 Task: Find connections with filter location Yaguajay with filter topic #socialentrepreneurshipwith filter profile language German with filter current company BYJU'S with filter school Pillai College of Engineering with filter industry Architectural and Structural Metal Manufacturing with filter service category Market Research with filter keywords title Marketing Communications Manager
Action: Mouse moved to (626, 100)
Screenshot: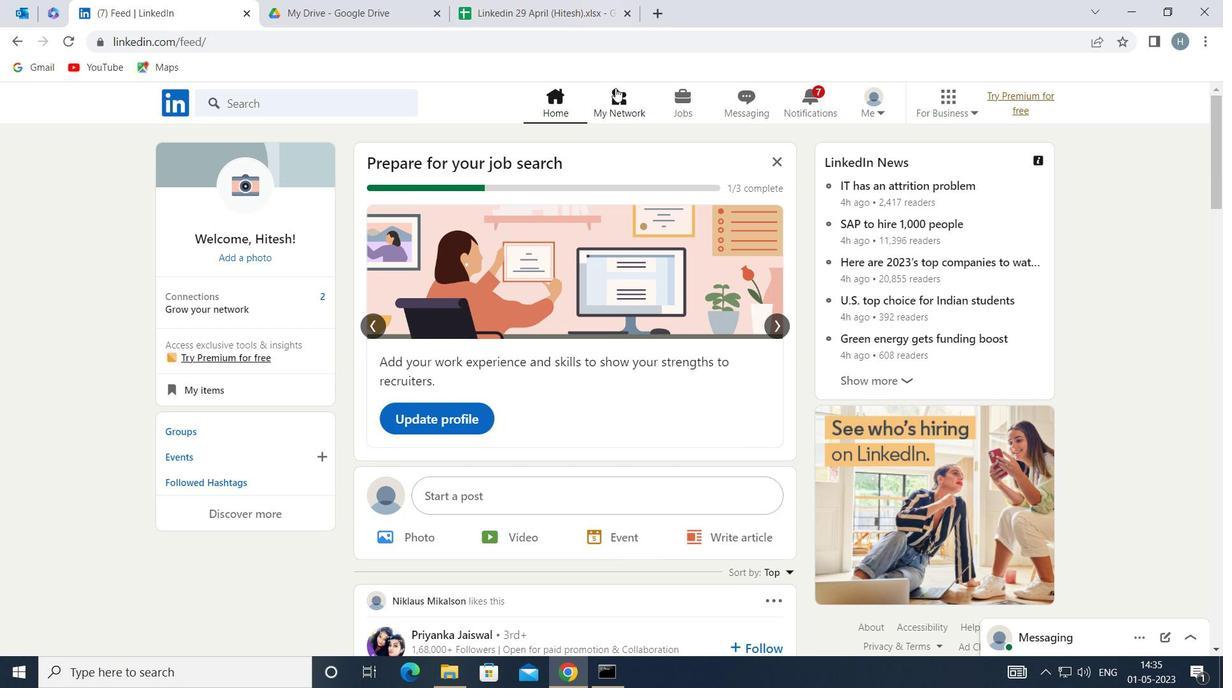 
Action: Mouse pressed left at (626, 100)
Screenshot: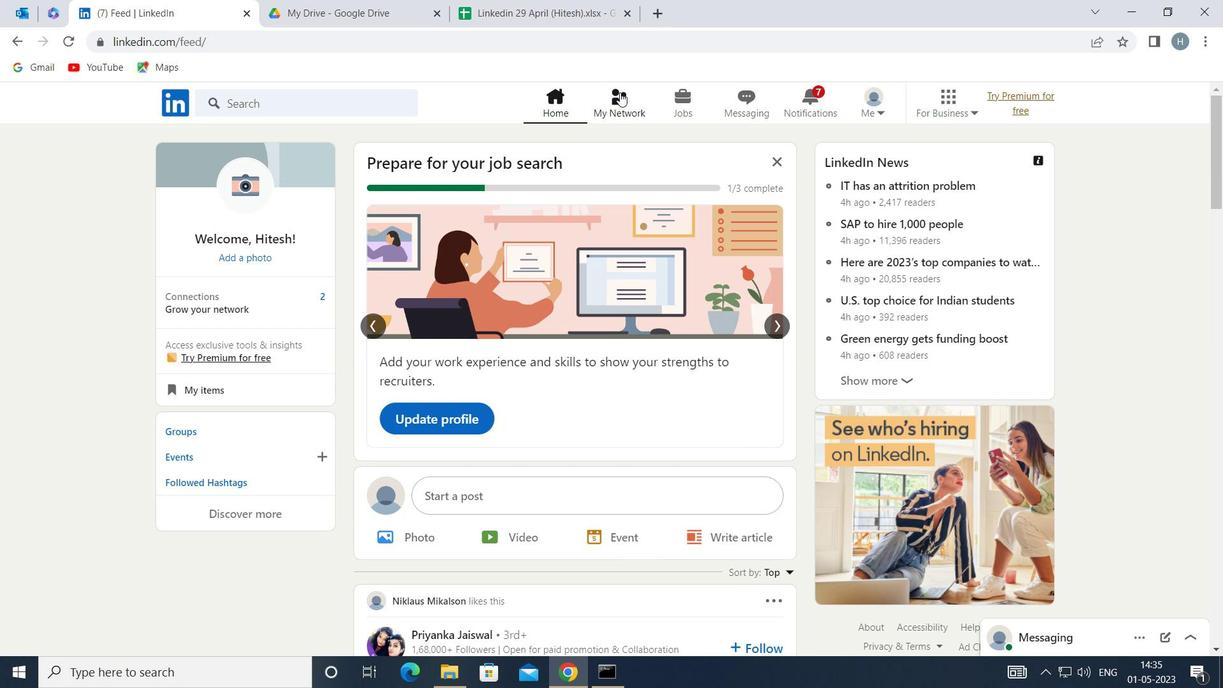 
Action: Mouse moved to (345, 187)
Screenshot: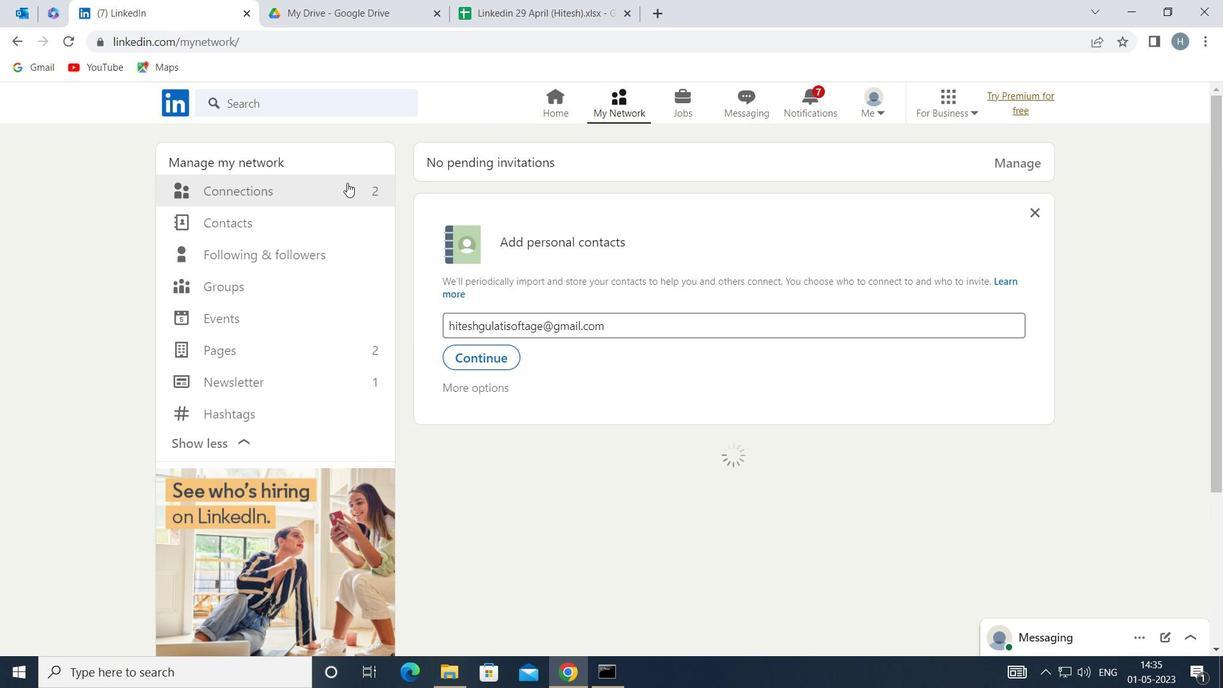 
Action: Mouse pressed left at (345, 187)
Screenshot: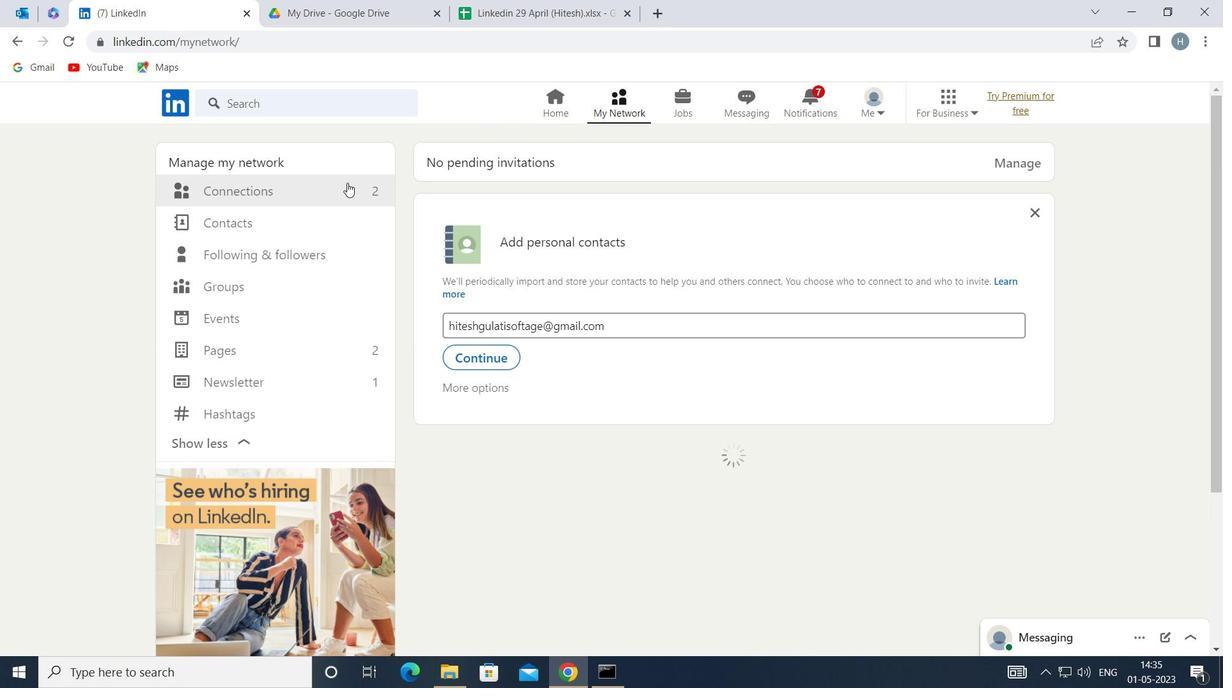 
Action: Mouse moved to (718, 191)
Screenshot: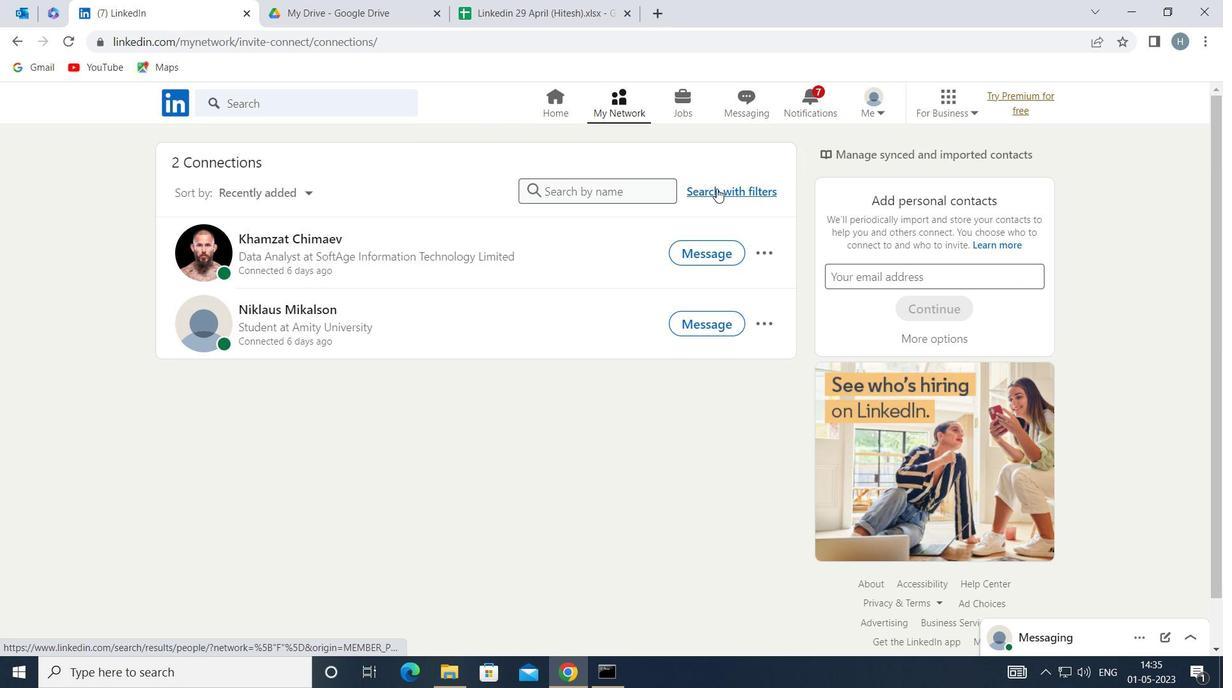 
Action: Mouse pressed left at (718, 191)
Screenshot: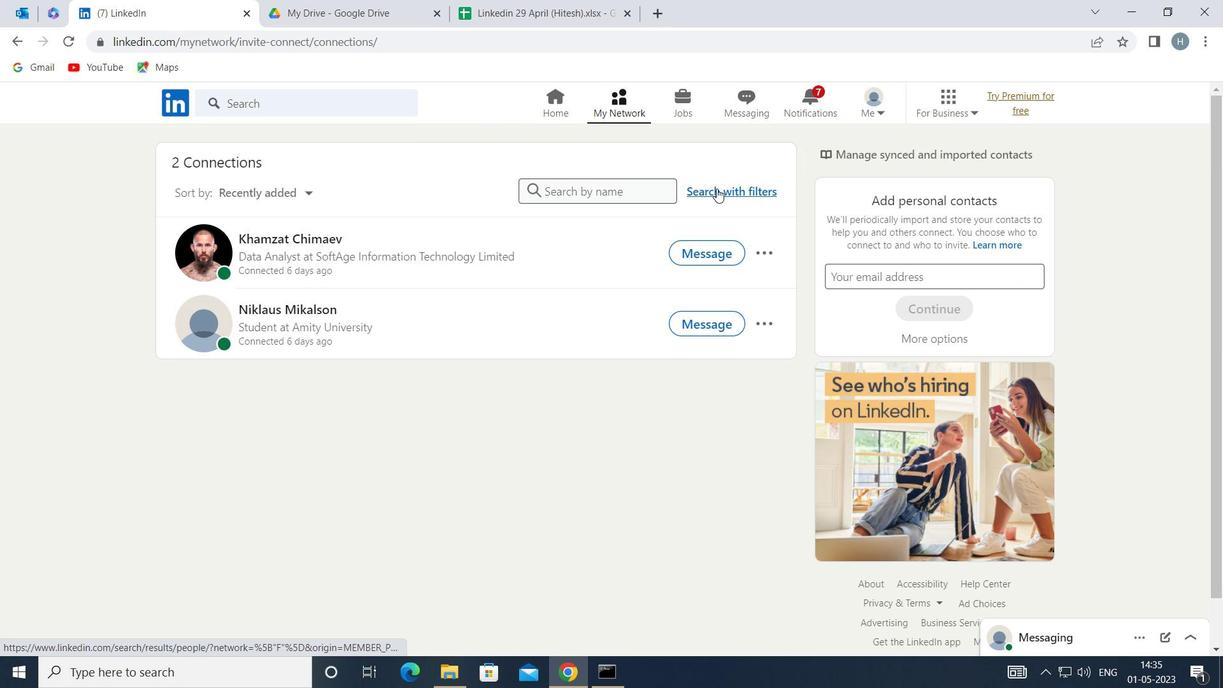 
Action: Mouse moved to (668, 143)
Screenshot: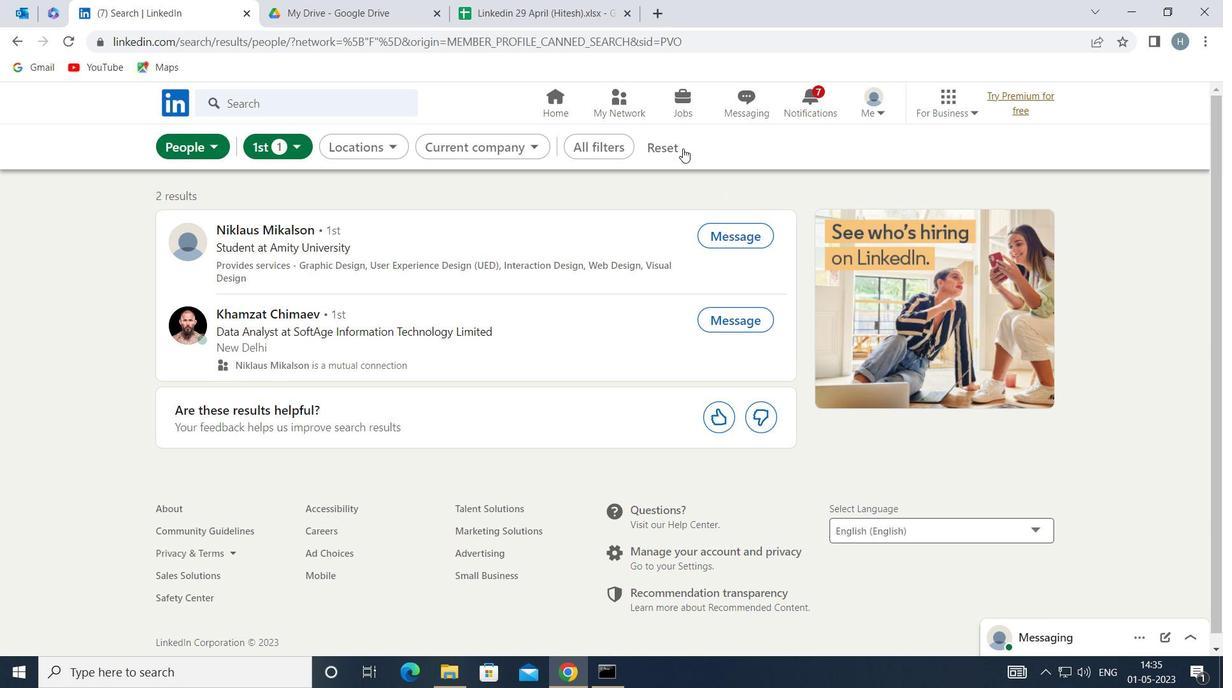 
Action: Mouse pressed left at (668, 143)
Screenshot: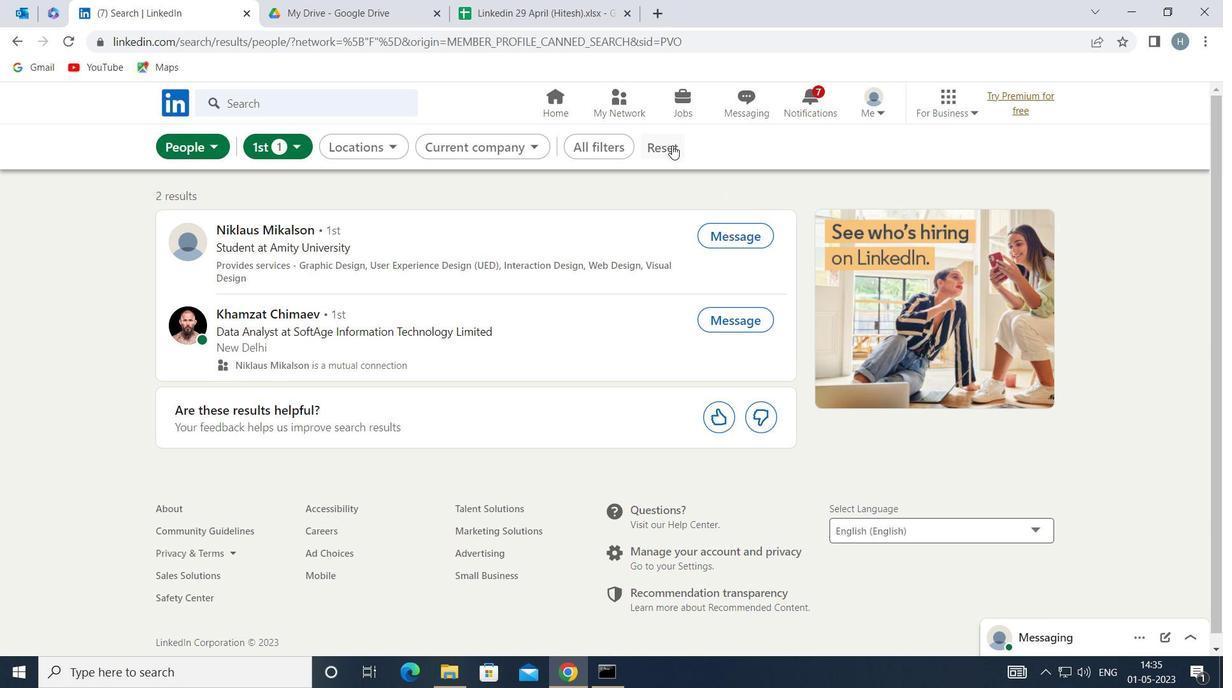 
Action: Mouse moved to (654, 143)
Screenshot: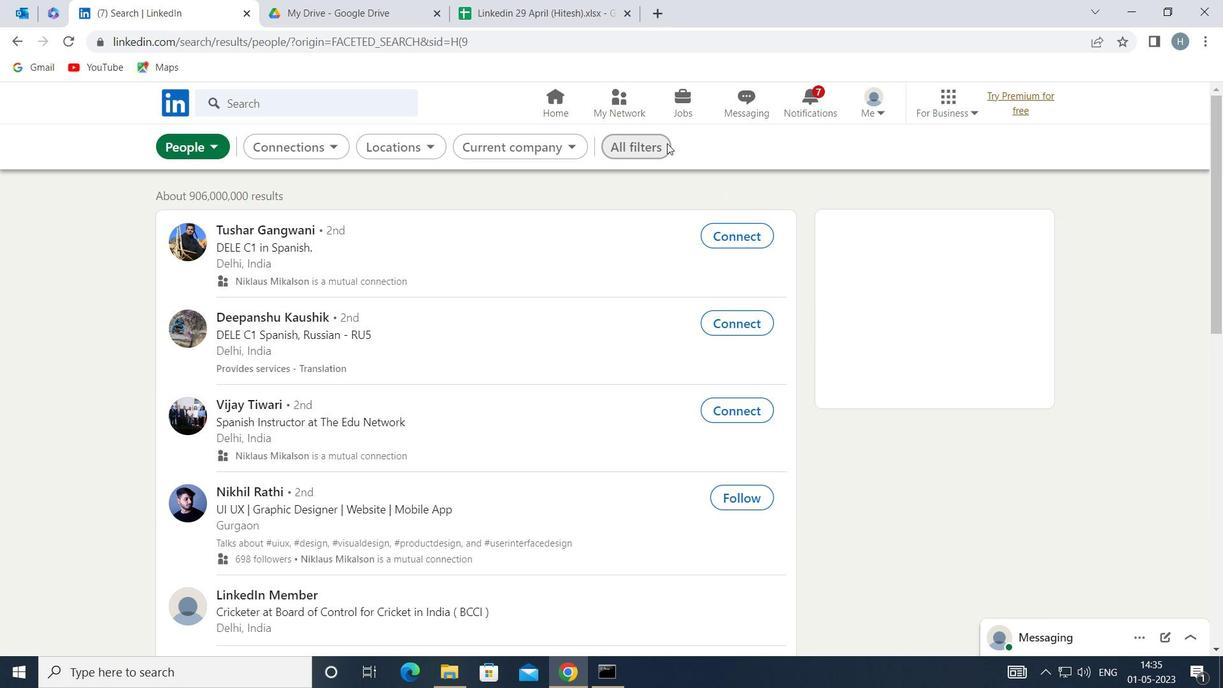 
Action: Mouse pressed left at (654, 143)
Screenshot: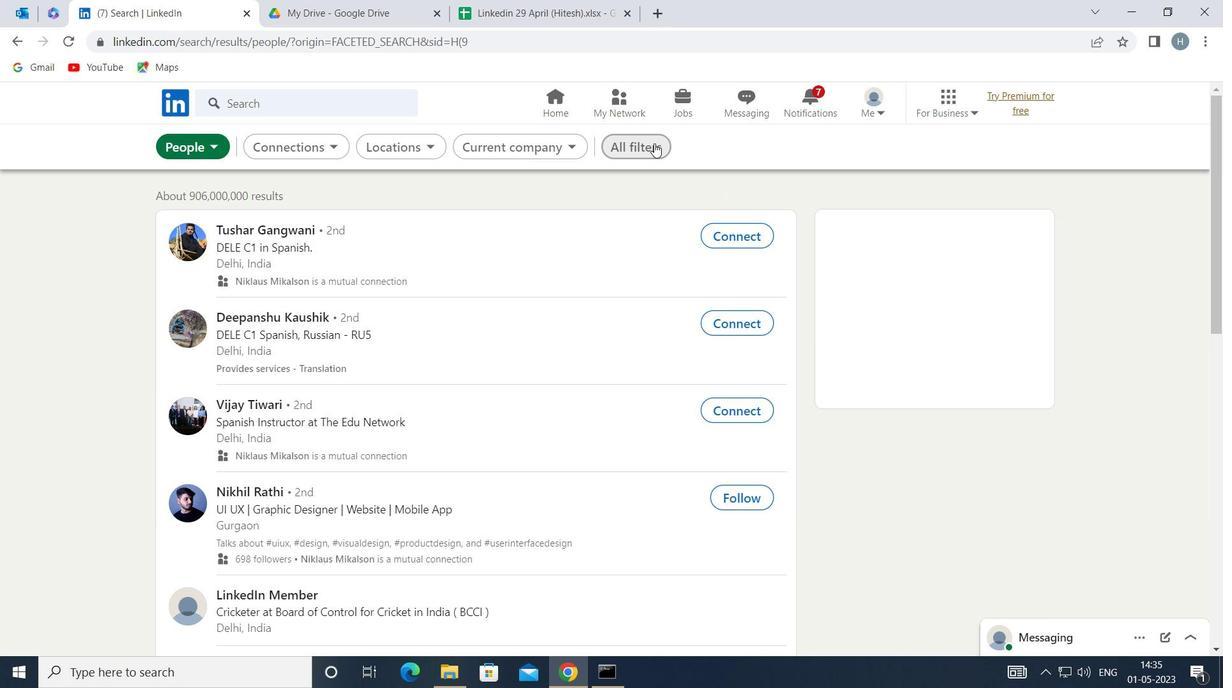 
Action: Mouse moved to (884, 326)
Screenshot: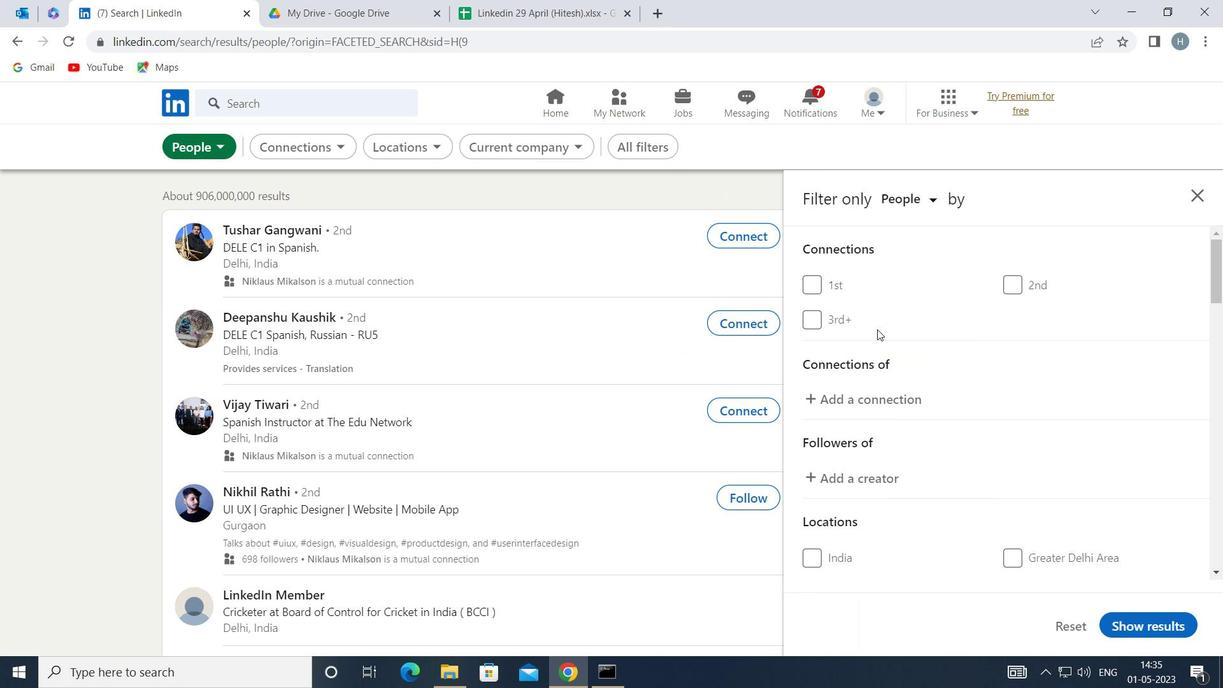
Action: Mouse scrolled (884, 325) with delta (0, 0)
Screenshot: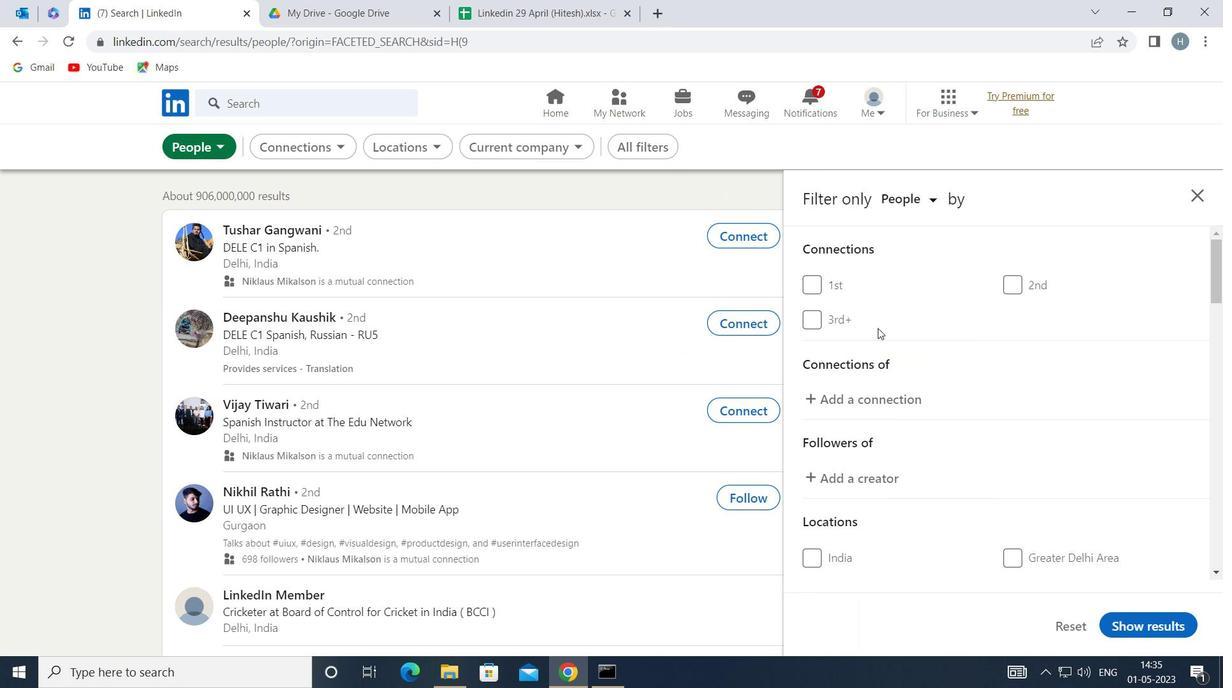 
Action: Mouse moved to (886, 324)
Screenshot: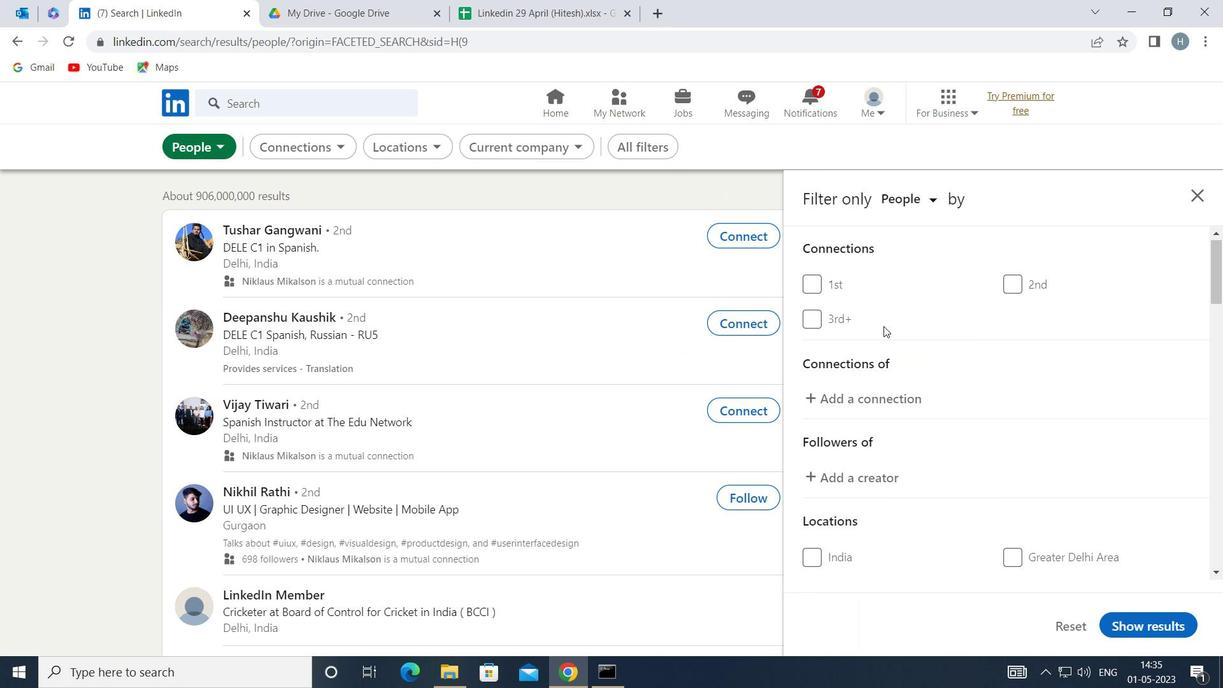 
Action: Mouse scrolled (886, 323) with delta (0, 0)
Screenshot: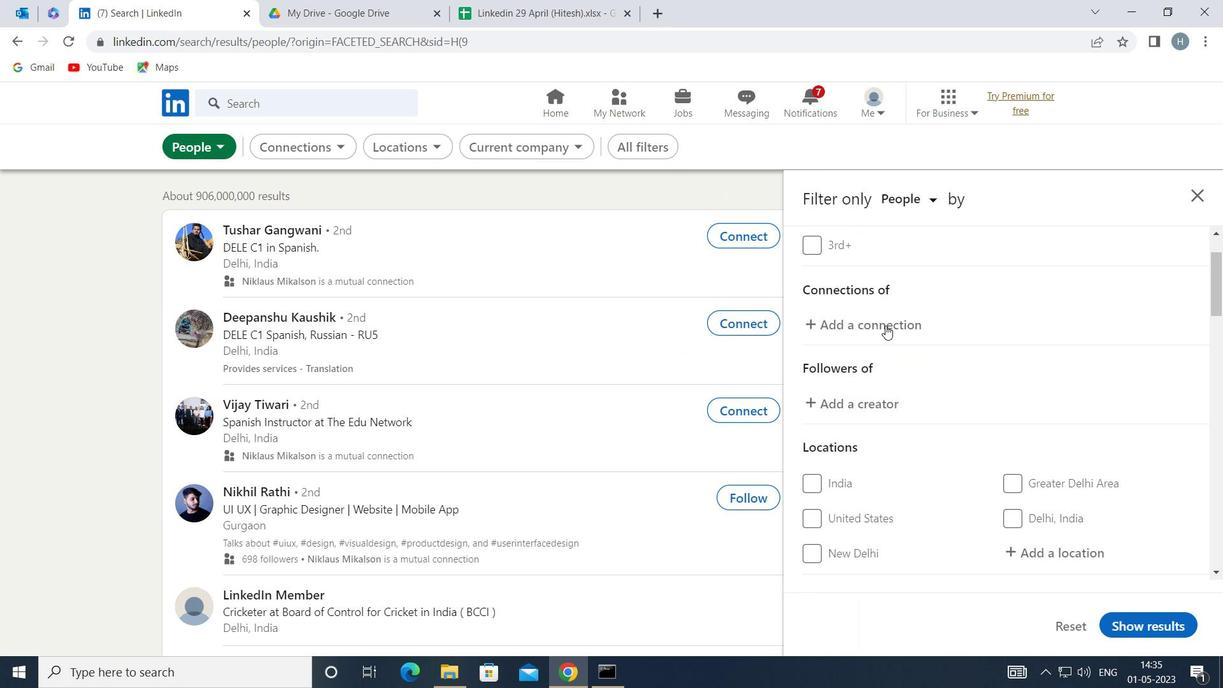 
Action: Mouse moved to (1039, 466)
Screenshot: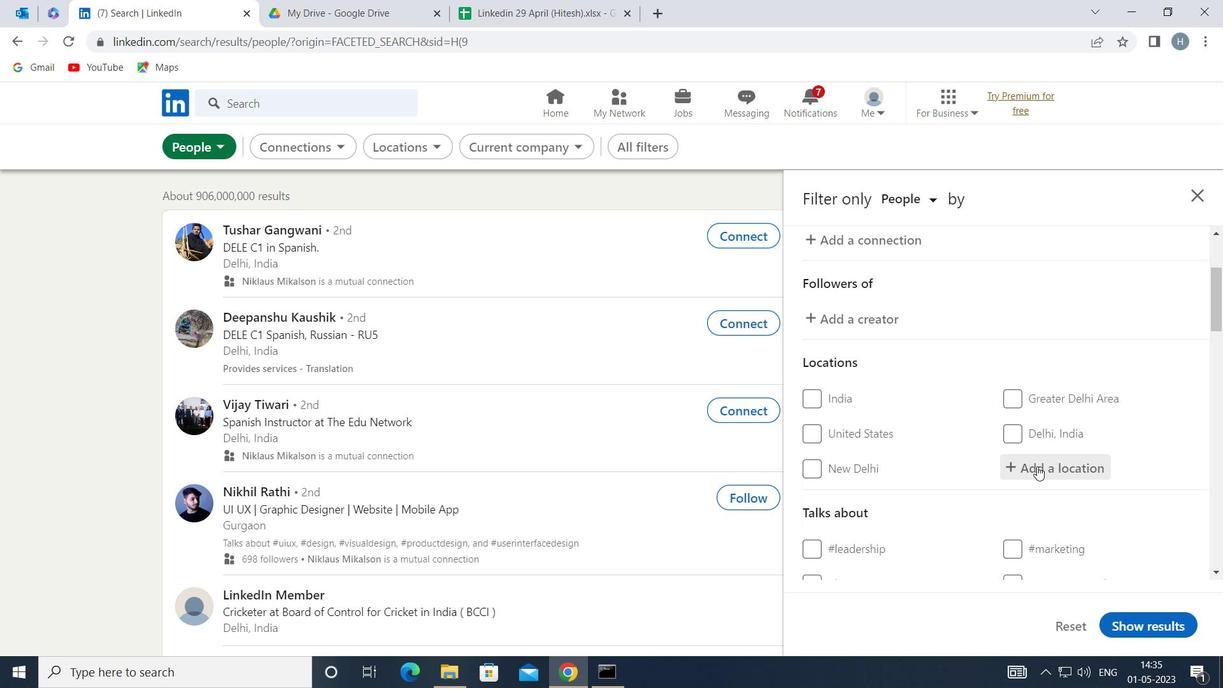 
Action: Mouse pressed left at (1039, 466)
Screenshot: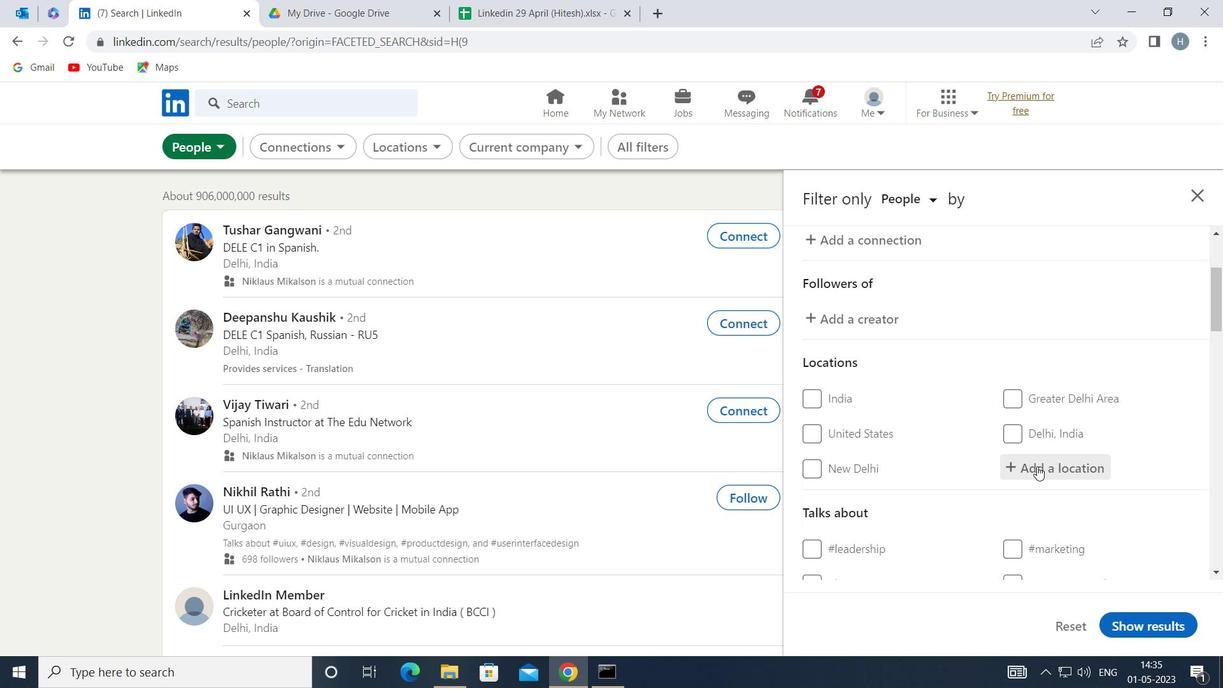 
Action: Mouse moved to (1039, 464)
Screenshot: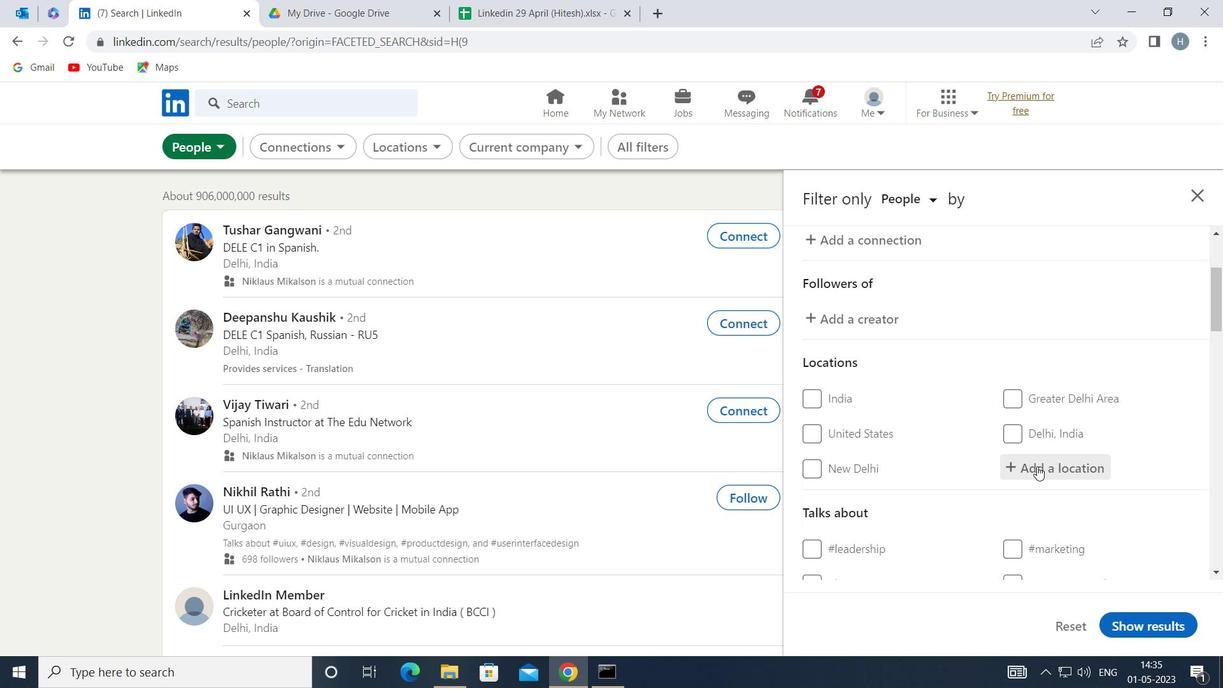 
Action: Key pressed <Key.shift><Key.shift><Key.shift><Key.shift><Key.shift>YAGUAJAY<Key.enter>
Screenshot: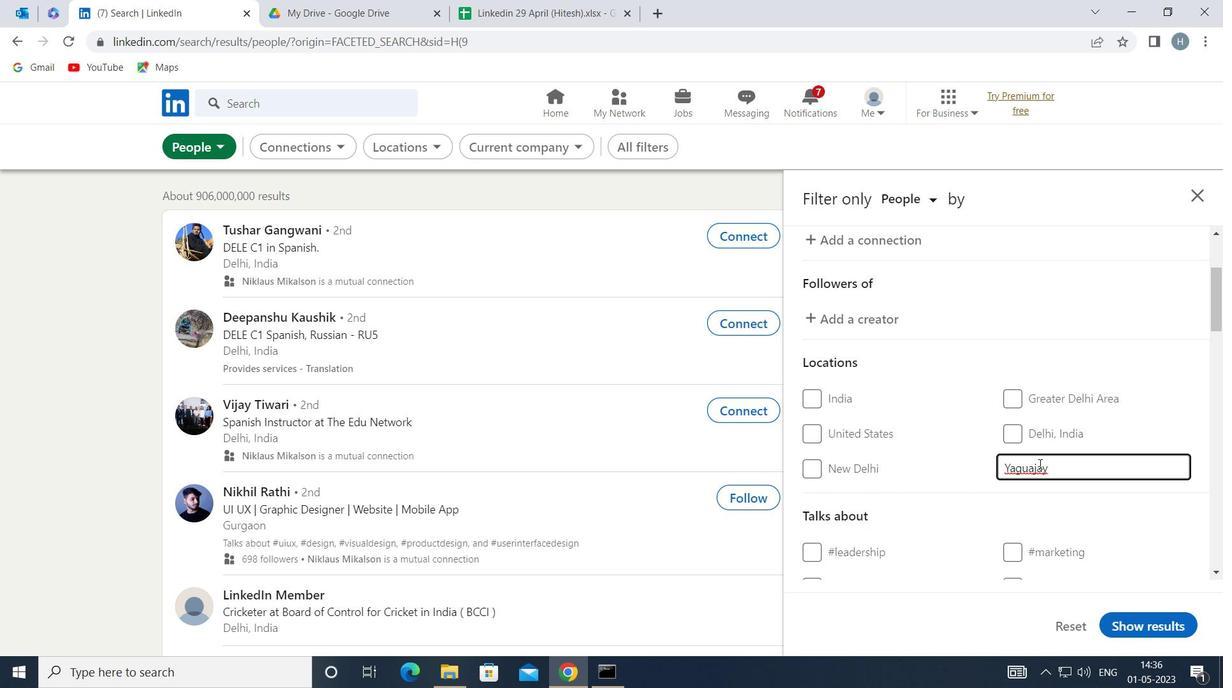 
Action: Mouse moved to (1051, 486)
Screenshot: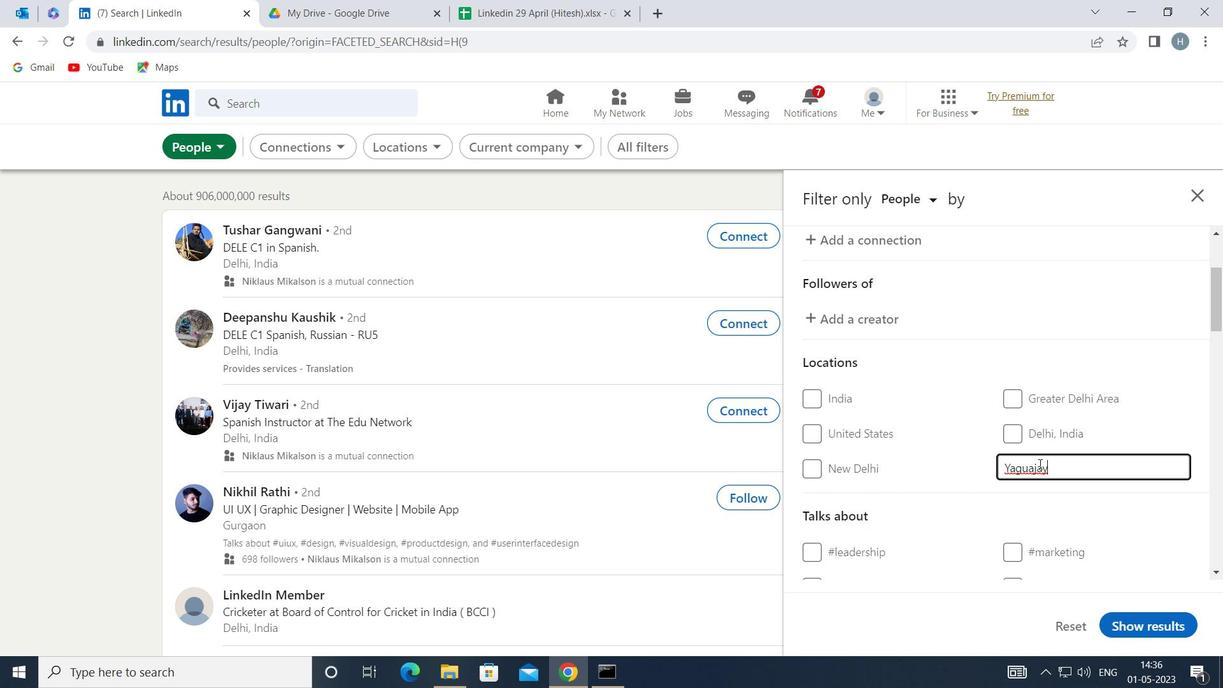 
Action: Mouse scrolled (1051, 486) with delta (0, 0)
Screenshot: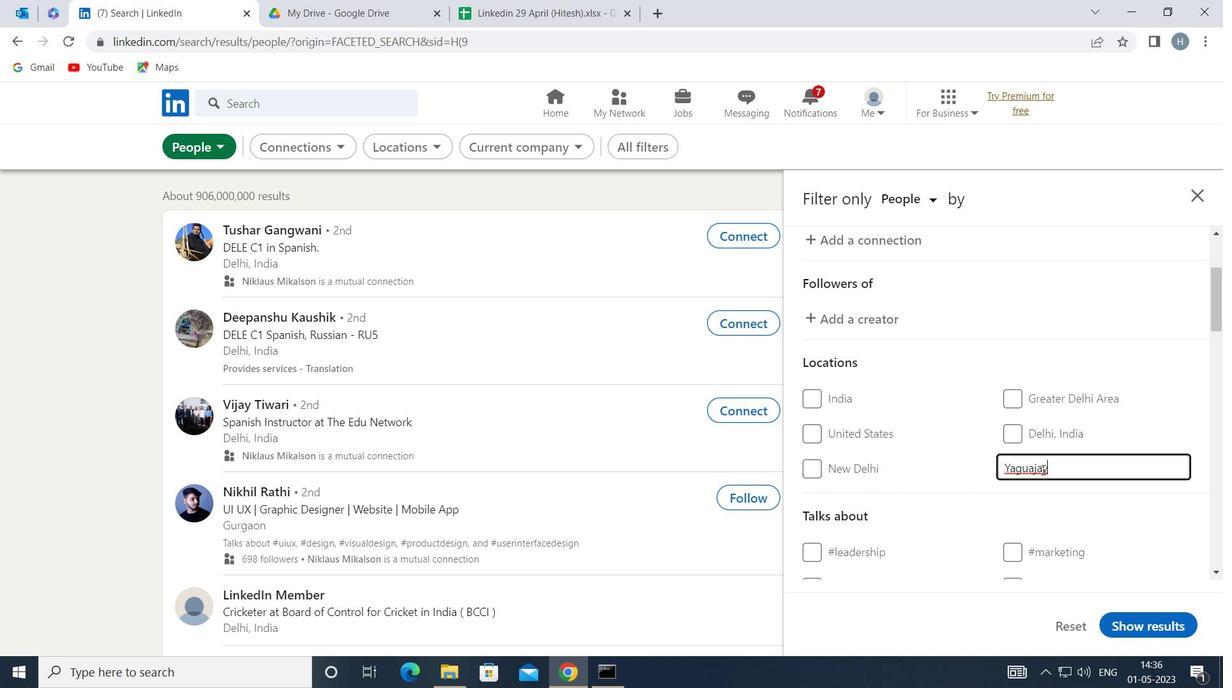 
Action: Mouse moved to (1051, 488)
Screenshot: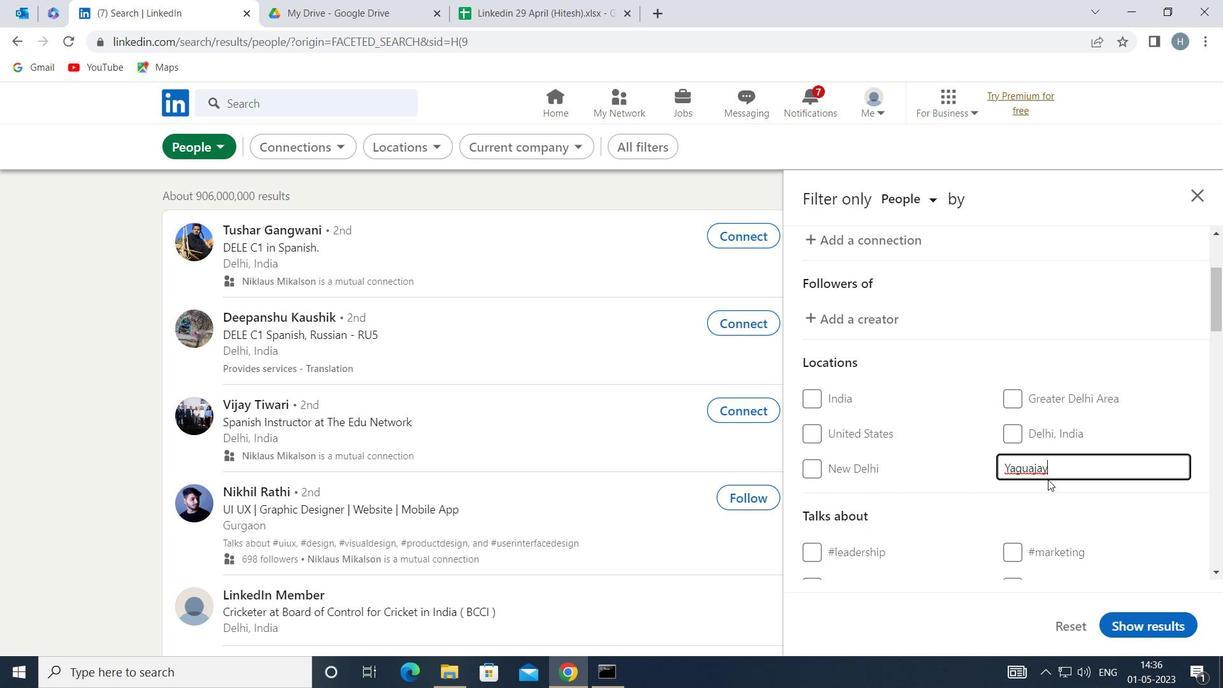 
Action: Mouse scrolled (1051, 487) with delta (0, 0)
Screenshot: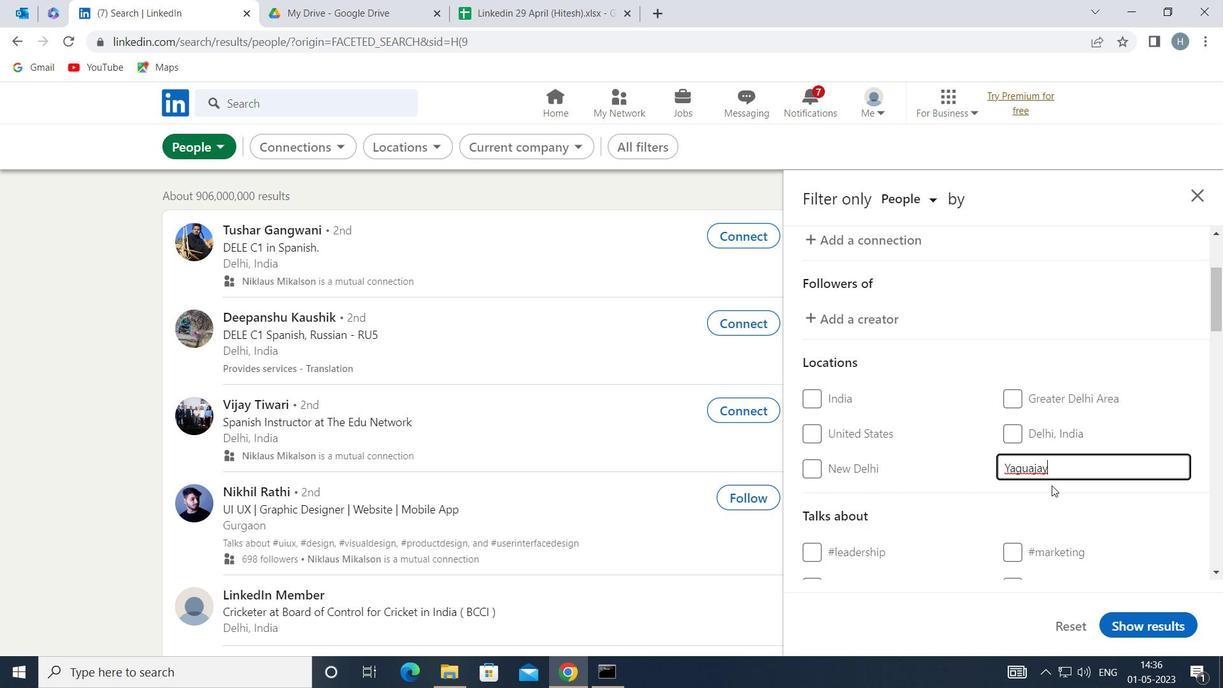 
Action: Mouse moved to (1049, 459)
Screenshot: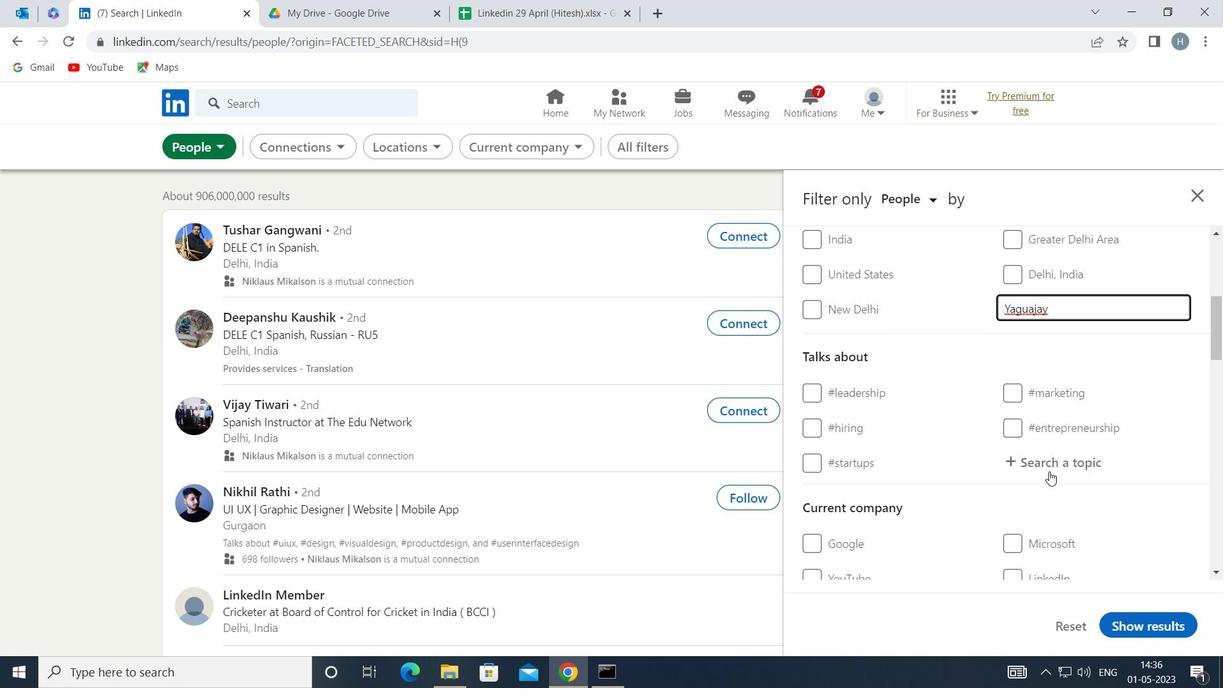 
Action: Mouse pressed left at (1049, 459)
Screenshot: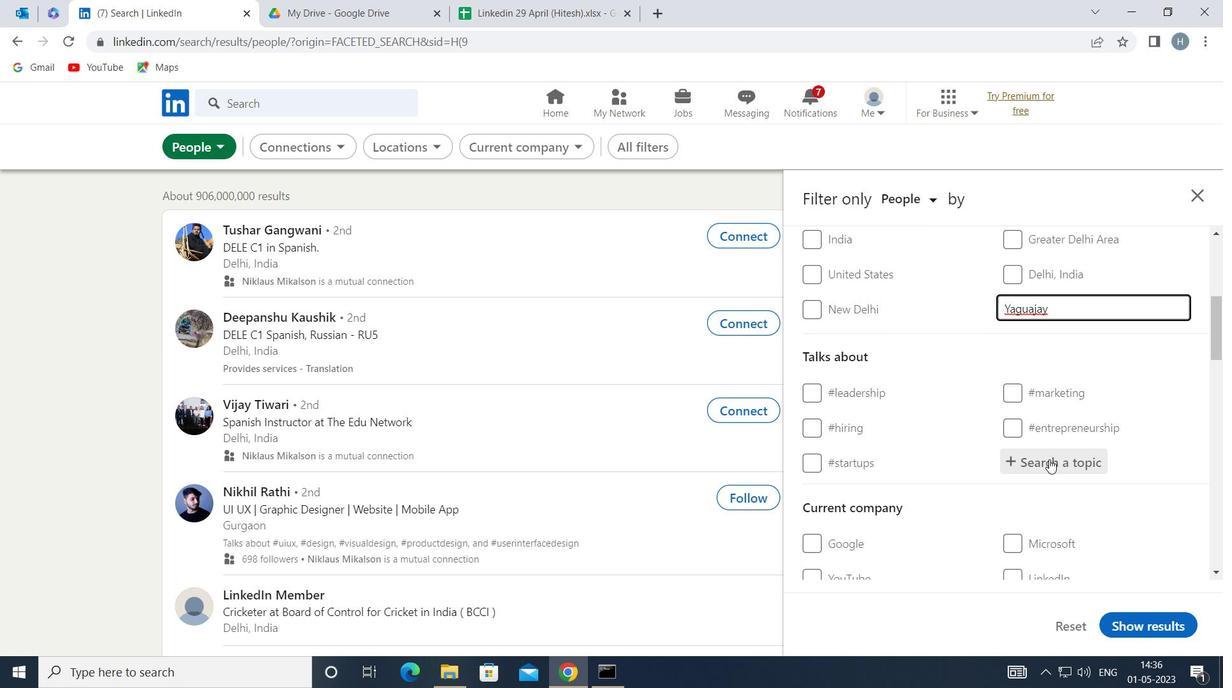 
Action: Mouse moved to (1044, 459)
Screenshot: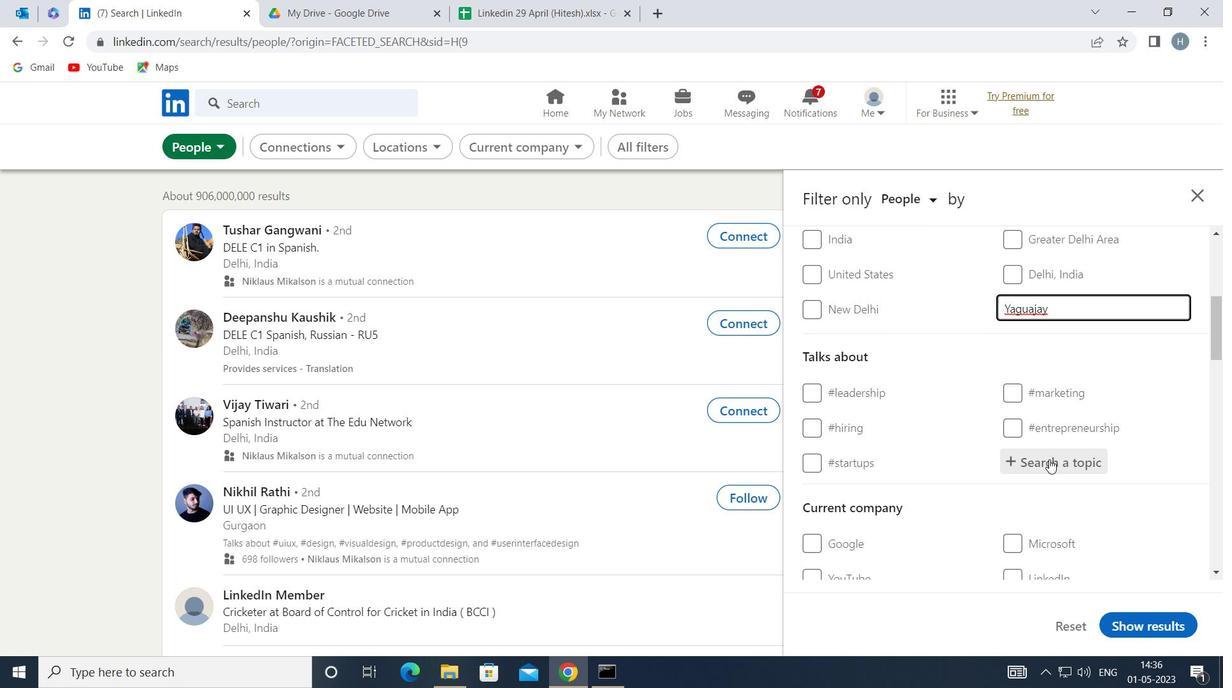 
Action: Key pressed <Key.shift>SOCIALENTREP
Screenshot: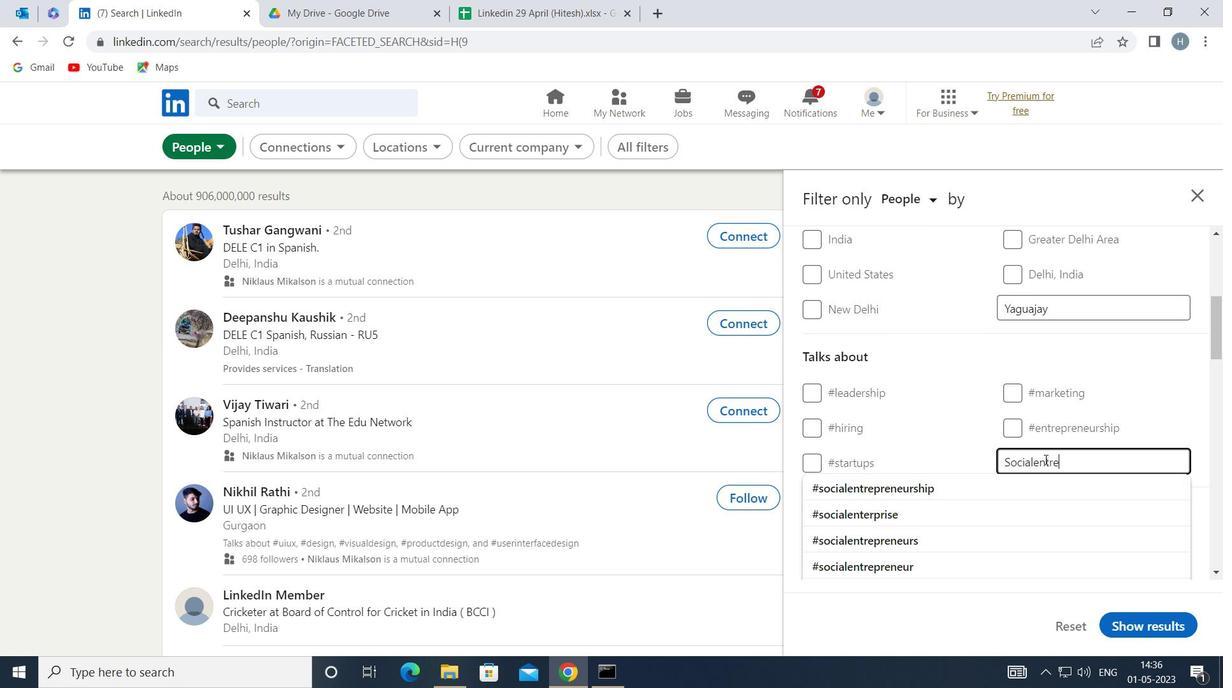 
Action: Mouse moved to (984, 486)
Screenshot: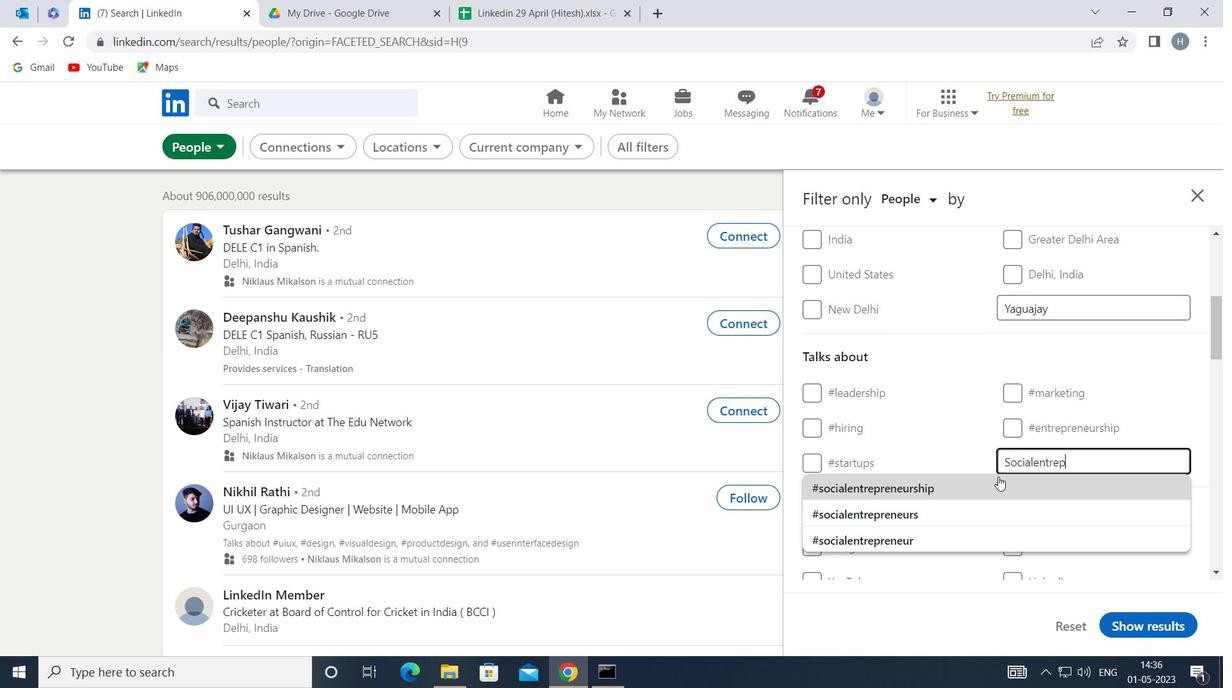 
Action: Mouse pressed left at (984, 486)
Screenshot: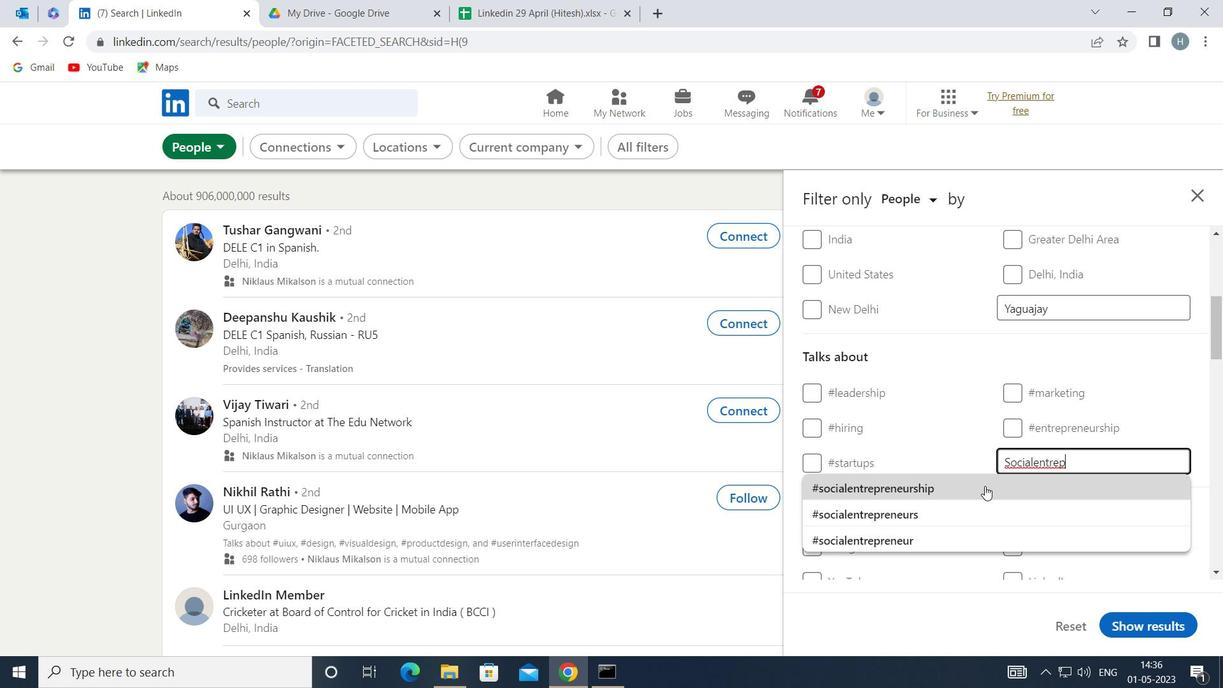 
Action: Mouse moved to (978, 486)
Screenshot: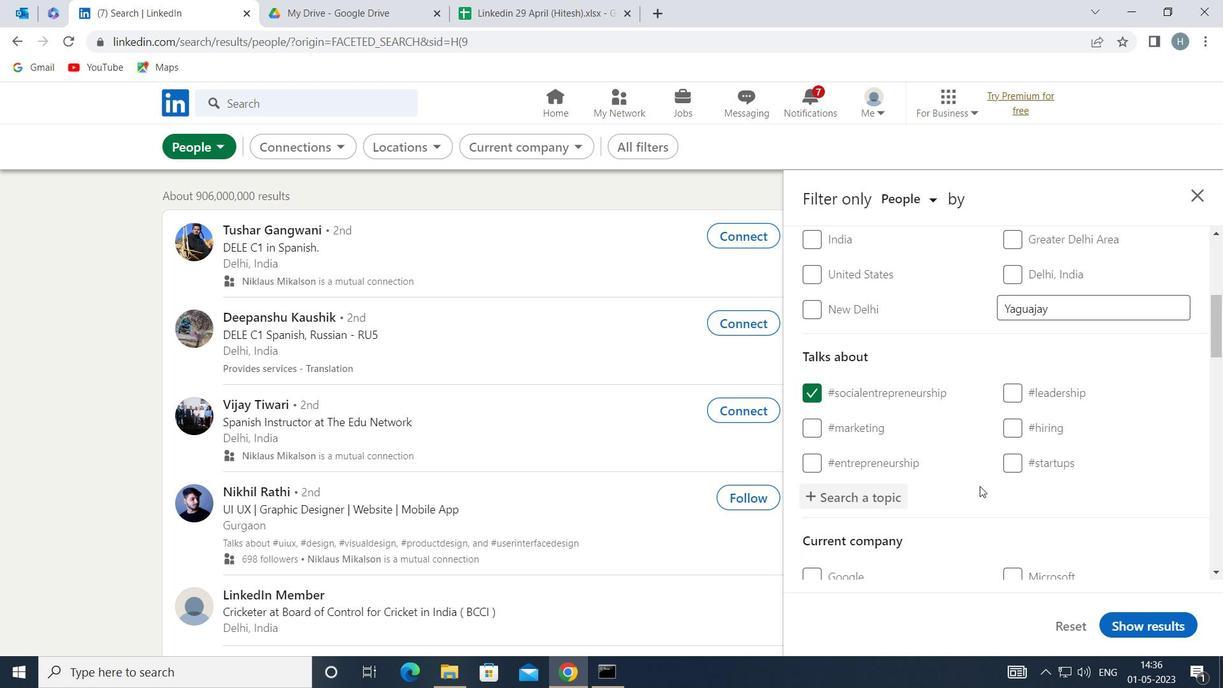 
Action: Mouse scrolled (978, 486) with delta (0, 0)
Screenshot: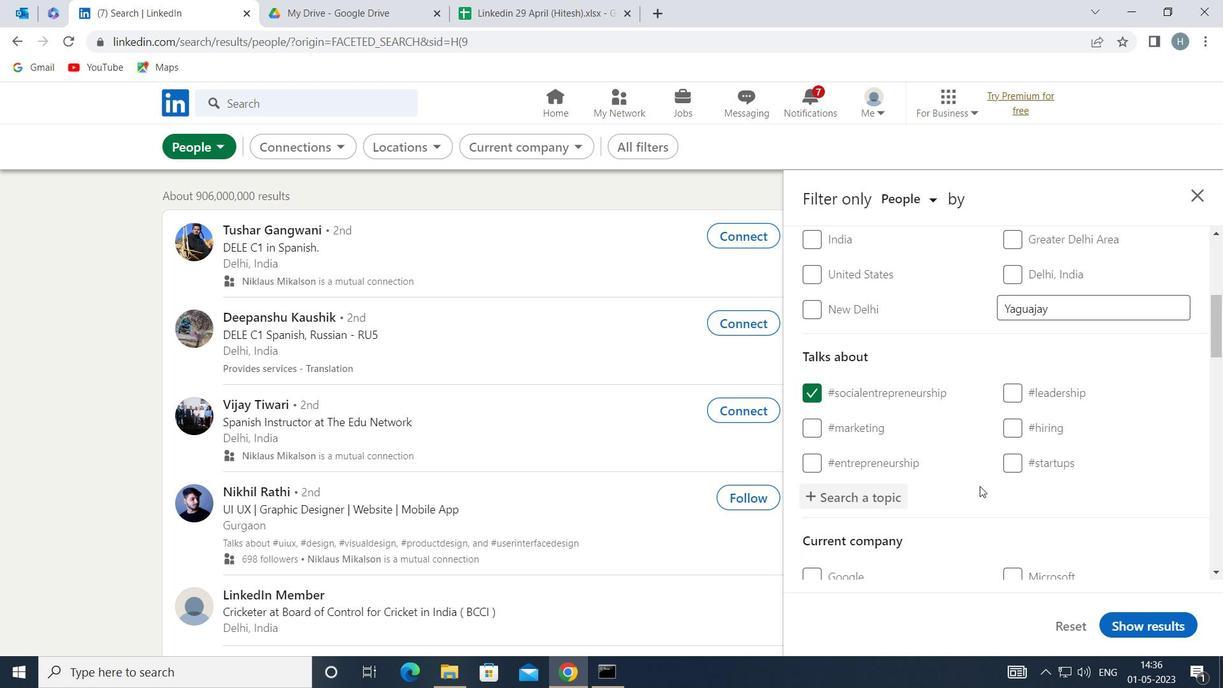 
Action: Mouse moved to (976, 486)
Screenshot: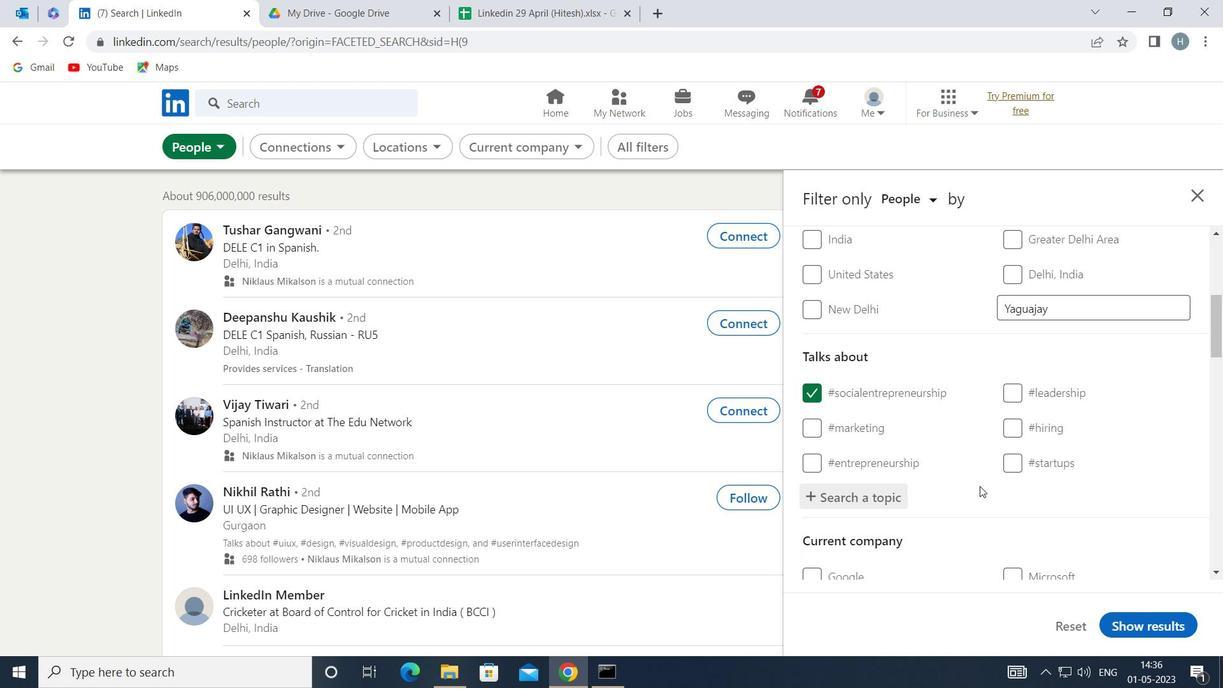 
Action: Mouse scrolled (976, 486) with delta (0, 0)
Screenshot: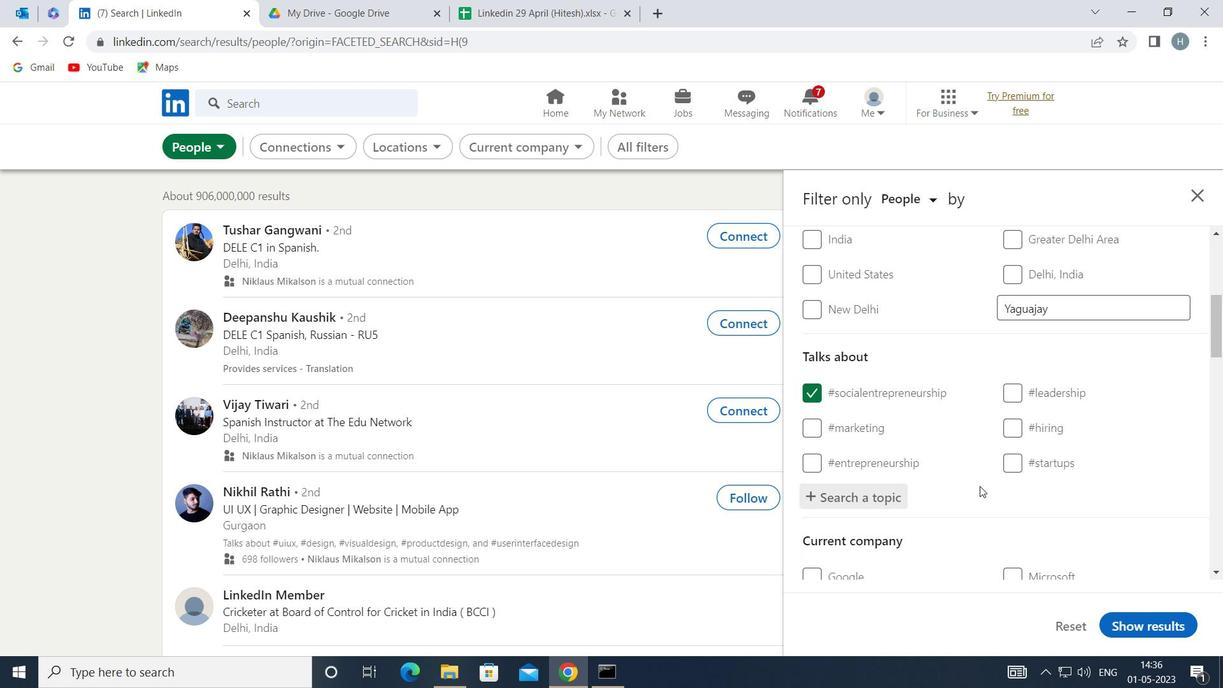 
Action: Mouse moved to (967, 481)
Screenshot: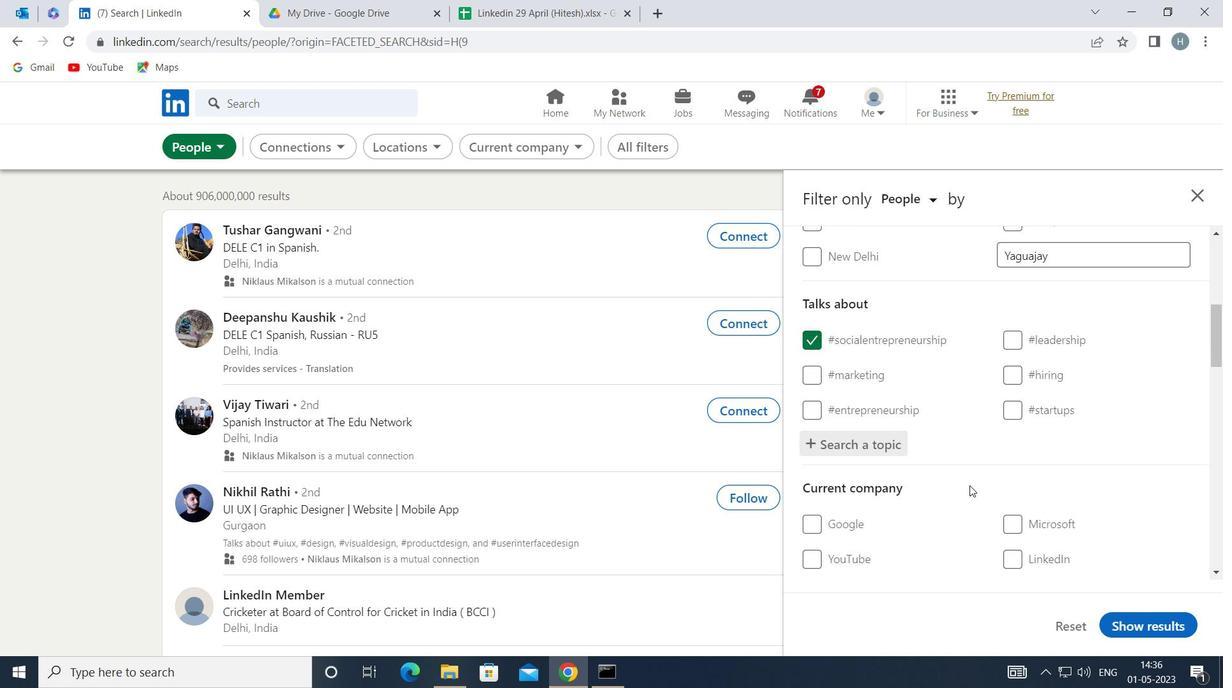 
Action: Mouse scrolled (967, 481) with delta (0, 0)
Screenshot: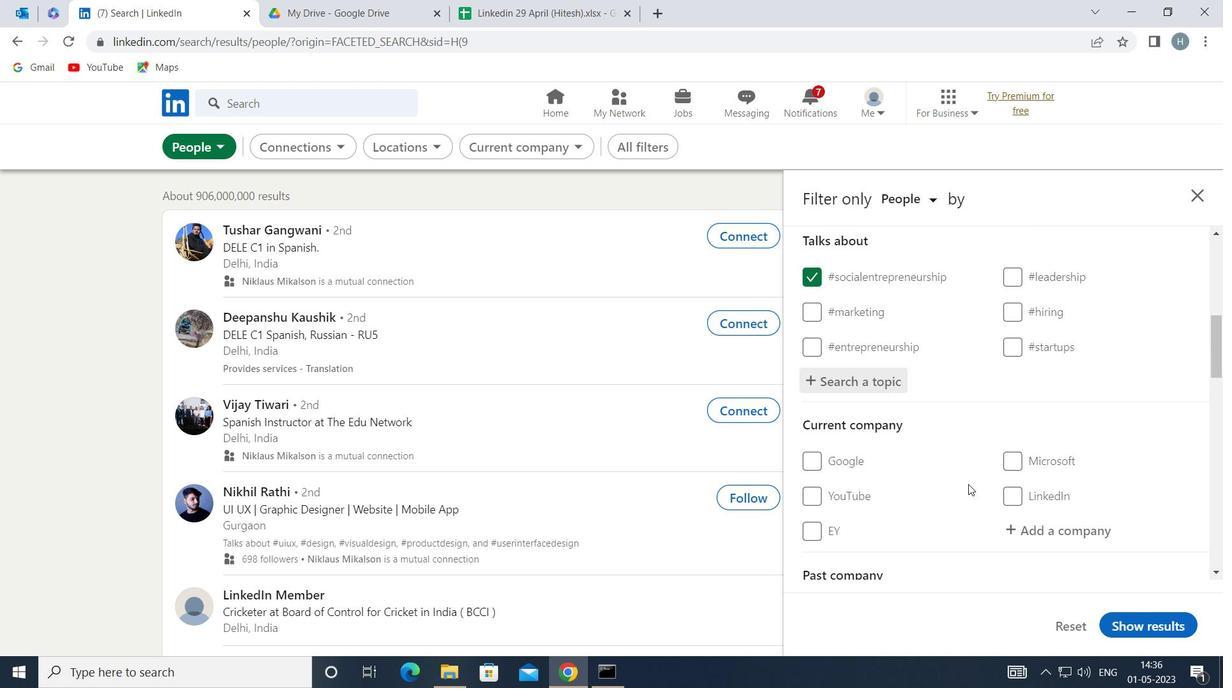 
Action: Mouse moved to (928, 461)
Screenshot: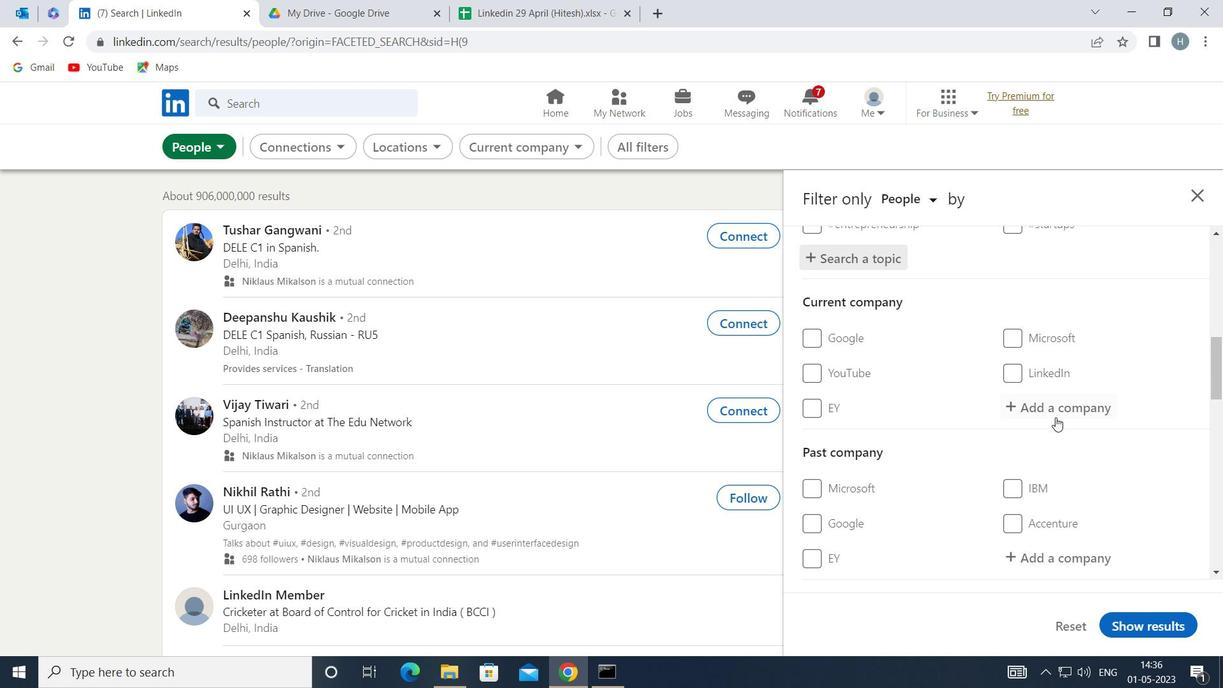 
Action: Mouse scrolled (928, 461) with delta (0, 0)
Screenshot: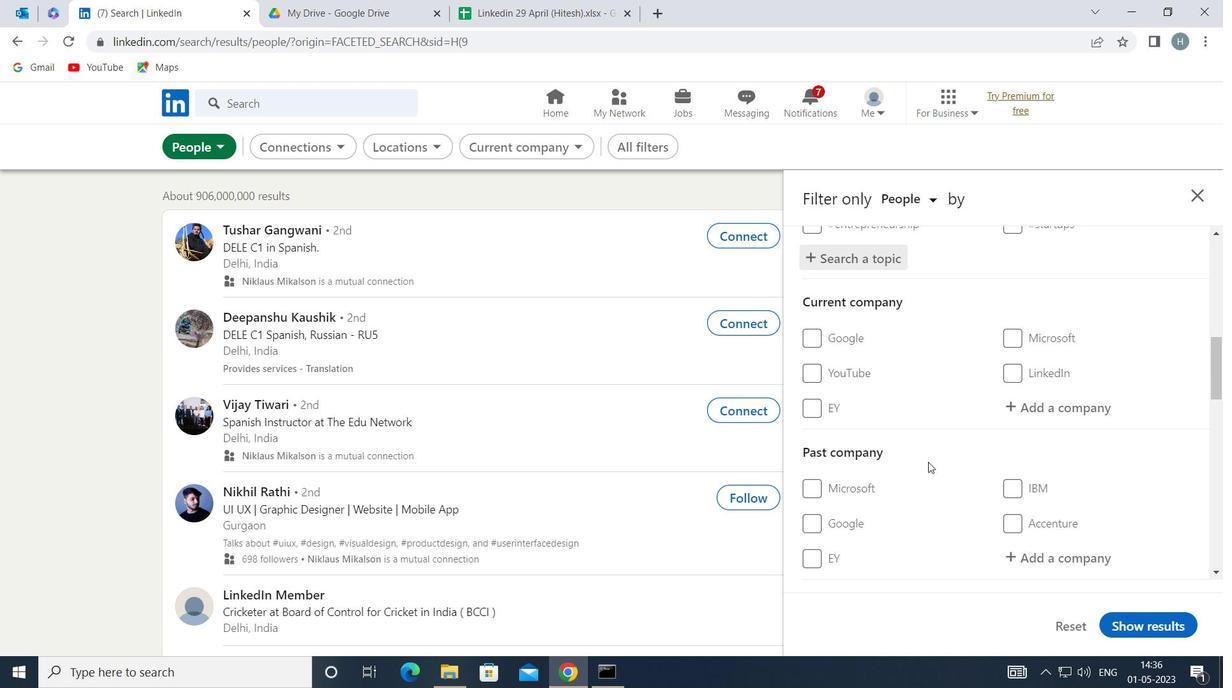 
Action: Mouse scrolled (928, 461) with delta (0, 0)
Screenshot: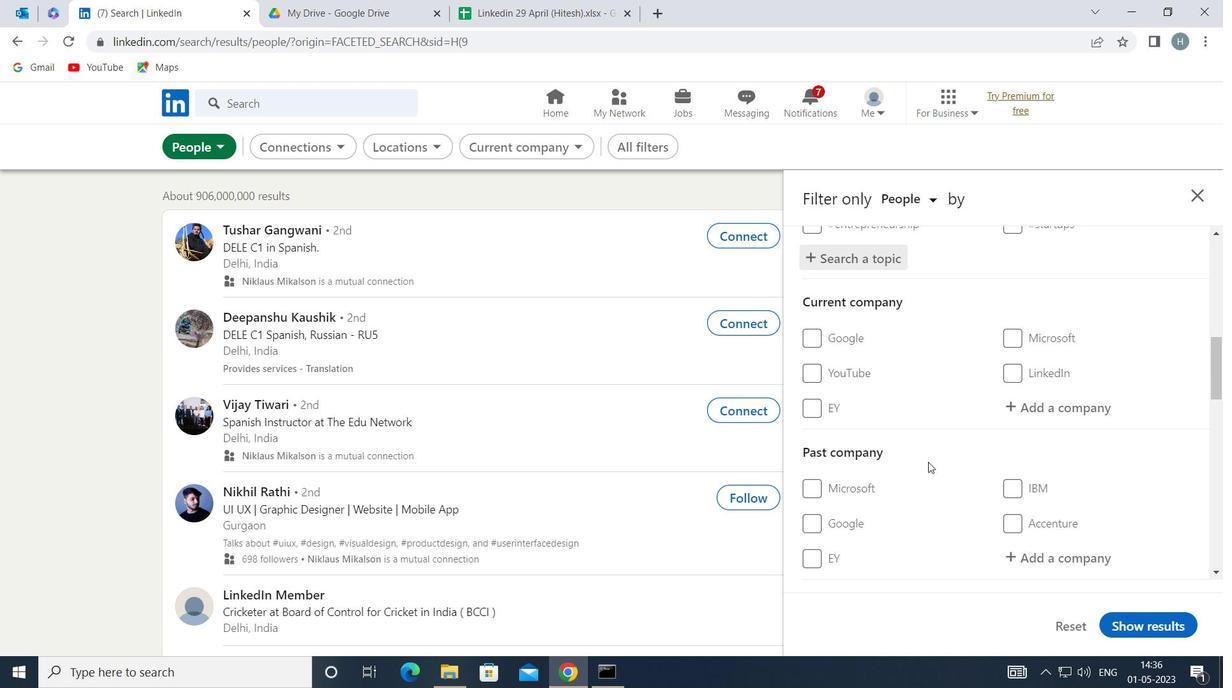
Action: Mouse scrolled (928, 461) with delta (0, 0)
Screenshot: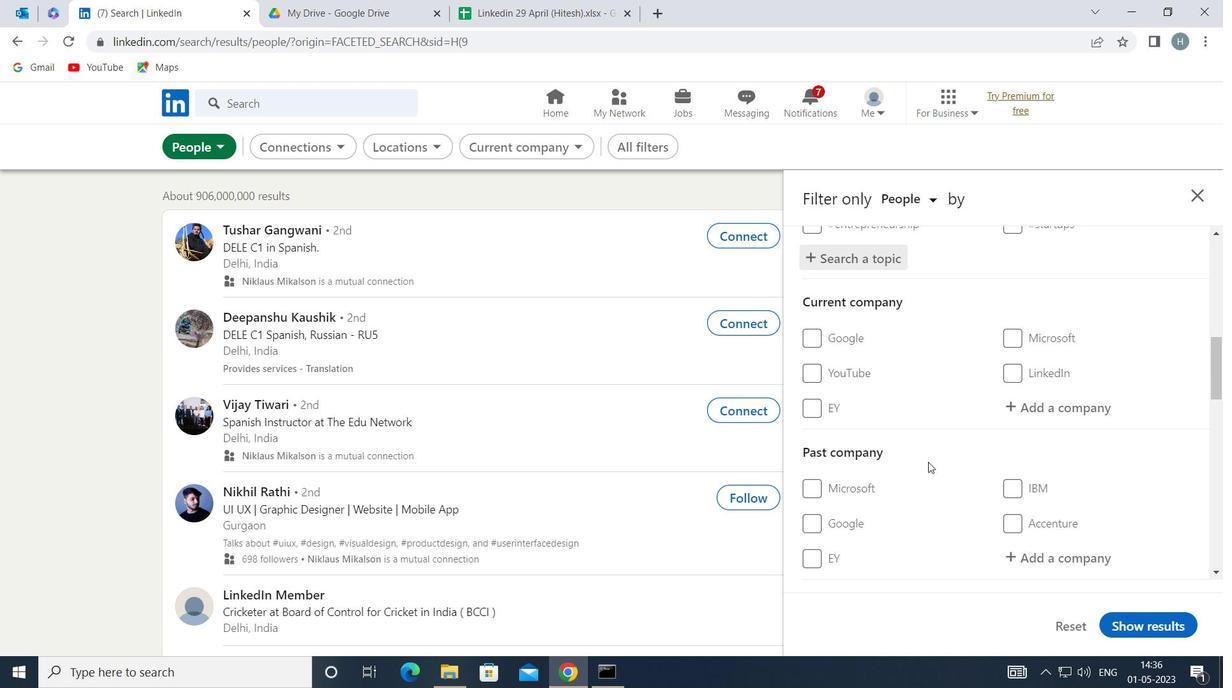 
Action: Mouse scrolled (928, 461) with delta (0, 0)
Screenshot: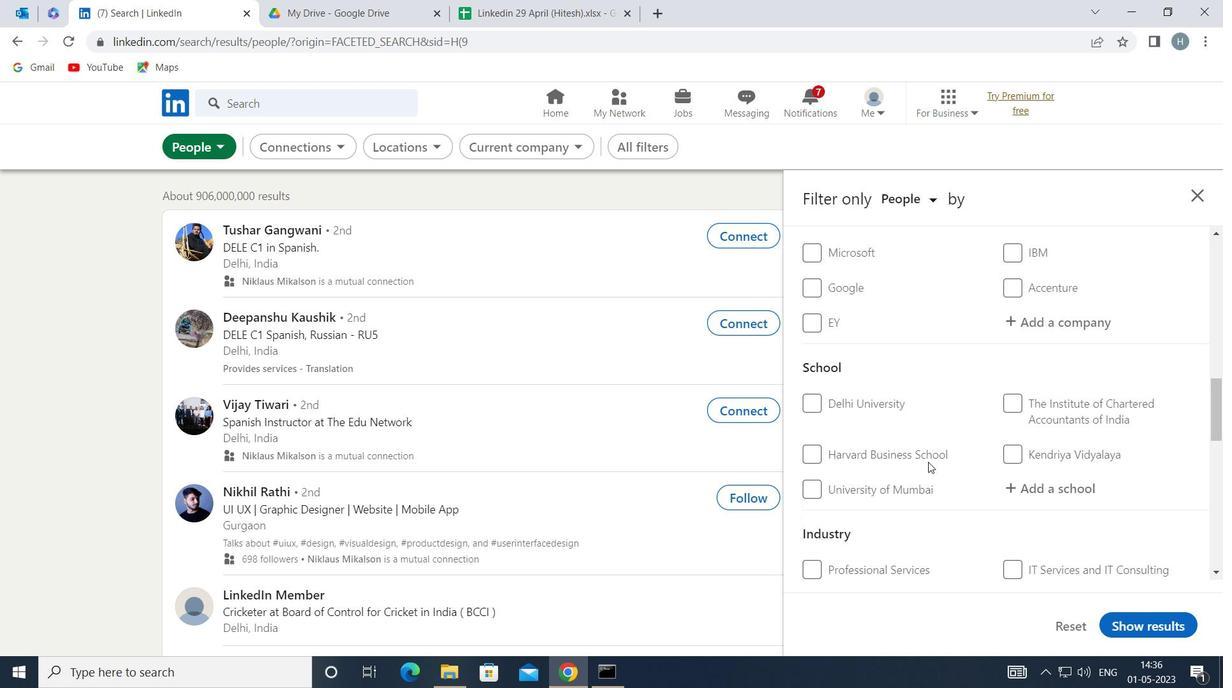 
Action: Mouse moved to (944, 461)
Screenshot: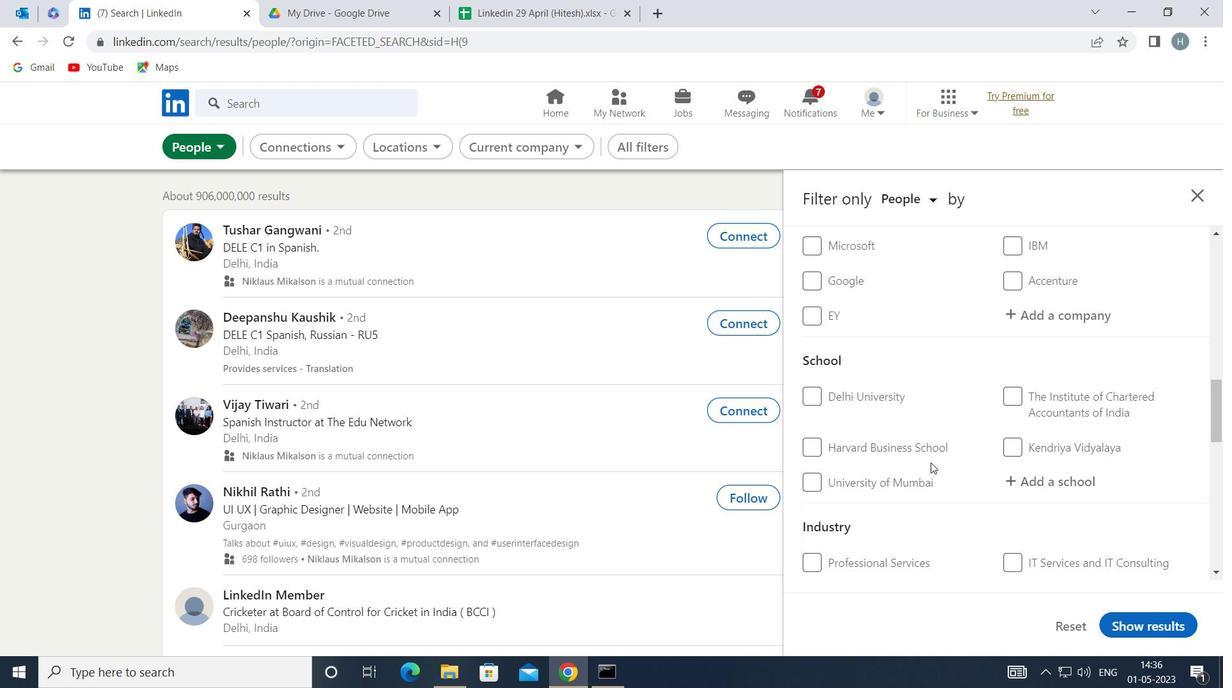 
Action: Mouse scrolled (944, 460) with delta (0, 0)
Screenshot: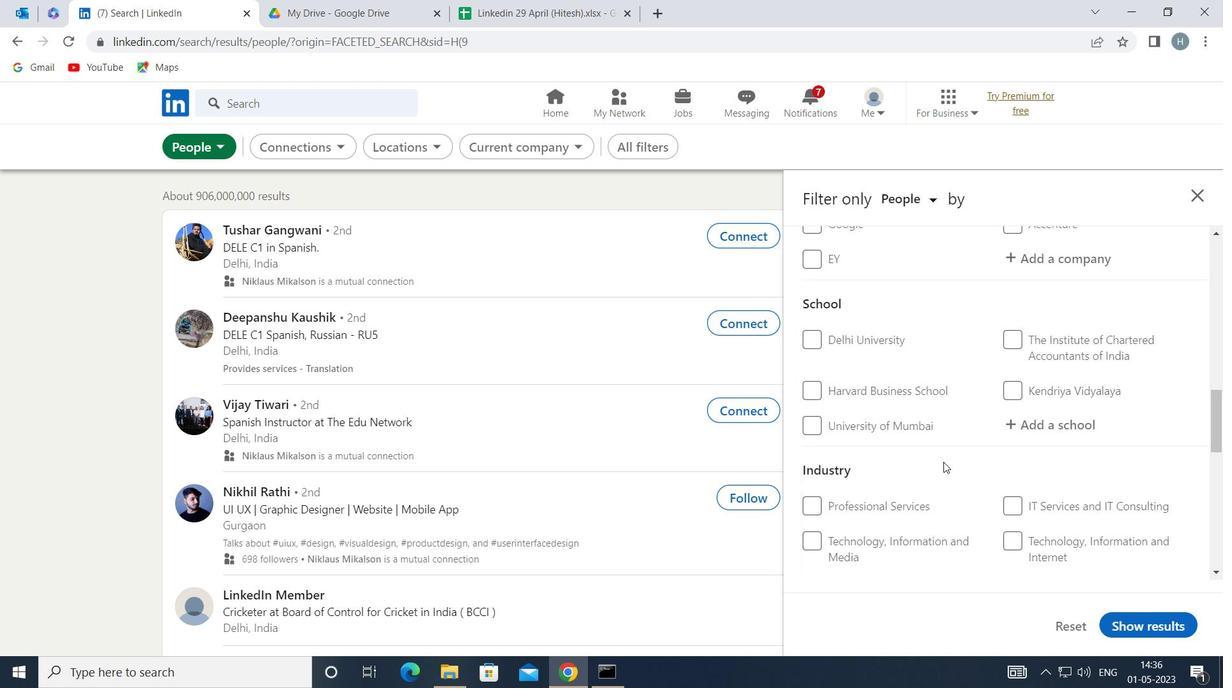 
Action: Mouse scrolled (944, 460) with delta (0, 0)
Screenshot: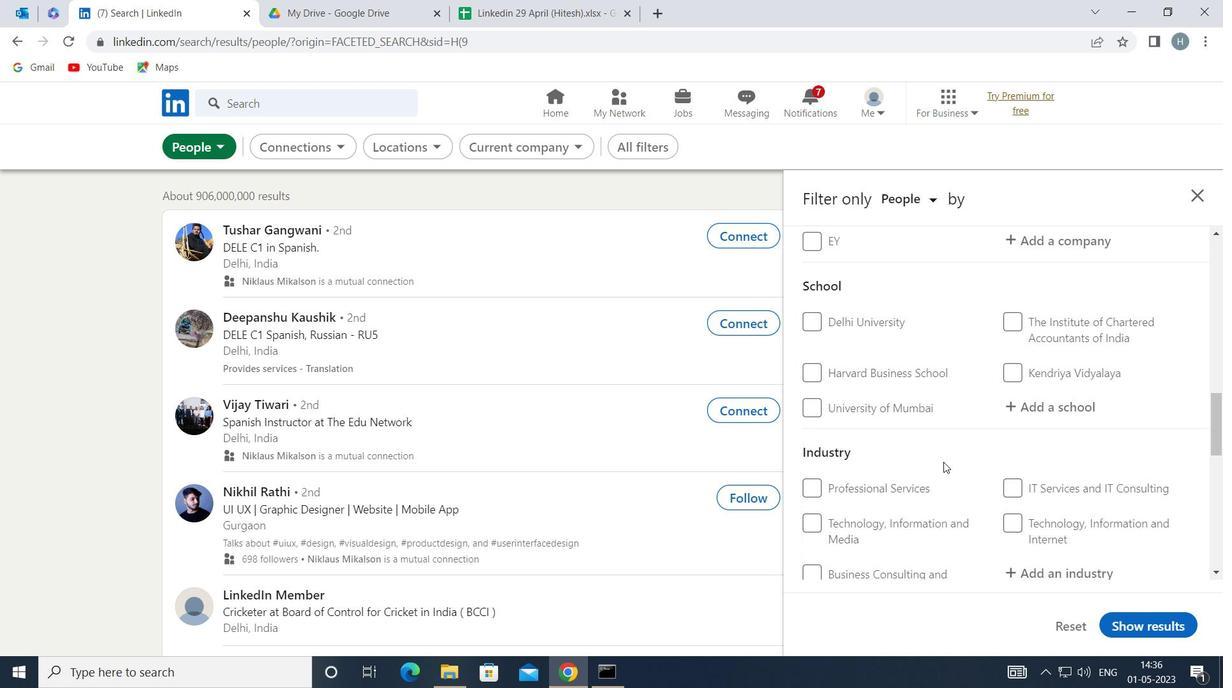 
Action: Mouse moved to (944, 462)
Screenshot: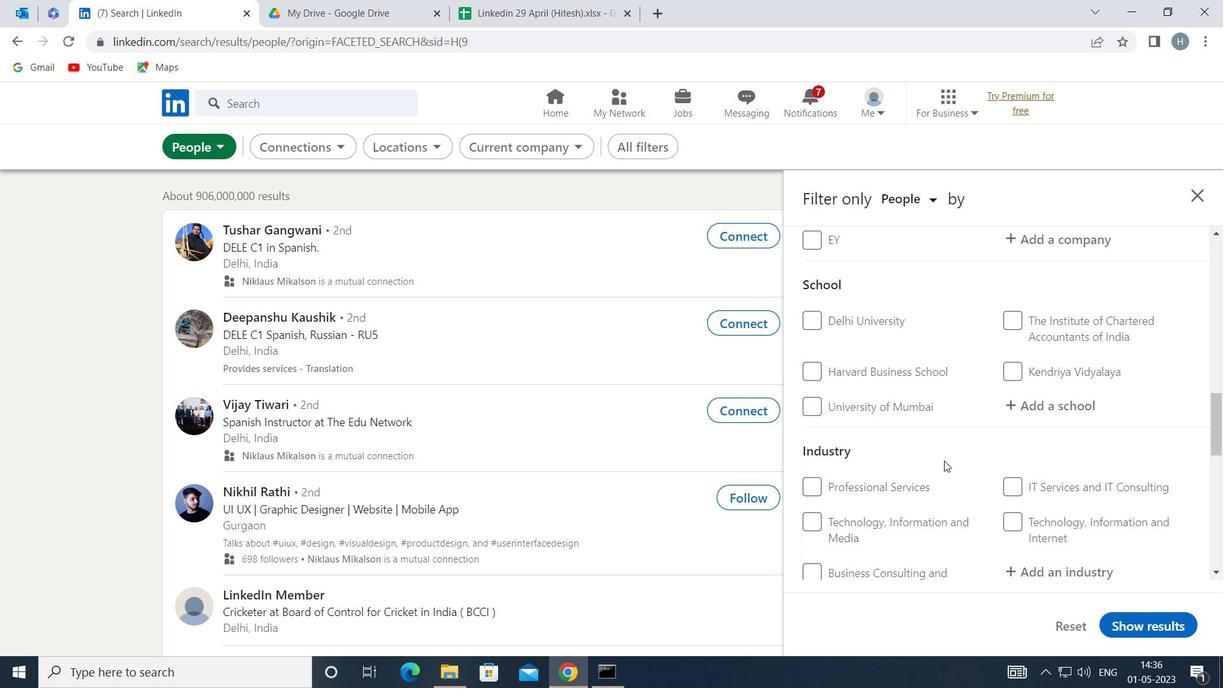 
Action: Mouse scrolled (944, 461) with delta (0, 0)
Screenshot: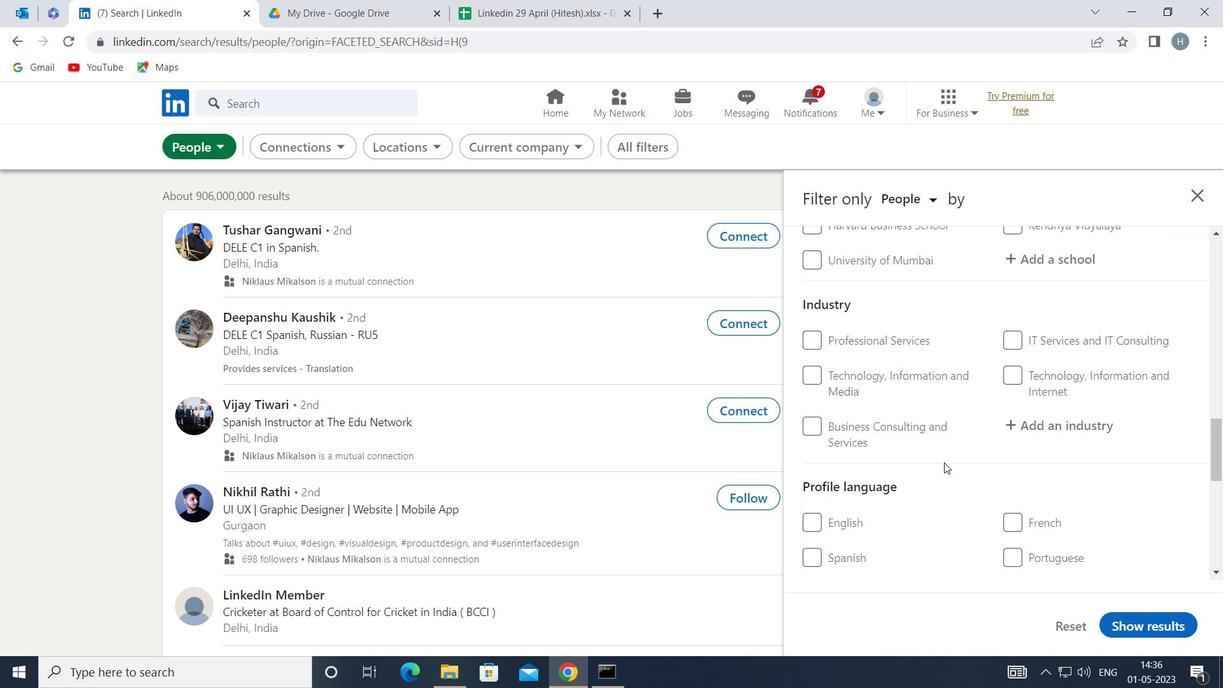 
Action: Mouse moved to (837, 501)
Screenshot: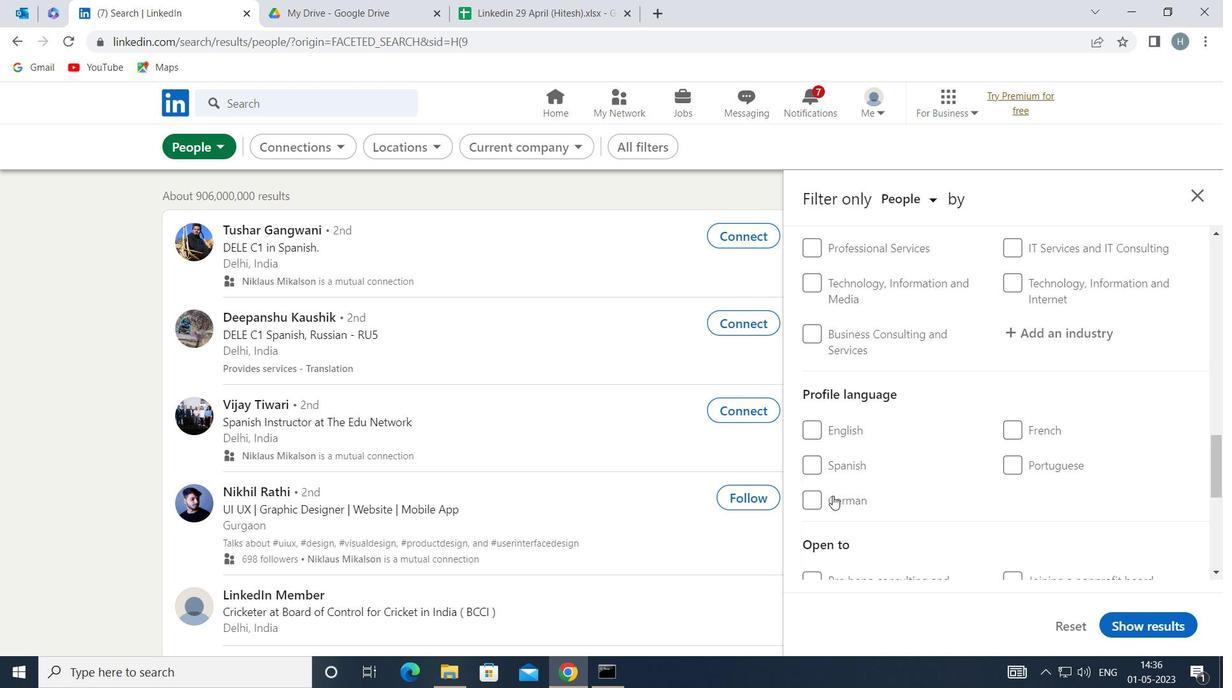 
Action: Mouse pressed left at (837, 501)
Screenshot: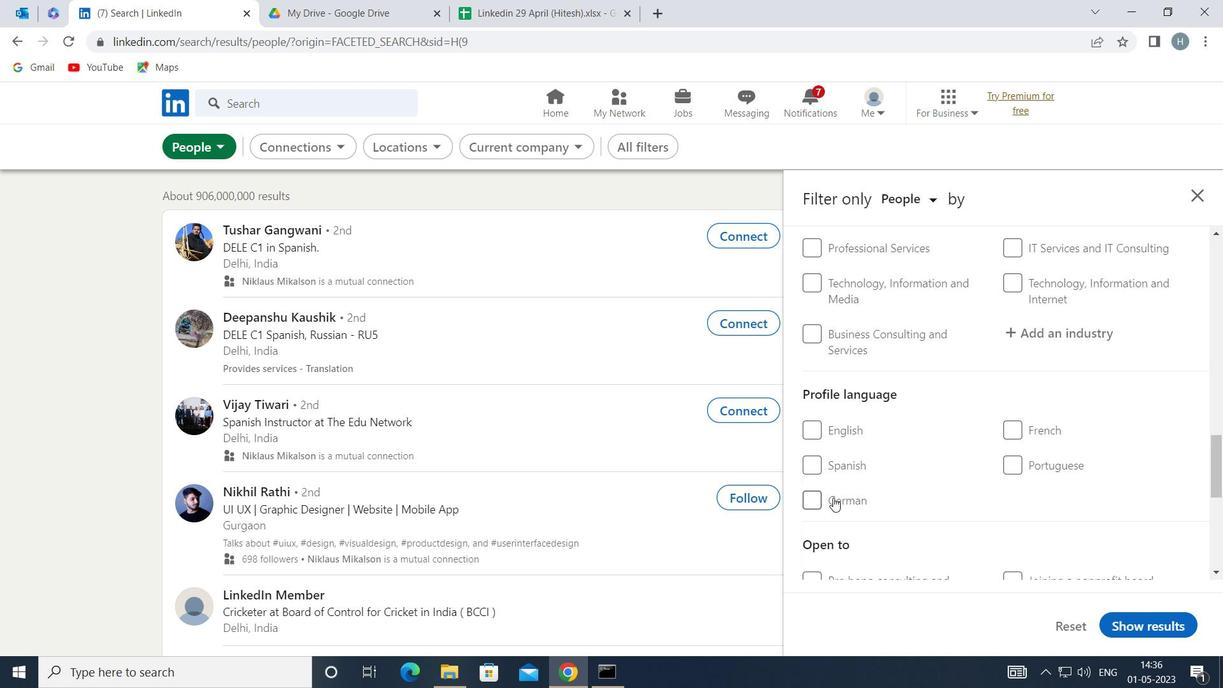 
Action: Mouse moved to (921, 481)
Screenshot: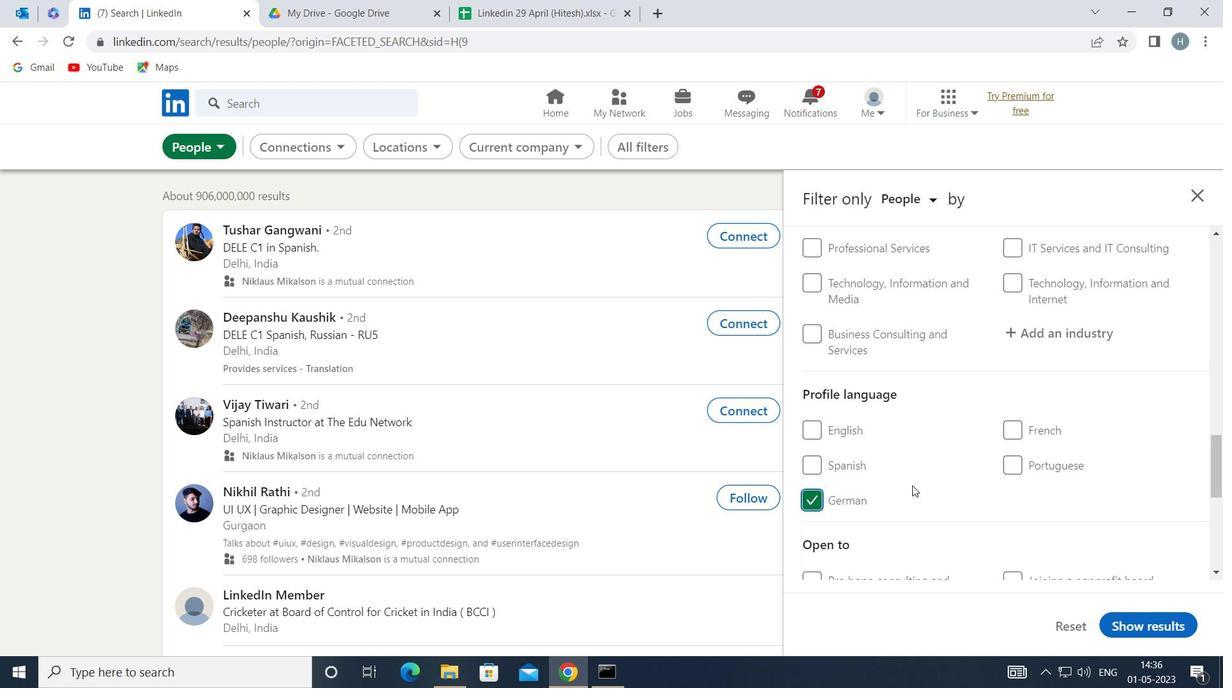 
Action: Mouse scrolled (921, 481) with delta (0, 0)
Screenshot: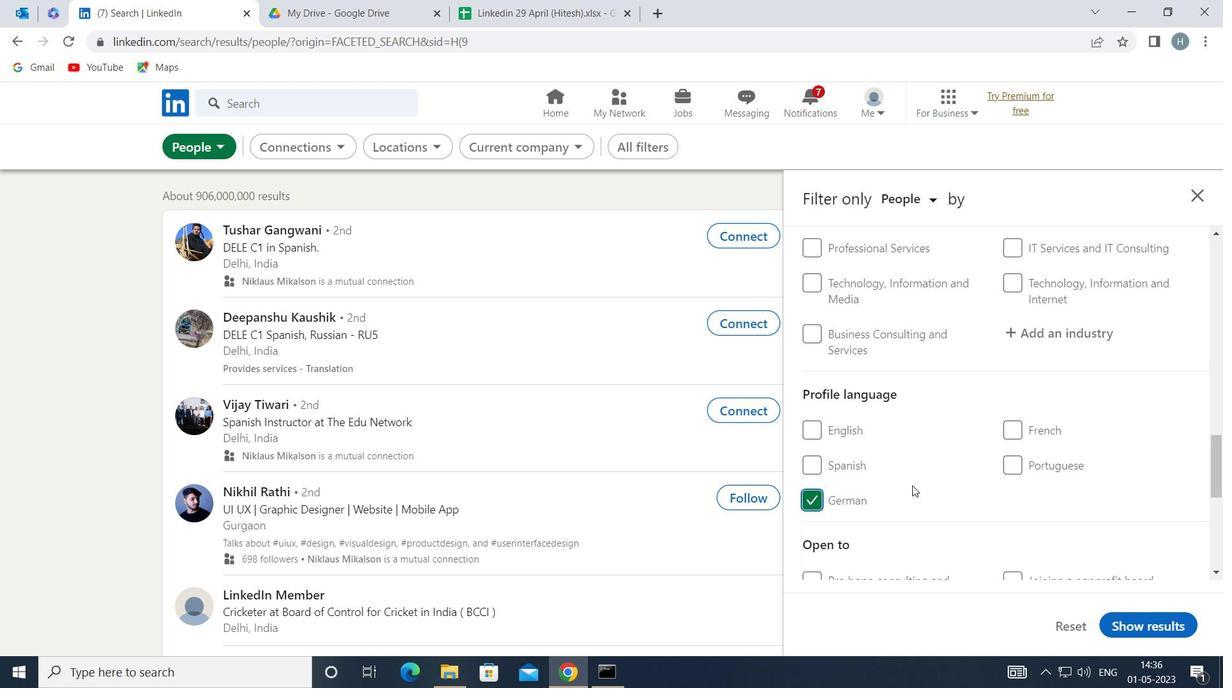 
Action: Mouse moved to (923, 476)
Screenshot: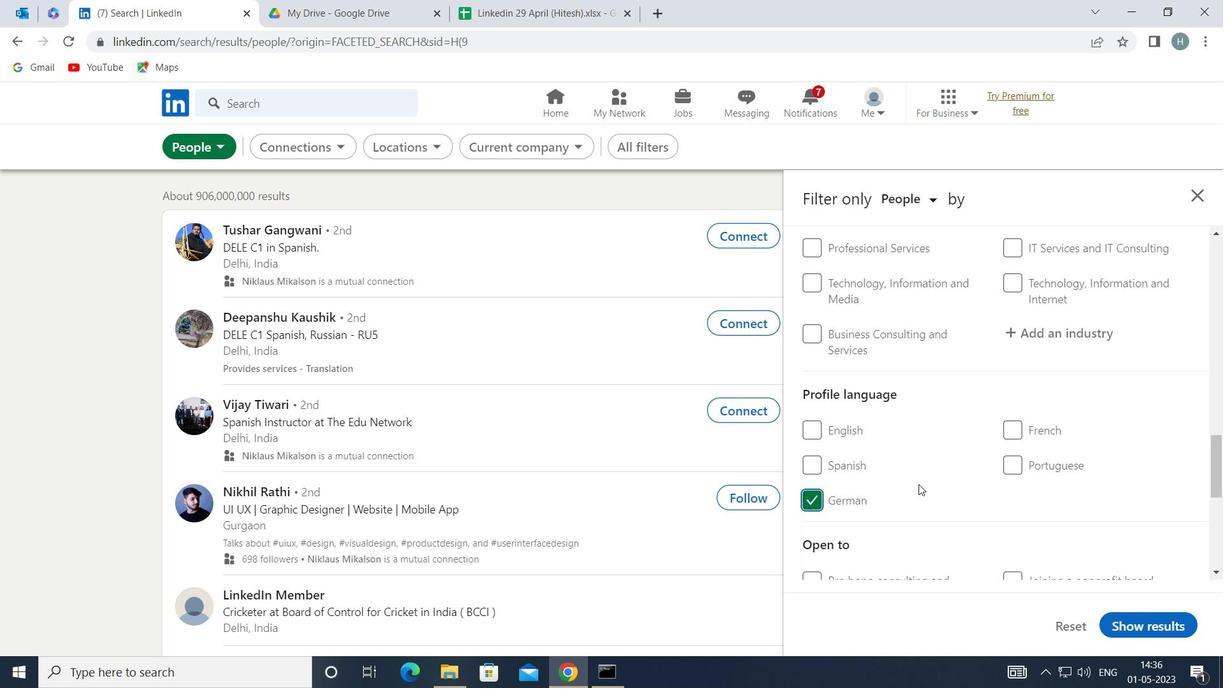 
Action: Mouse scrolled (923, 477) with delta (0, 0)
Screenshot: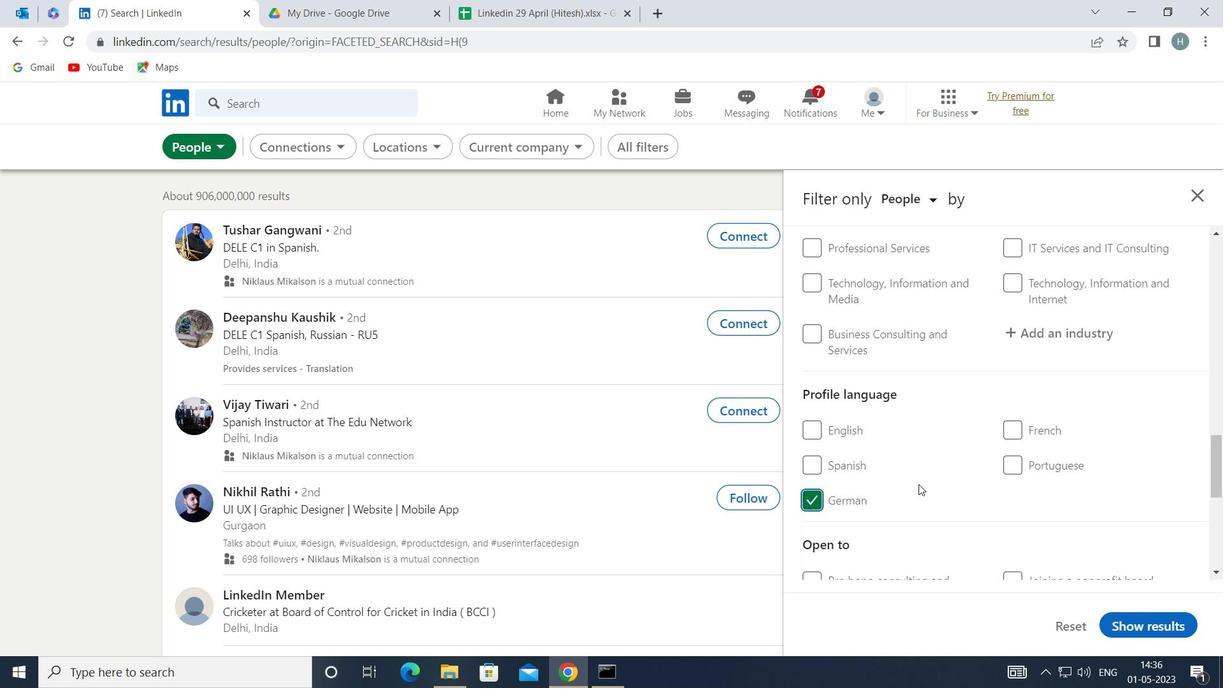 
Action: Mouse moved to (924, 475)
Screenshot: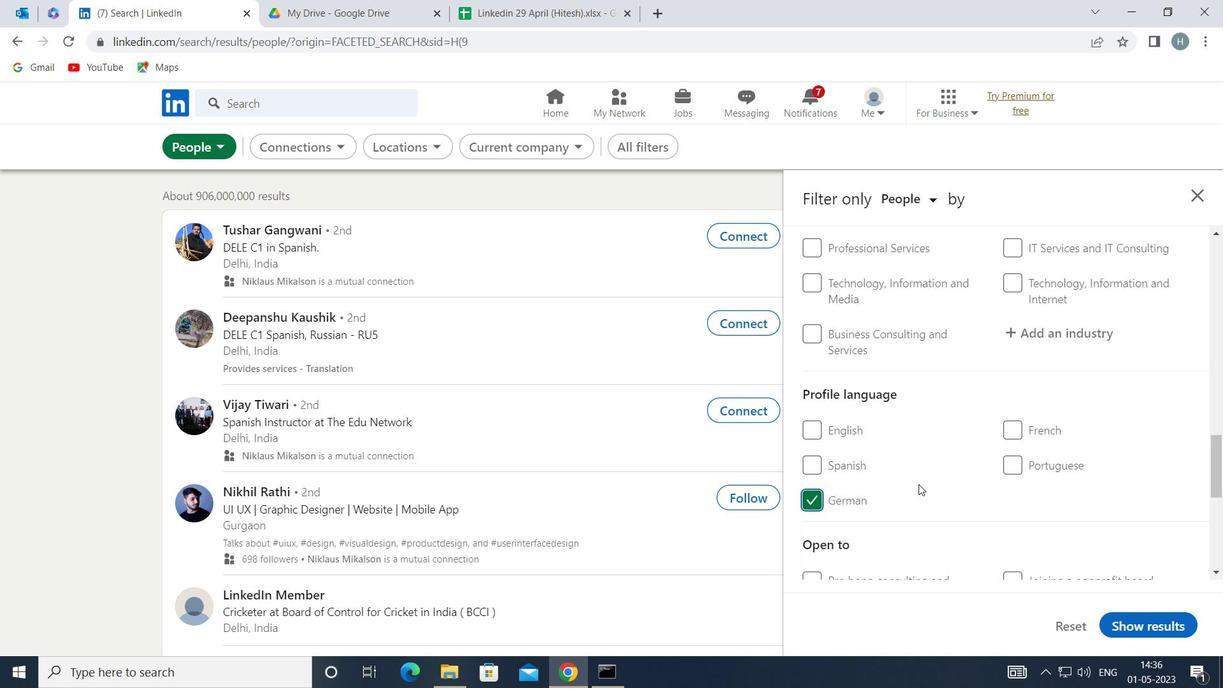 
Action: Mouse scrolled (924, 475) with delta (0, 0)
Screenshot: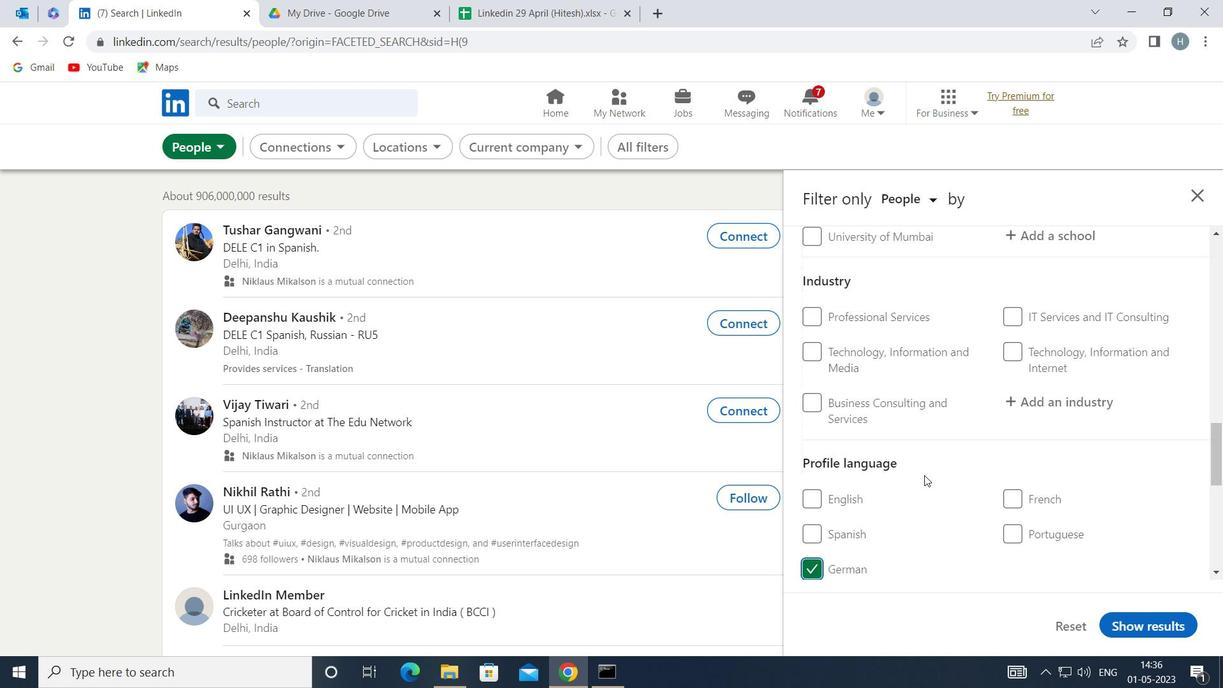 
Action: Mouse scrolled (924, 475) with delta (0, 0)
Screenshot: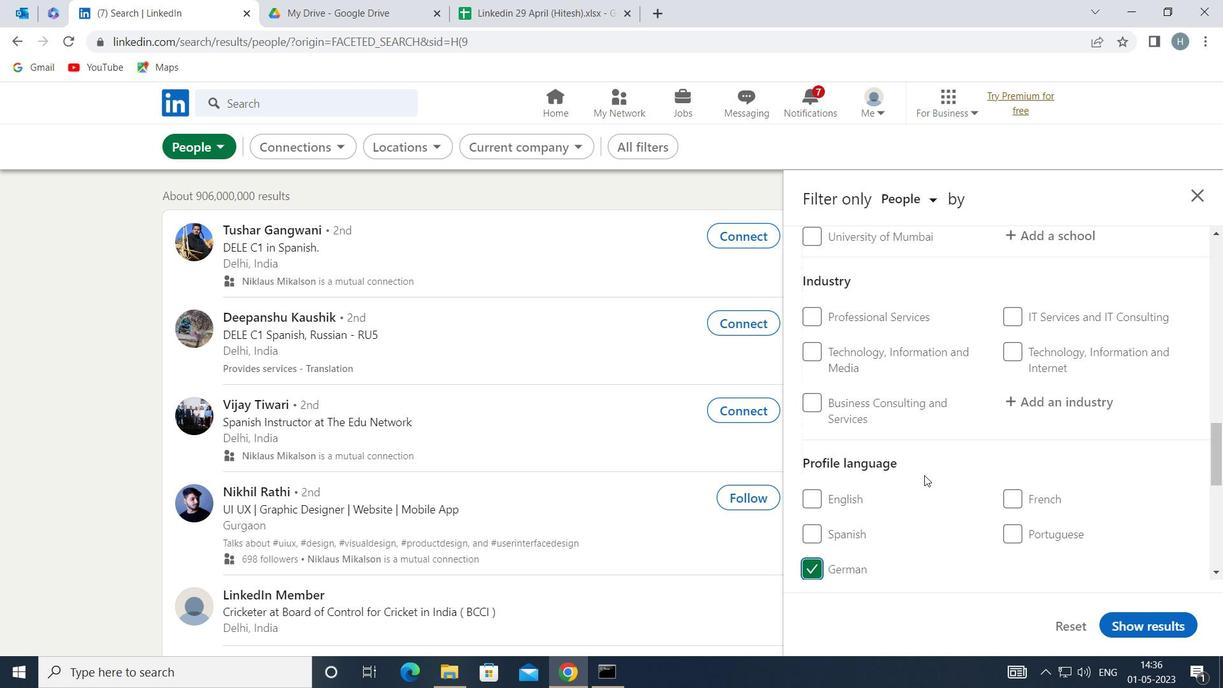 
Action: Mouse scrolled (924, 475) with delta (0, 0)
Screenshot: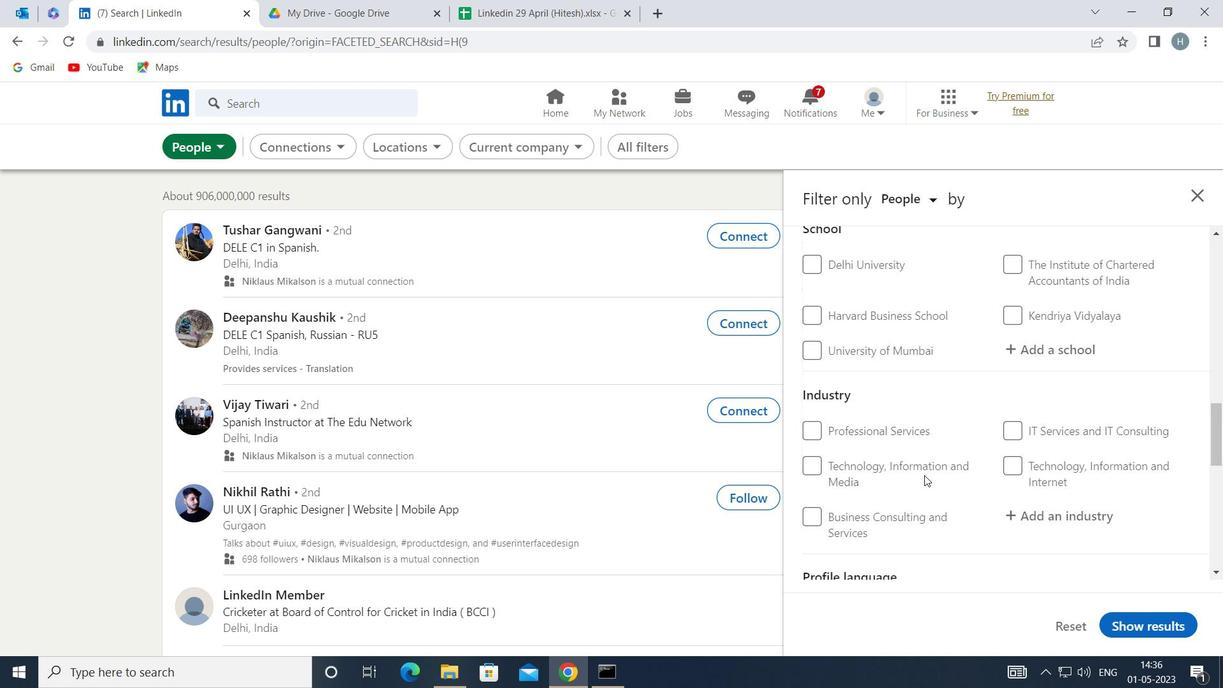 
Action: Mouse scrolled (924, 475) with delta (0, 0)
Screenshot: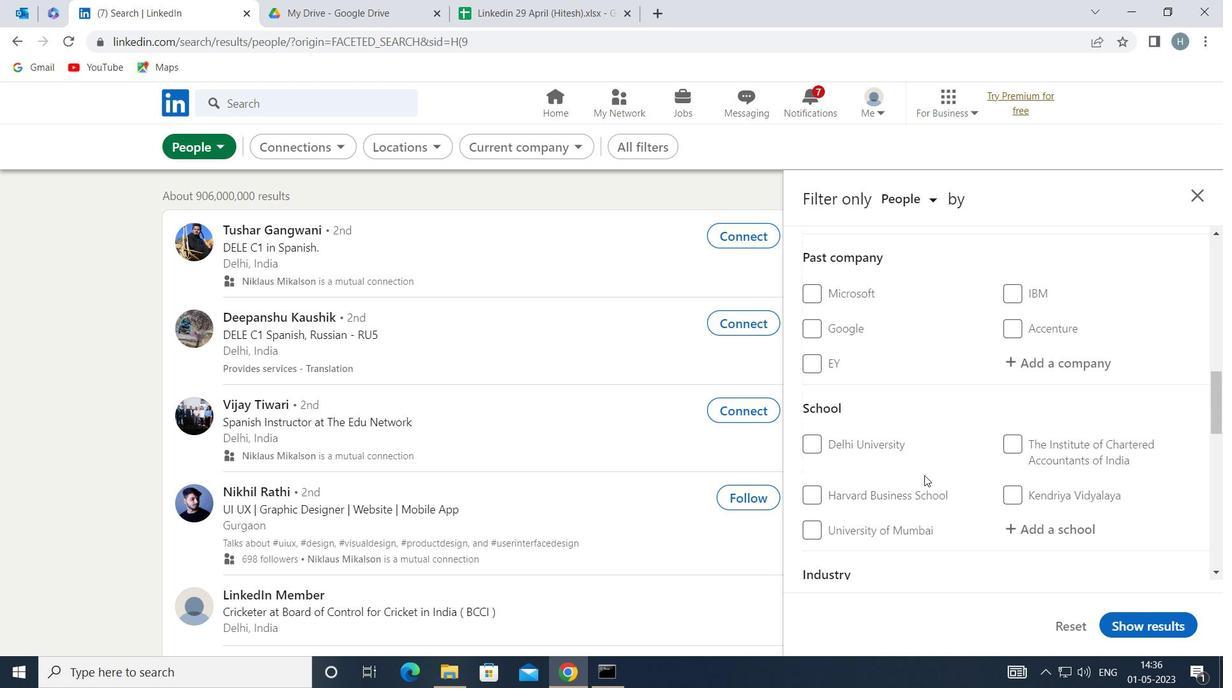 
Action: Mouse scrolled (924, 475) with delta (0, 0)
Screenshot: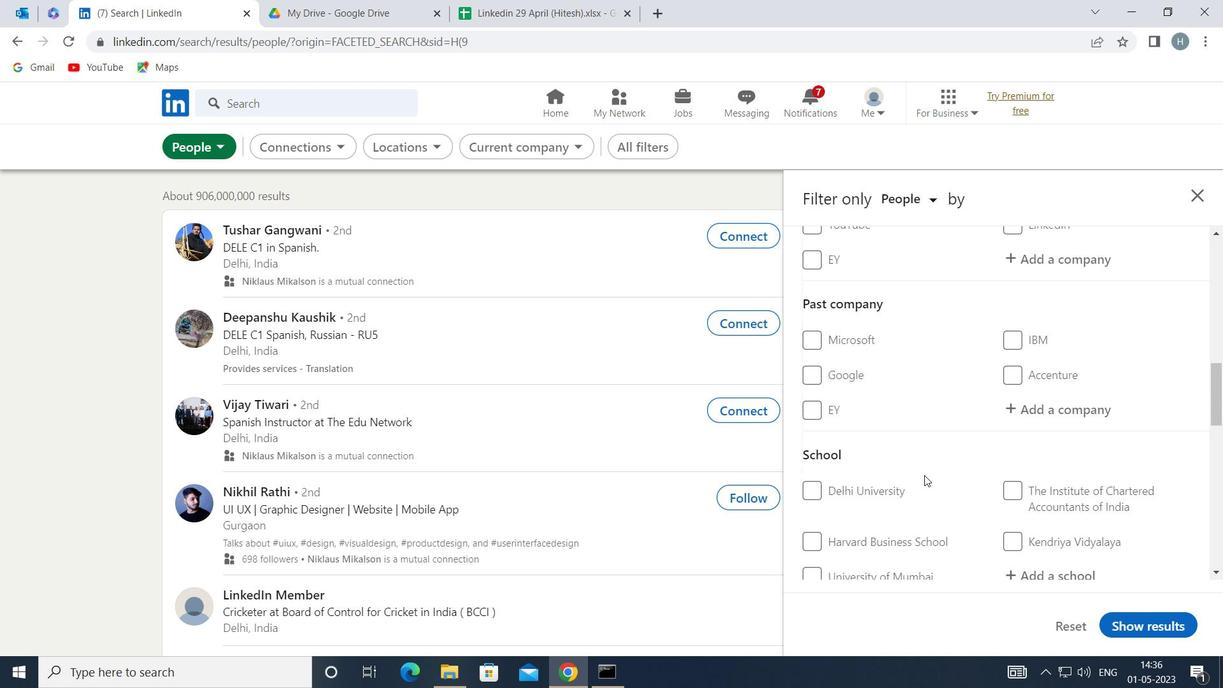 
Action: Mouse moved to (1066, 402)
Screenshot: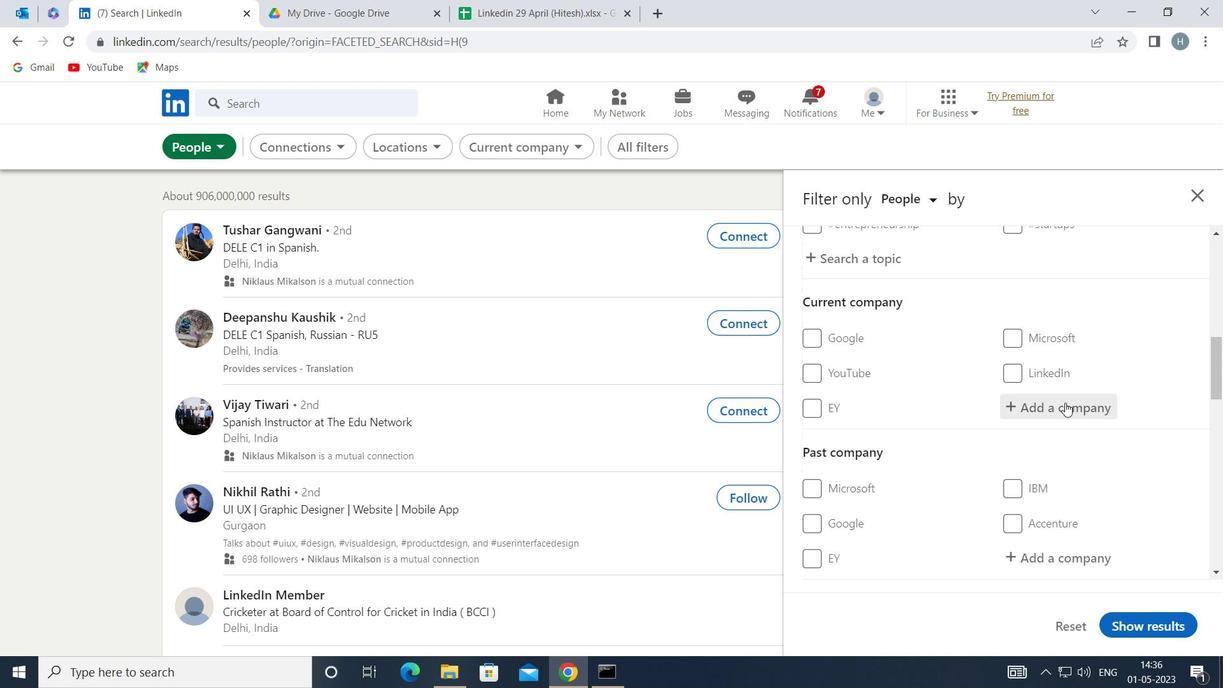 
Action: Mouse pressed left at (1066, 402)
Screenshot: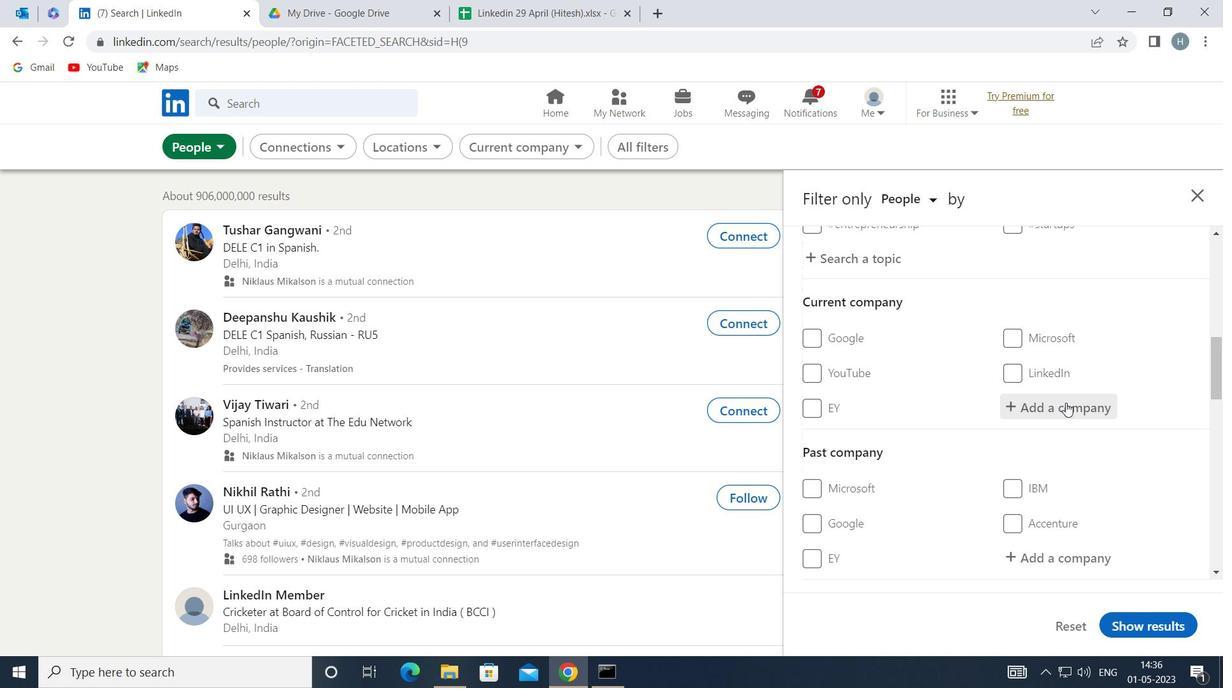 
Action: Key pressed <Key.shift>B<Key.shift><Key.shift><Key.shift><Key.shift><Key.shift><Key.shift><Key.shift><Key.shift><Key.shift><Key.shift>YJU
Screenshot: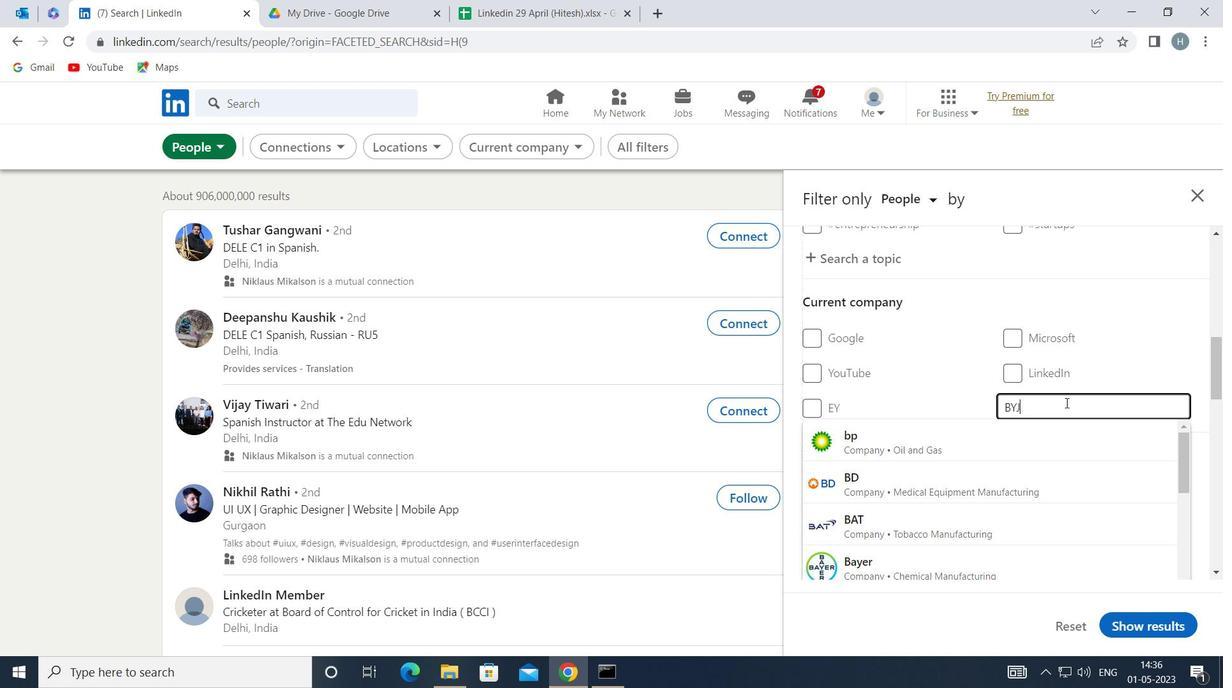 
Action: Mouse moved to (955, 445)
Screenshot: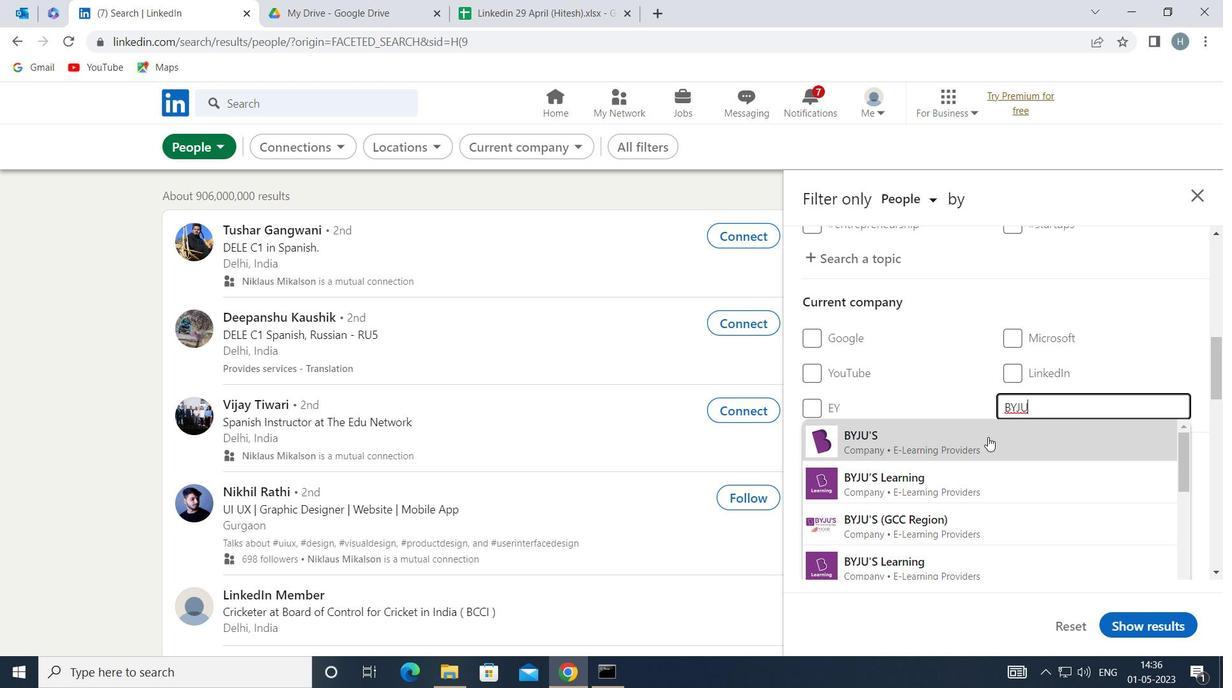
Action: Mouse pressed left at (955, 445)
Screenshot: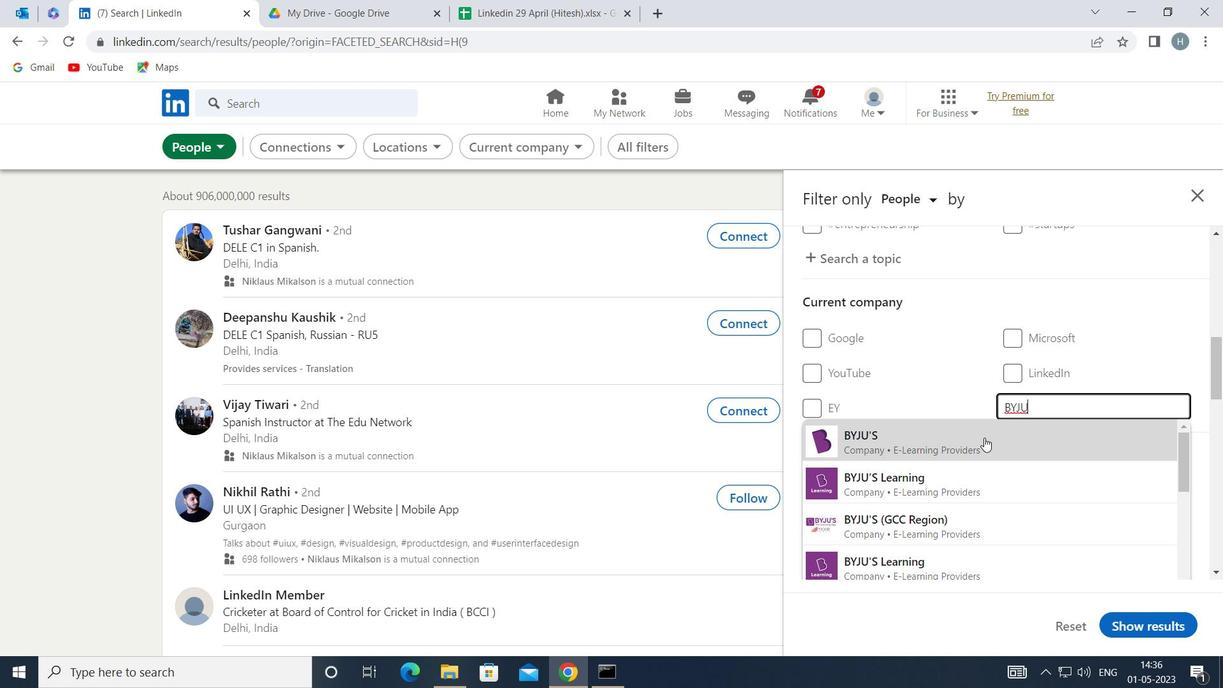 
Action: Mouse moved to (948, 437)
Screenshot: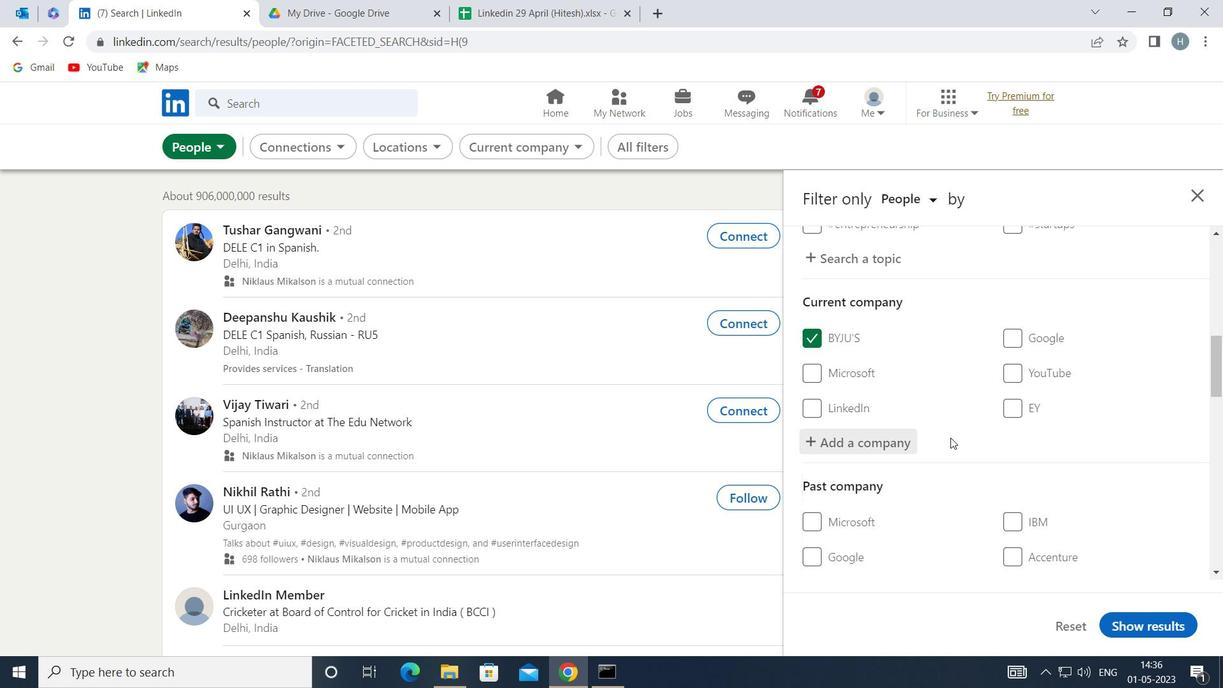 
Action: Mouse scrolled (948, 436) with delta (0, 0)
Screenshot: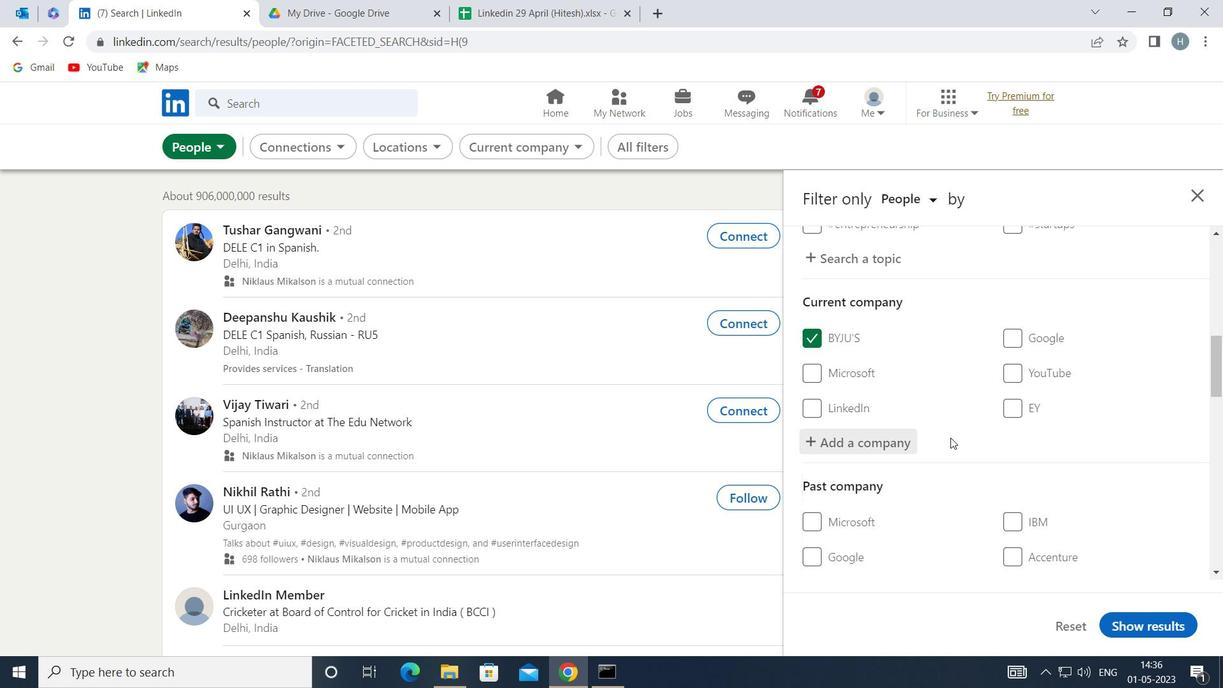 
Action: Mouse moved to (947, 437)
Screenshot: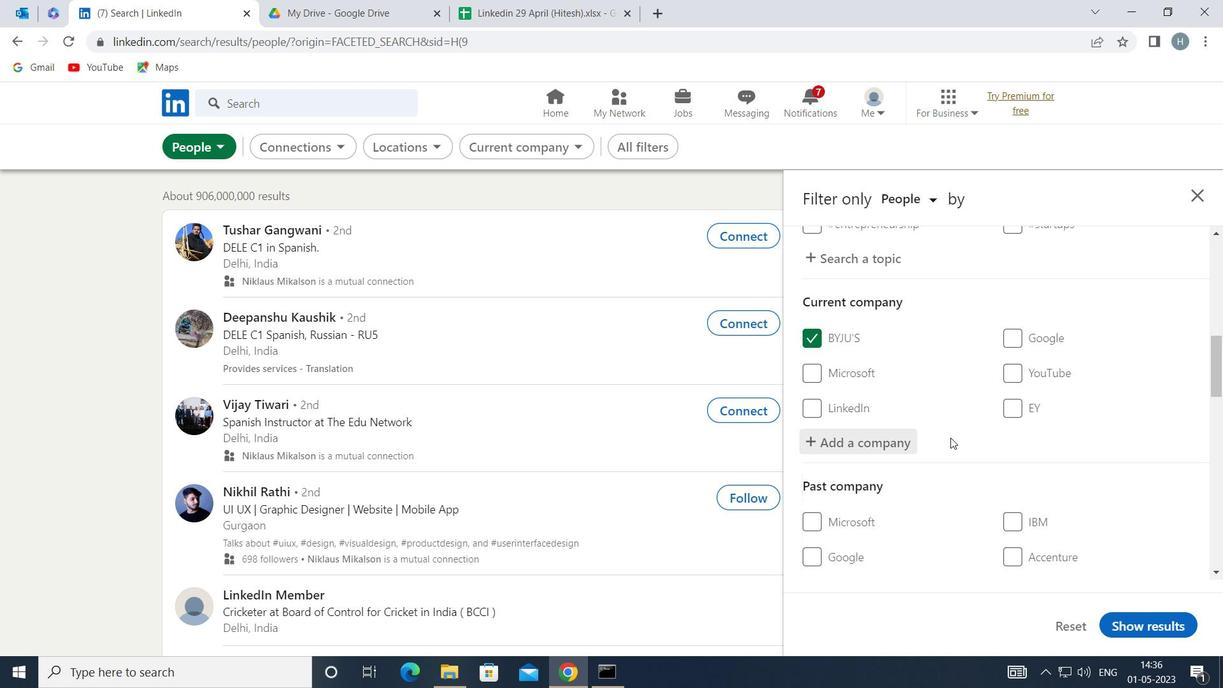 
Action: Mouse scrolled (947, 436) with delta (0, 0)
Screenshot: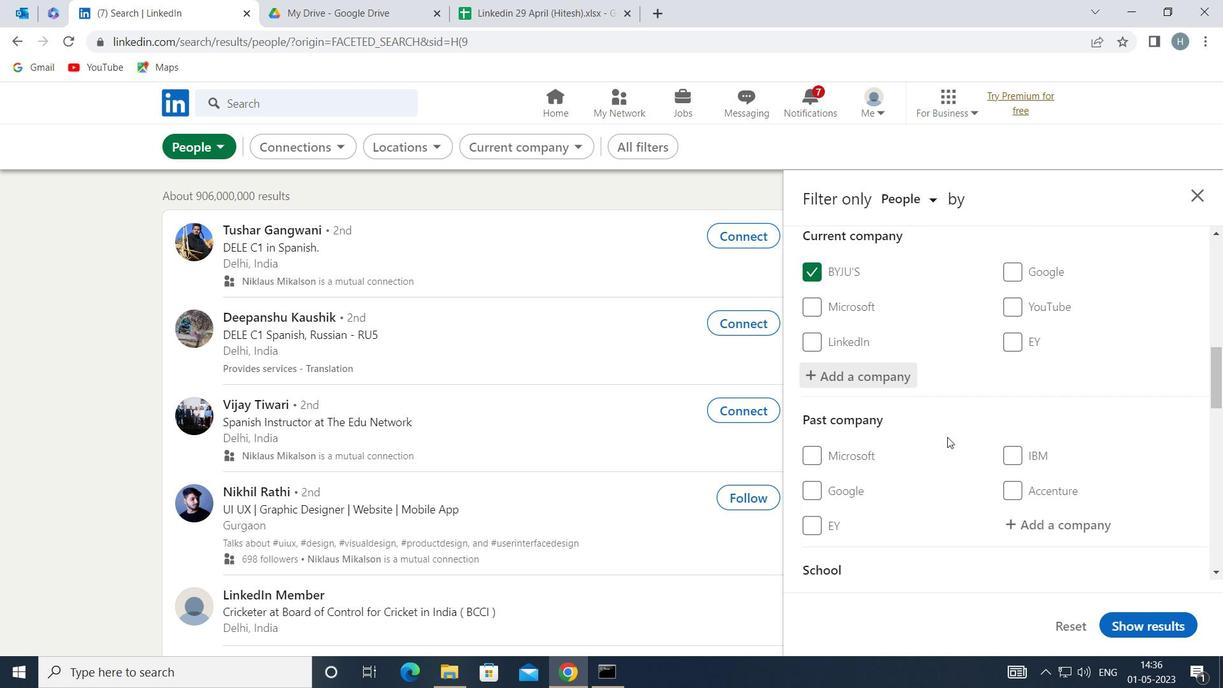 
Action: Mouse moved to (946, 437)
Screenshot: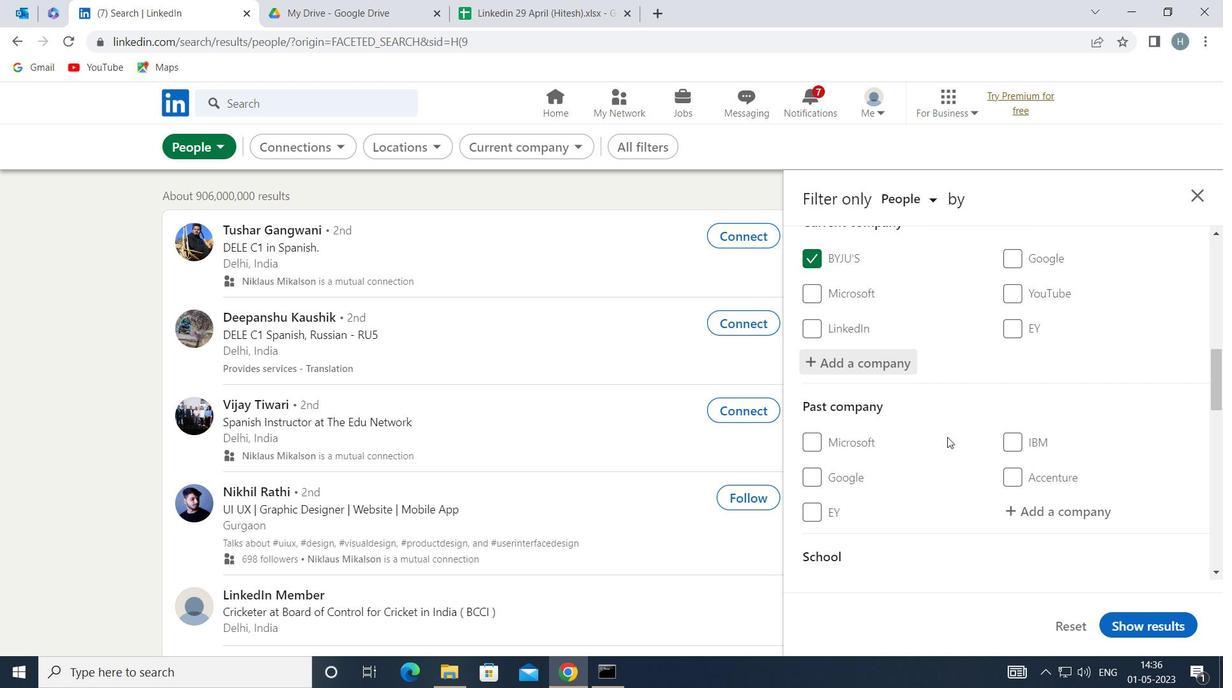 
Action: Mouse scrolled (946, 436) with delta (0, 0)
Screenshot: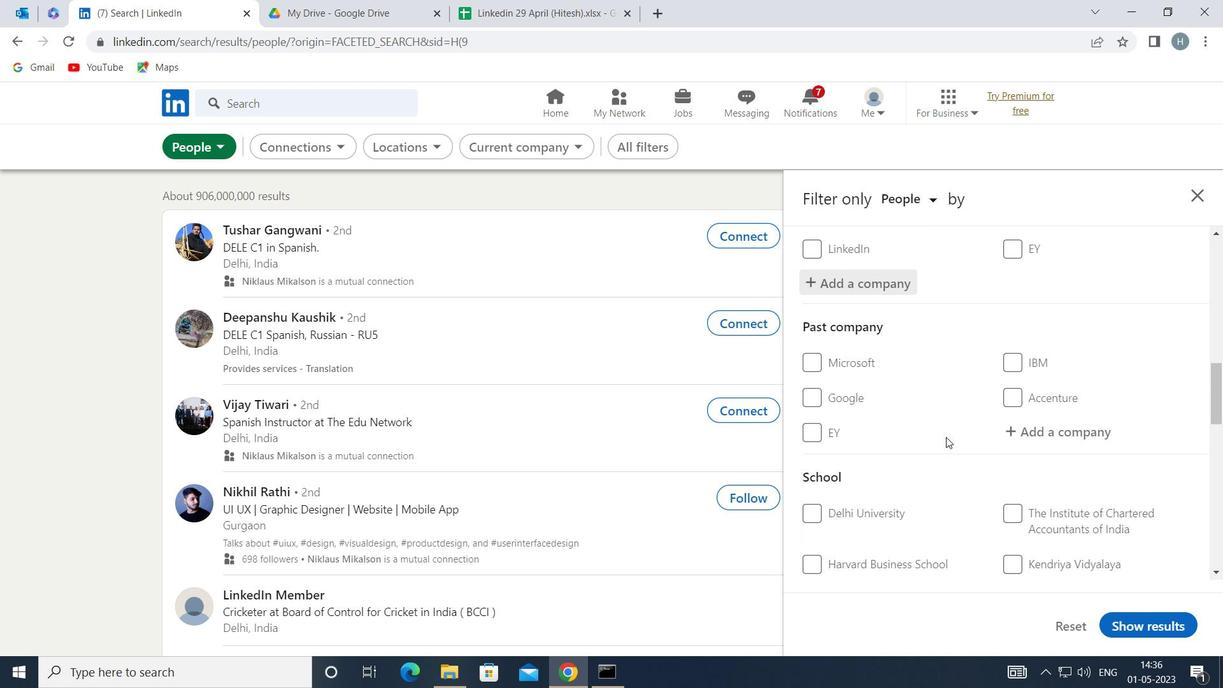 
Action: Mouse scrolled (946, 436) with delta (0, 0)
Screenshot: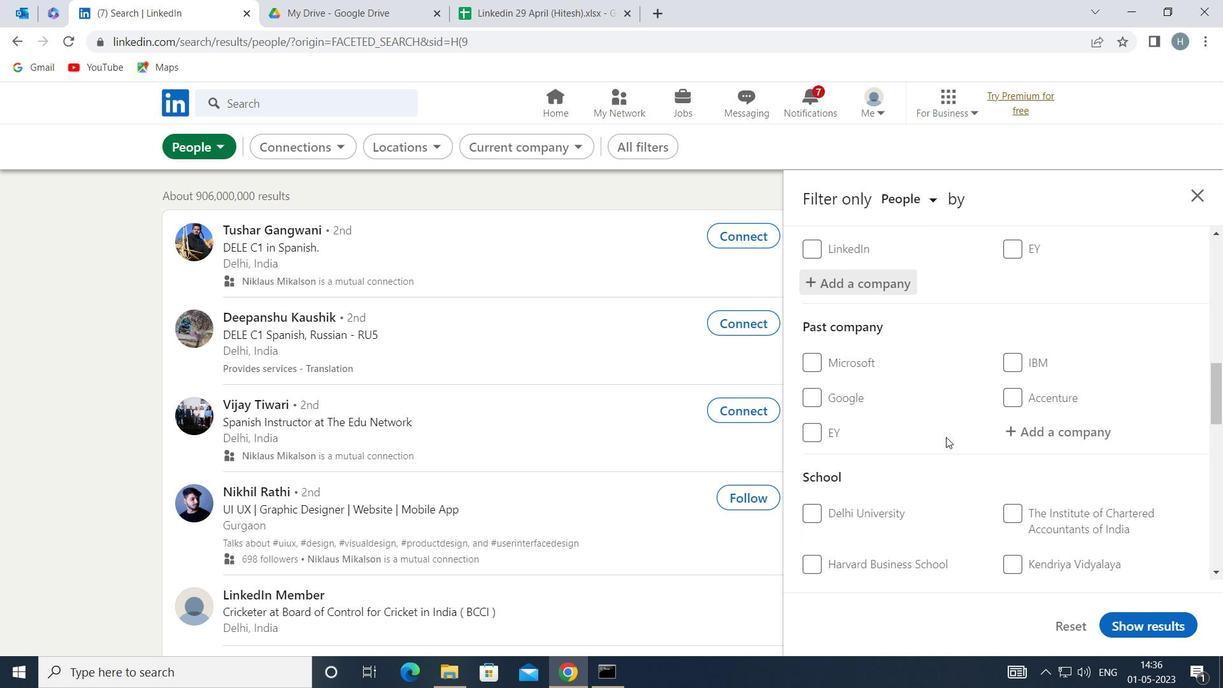 
Action: Mouse moved to (1041, 438)
Screenshot: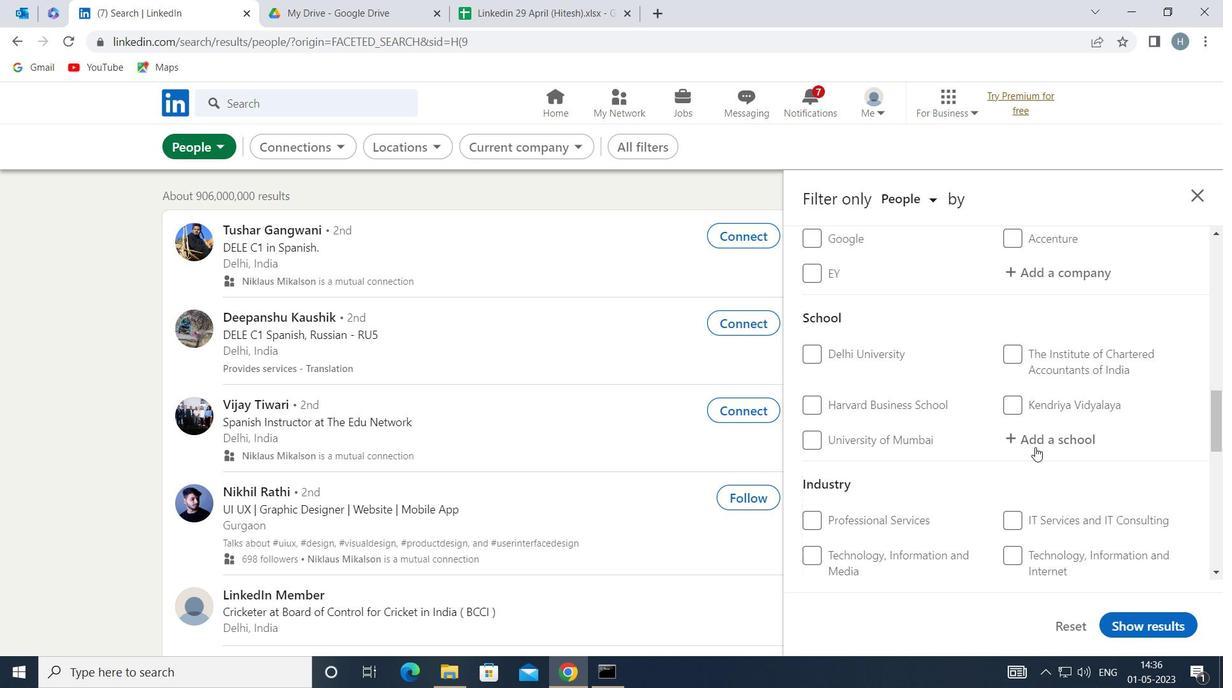 
Action: Mouse pressed left at (1041, 438)
Screenshot: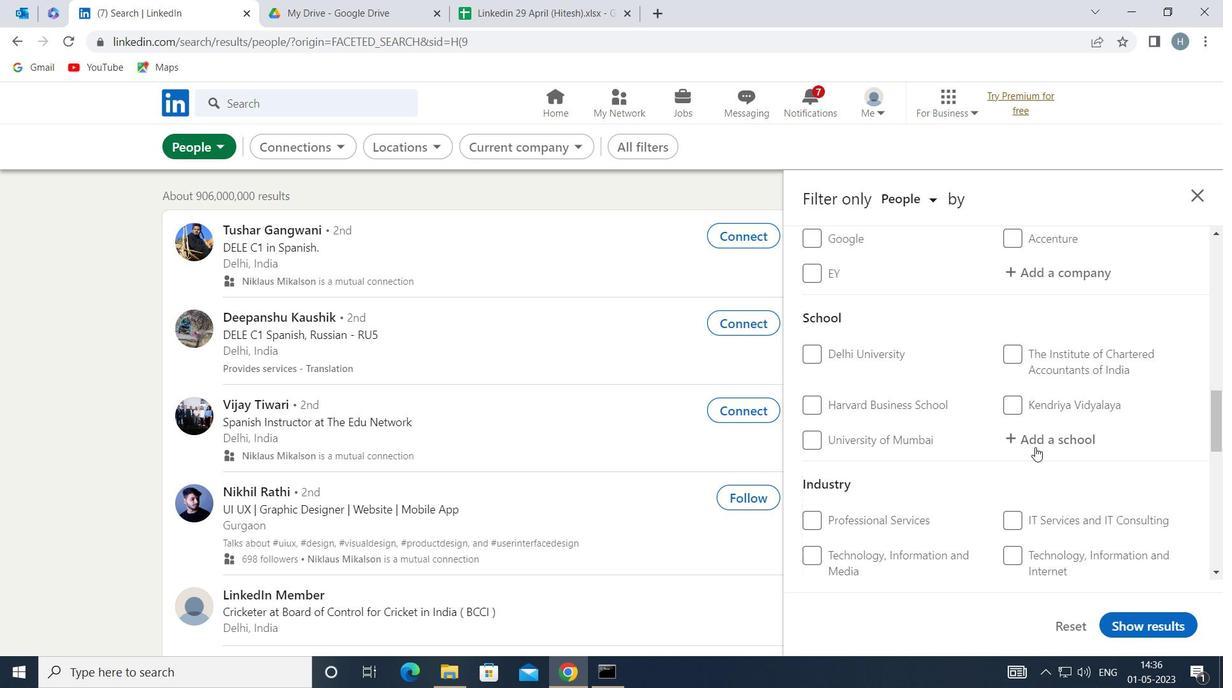 
Action: Mouse moved to (1041, 437)
Screenshot: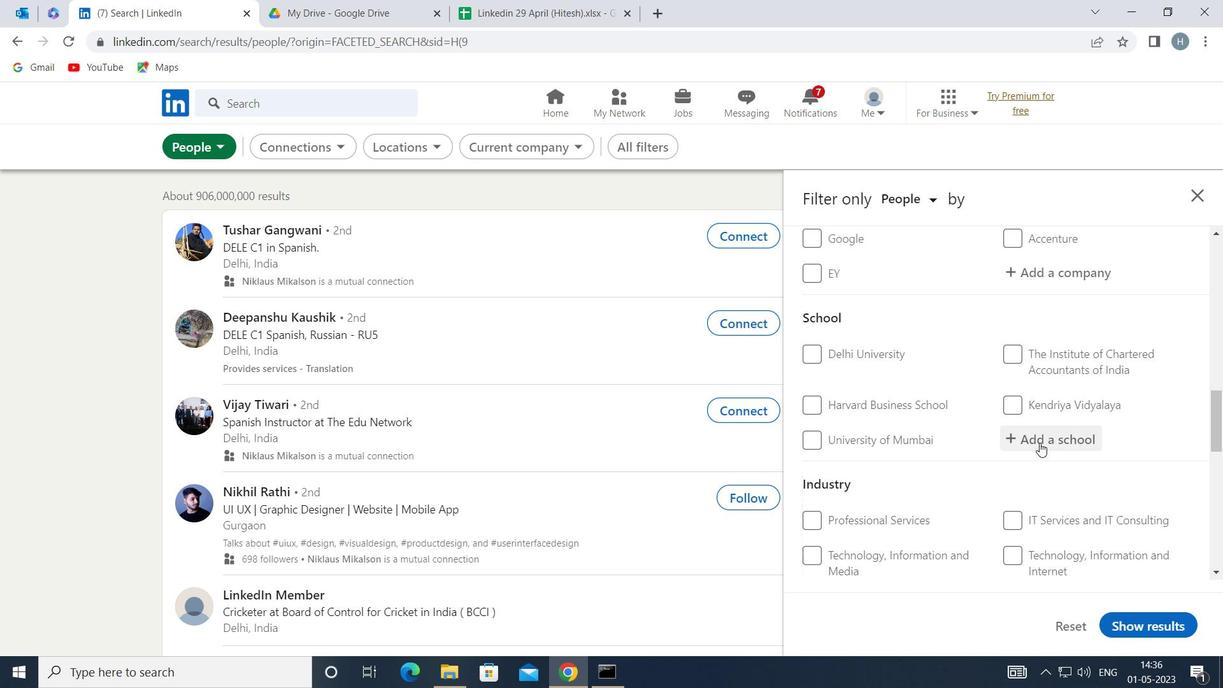 
Action: Key pressed <Key.shift><Key.shift><Key.shift><Key.shift><Key.shift><Key.shift><Key.shift><Key.shift><Key.shift><Key.shift><Key.shift><Key.shift><Key.shift><Key.shift>PILLAI<Key.space><Key.shift>COLL
Screenshot: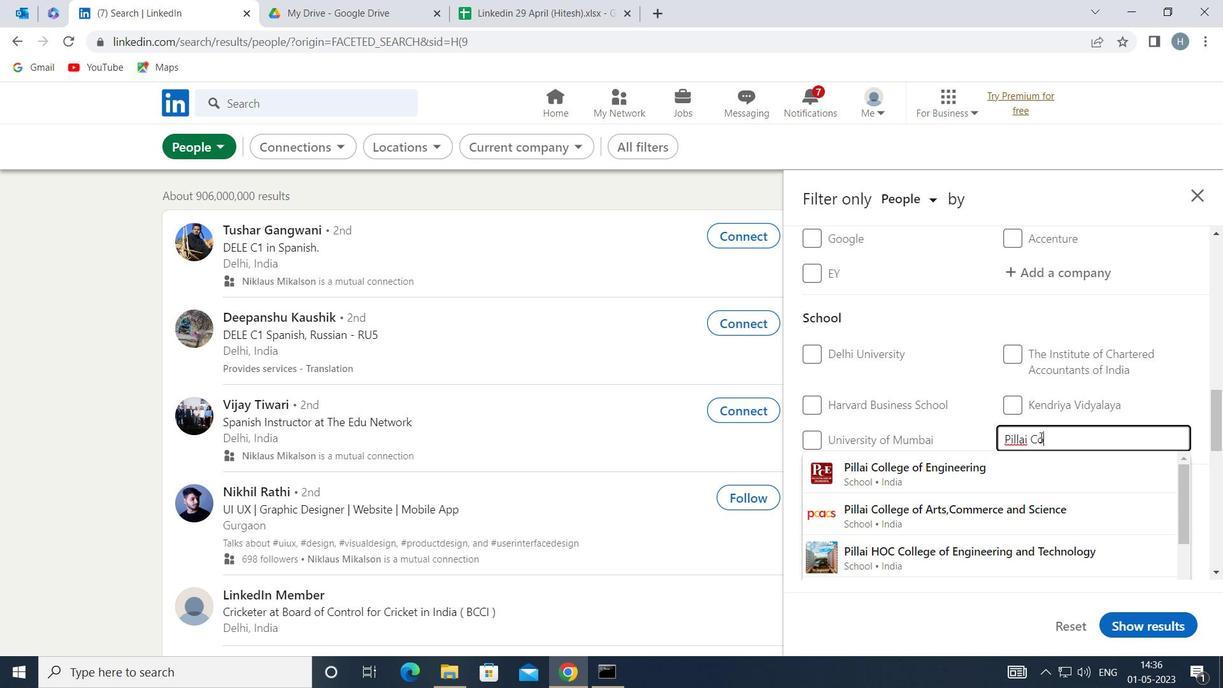 
Action: Mouse moved to (1007, 473)
Screenshot: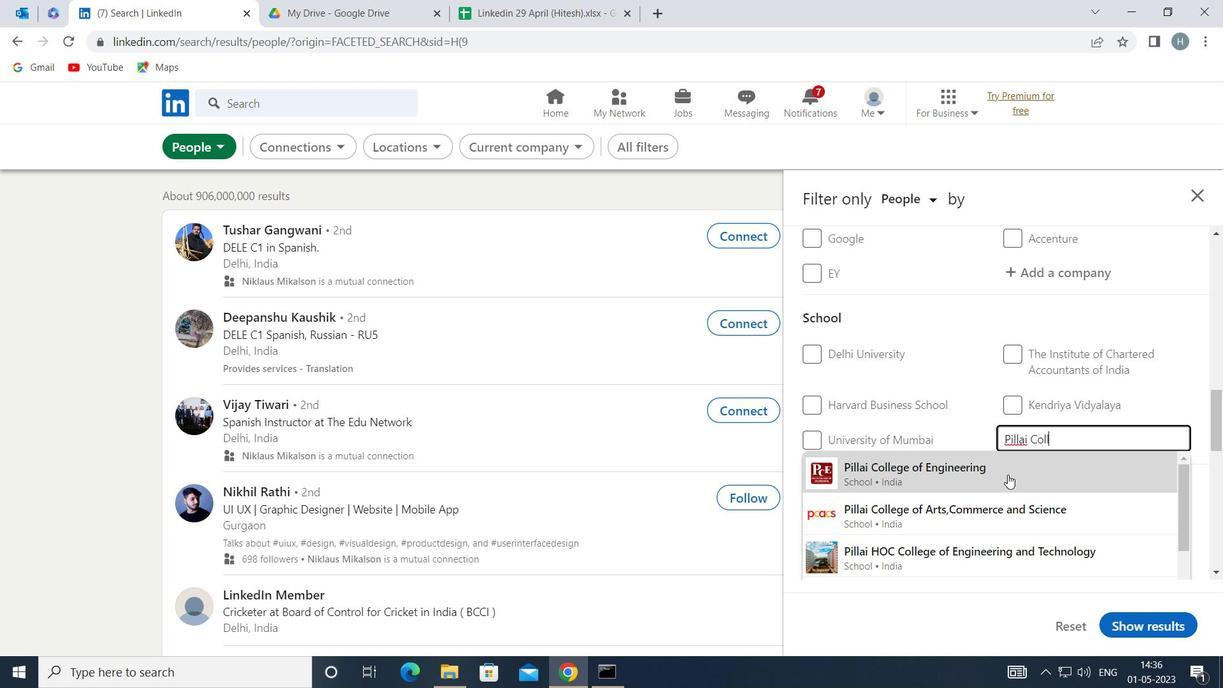 
Action: Mouse pressed left at (1007, 473)
Screenshot: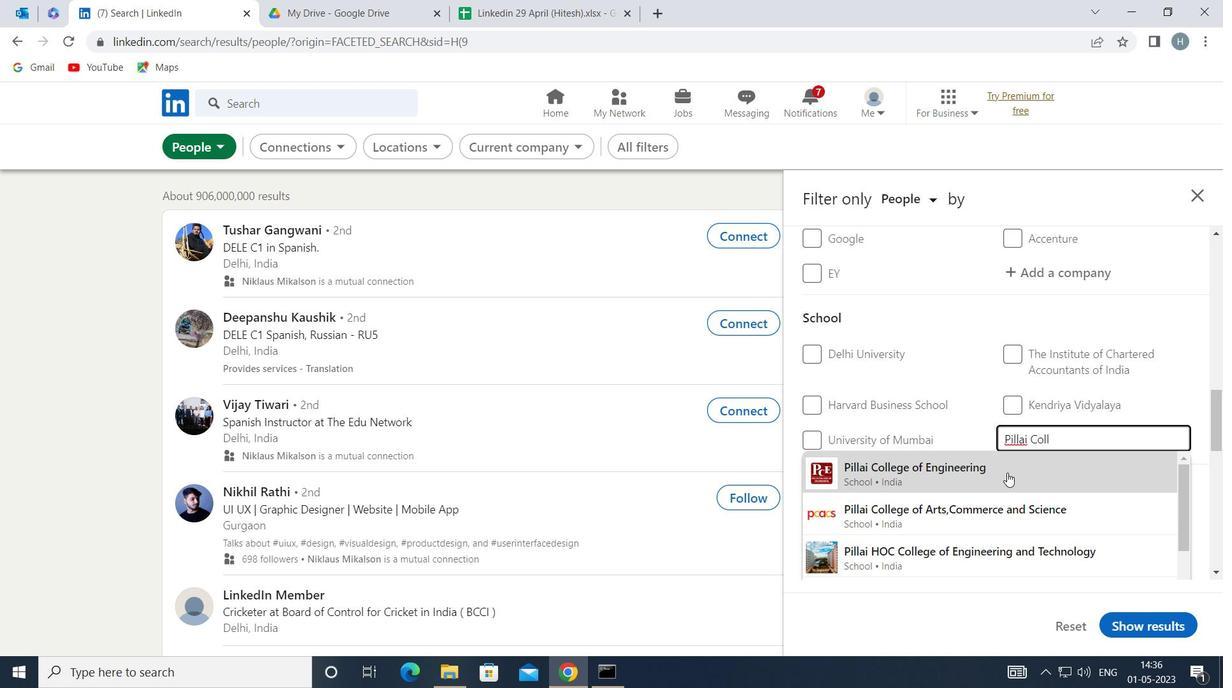
Action: Mouse moved to (953, 476)
Screenshot: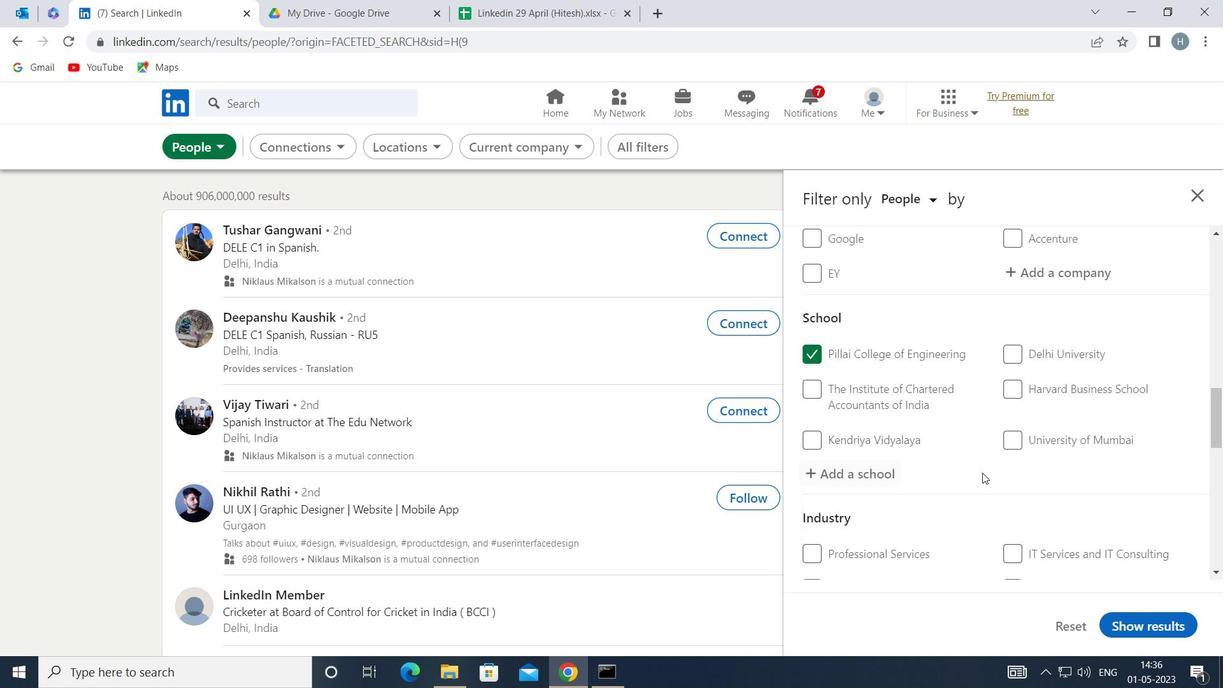 
Action: Mouse scrolled (953, 475) with delta (0, 0)
Screenshot: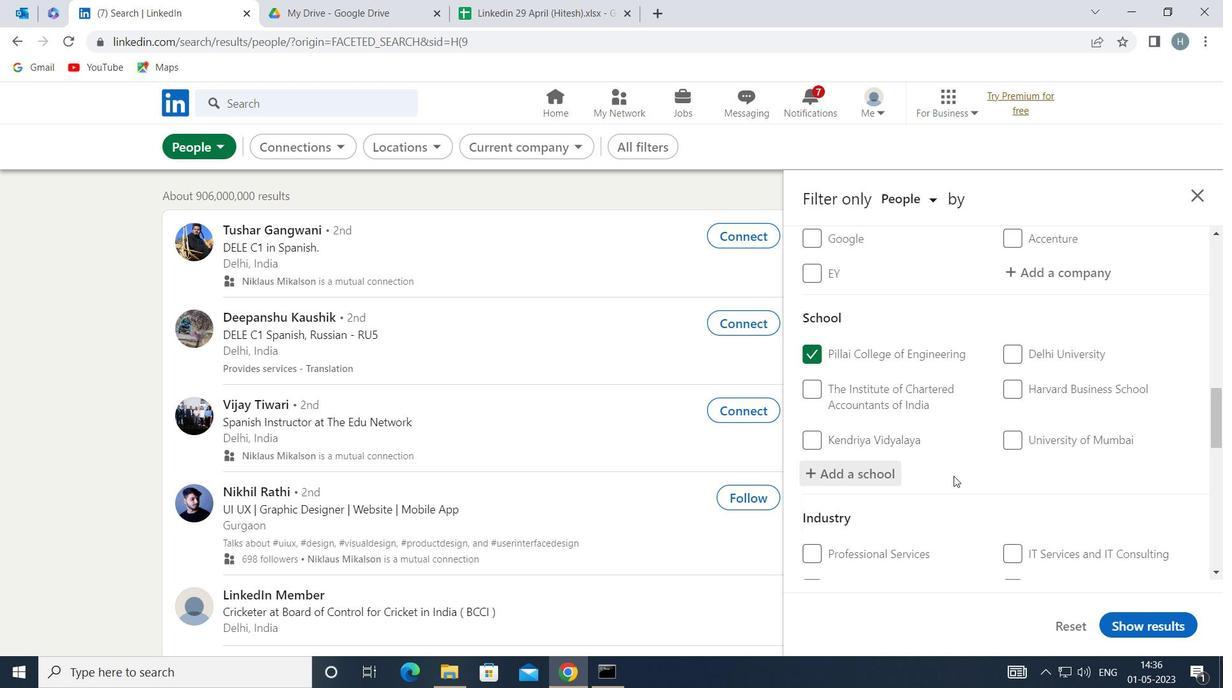 
Action: Mouse scrolled (953, 475) with delta (0, 0)
Screenshot: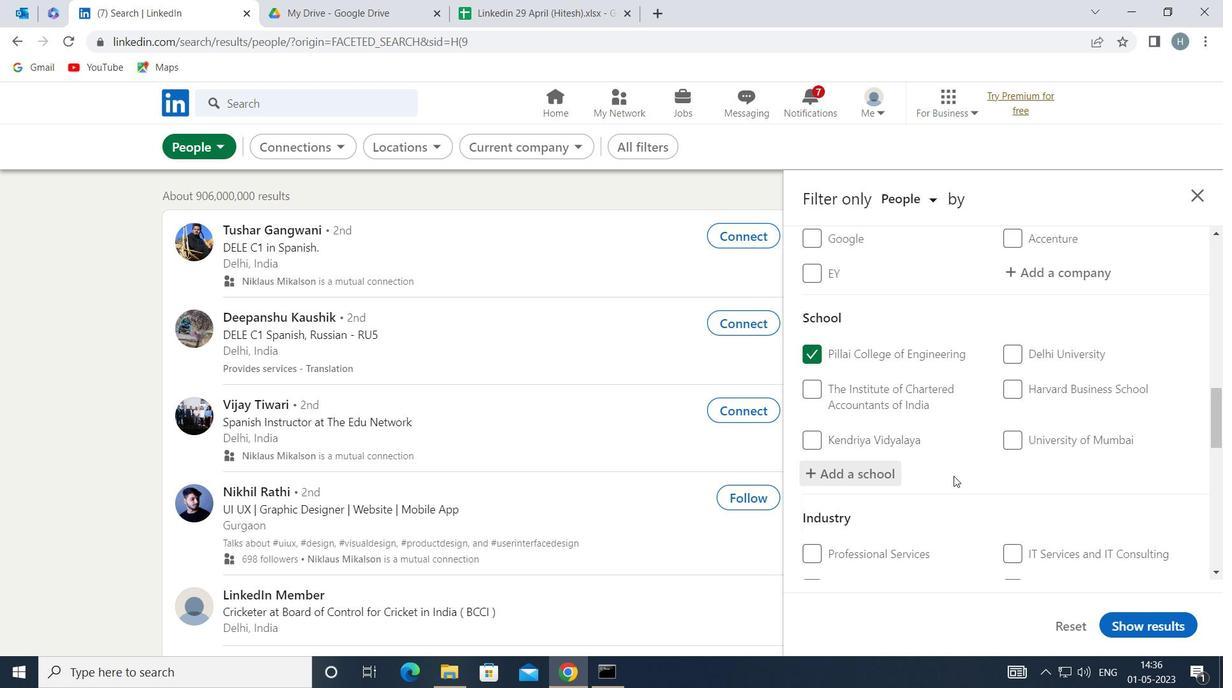 
Action: Mouse scrolled (953, 475) with delta (0, 0)
Screenshot: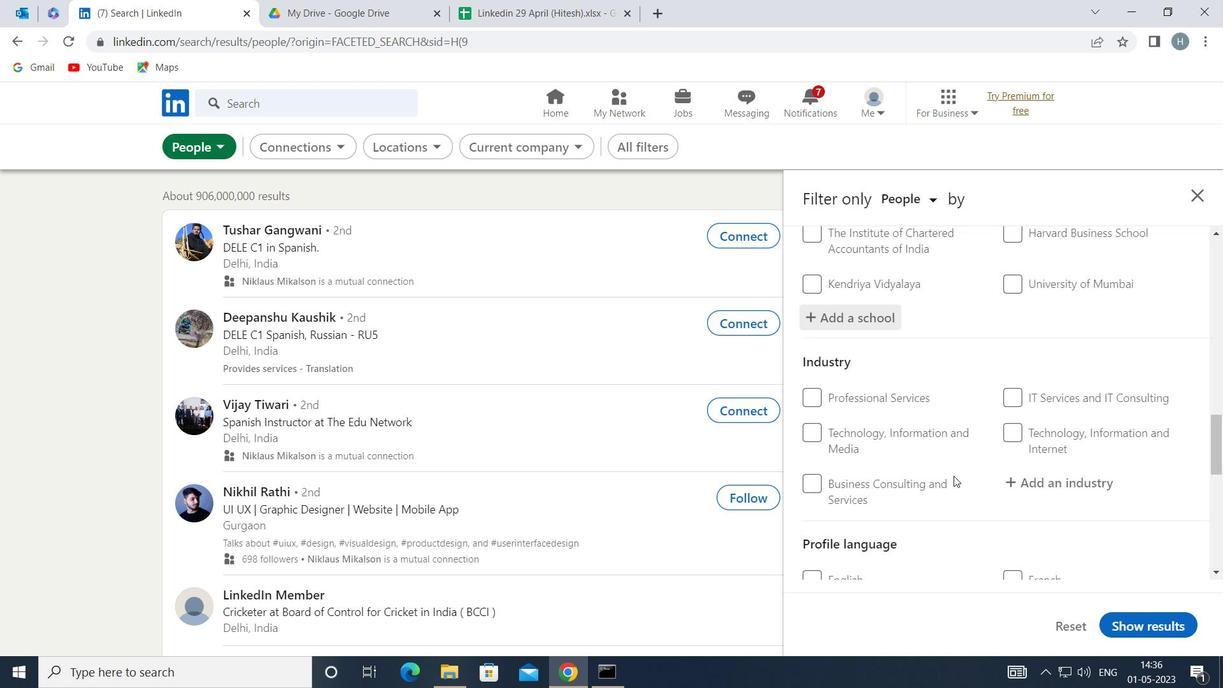 
Action: Mouse moved to (1056, 393)
Screenshot: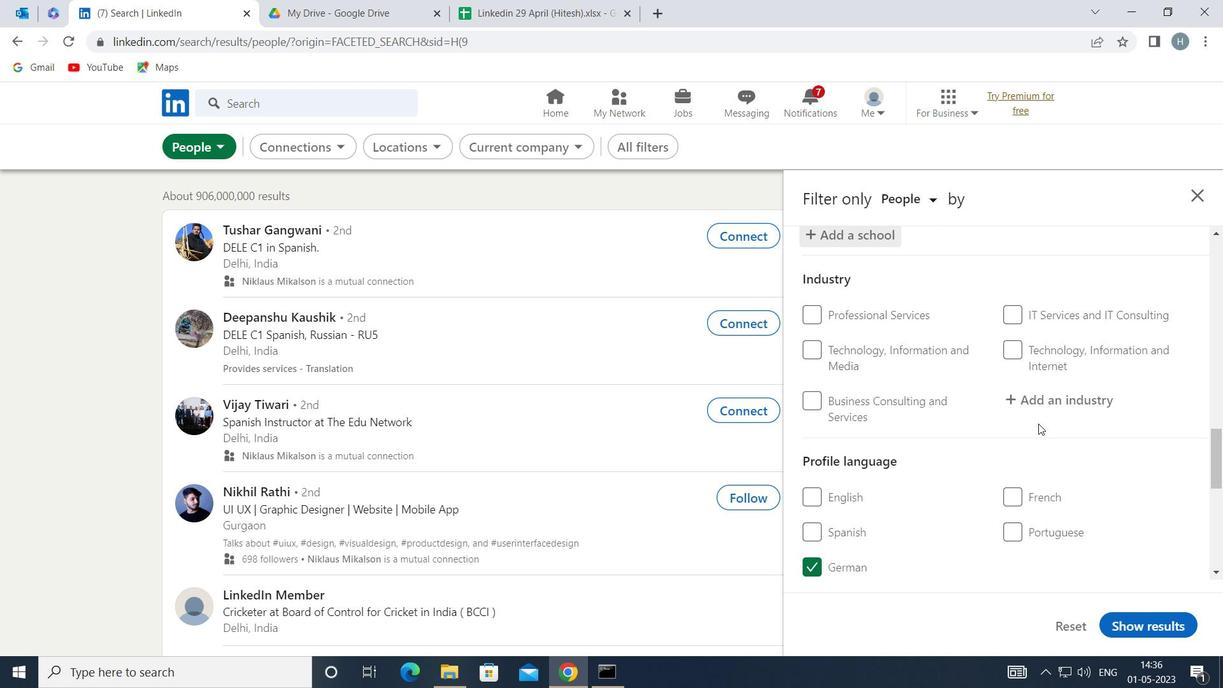 
Action: Mouse pressed left at (1056, 393)
Screenshot: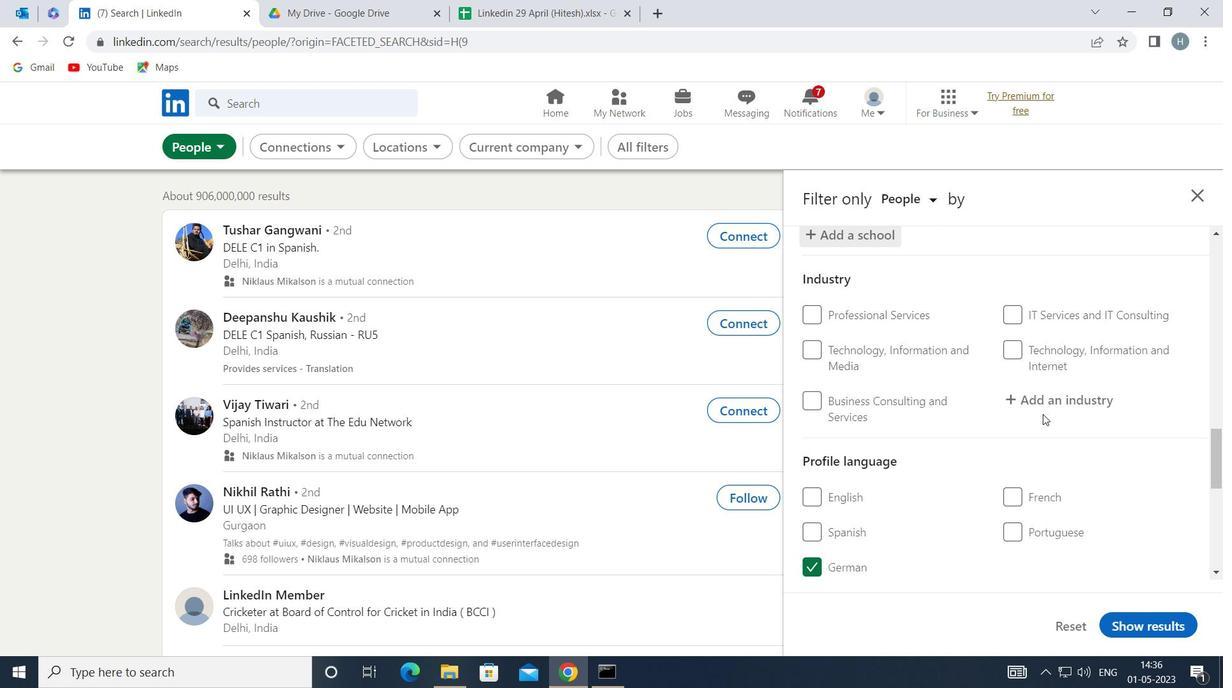 
Action: Mouse moved to (1051, 393)
Screenshot: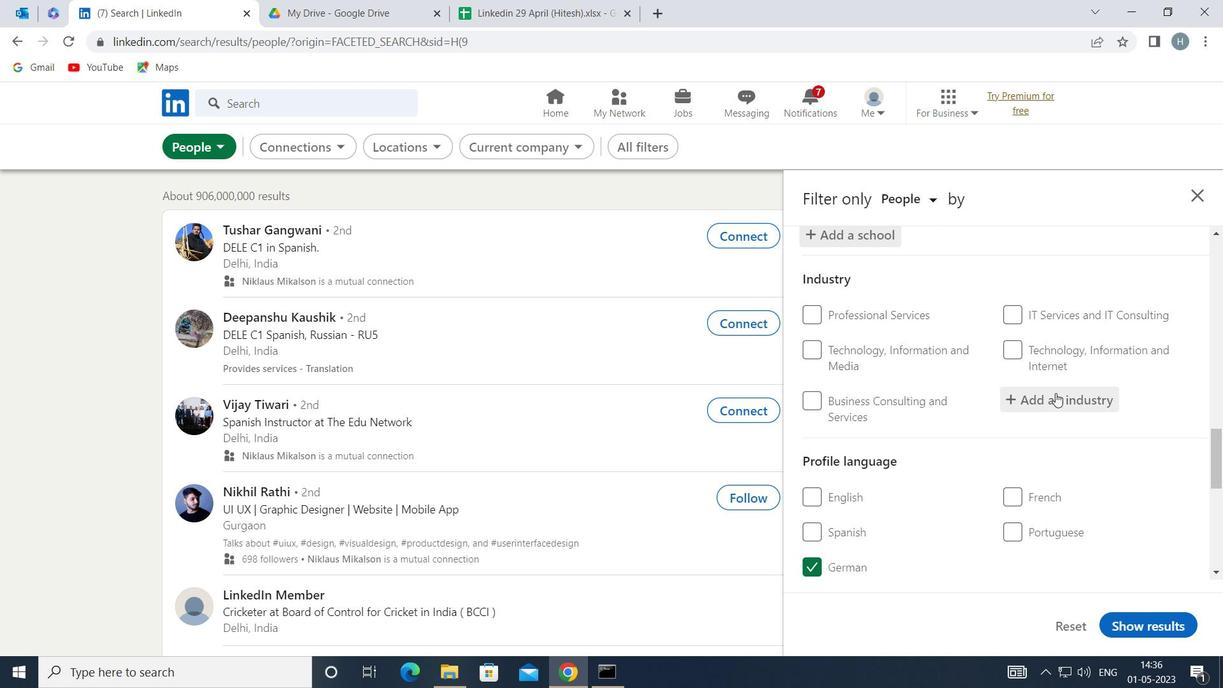 
Action: Key pressed <Key.shift>ARC
Screenshot: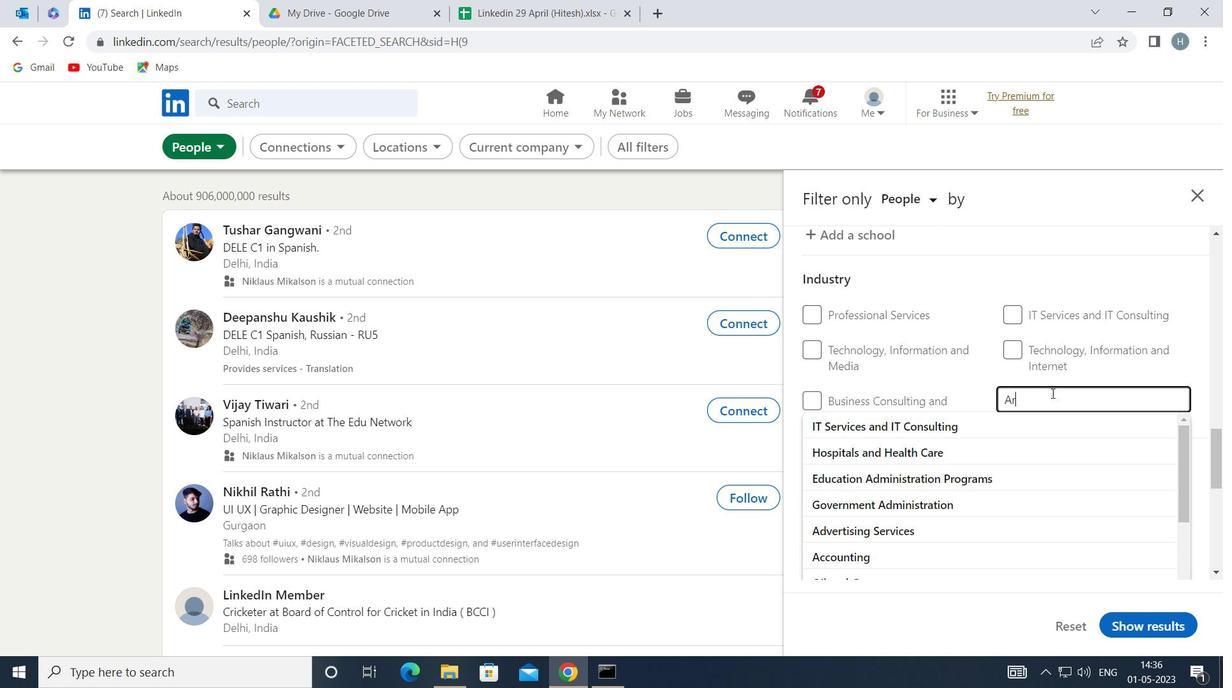 
Action: Mouse moved to (1053, 391)
Screenshot: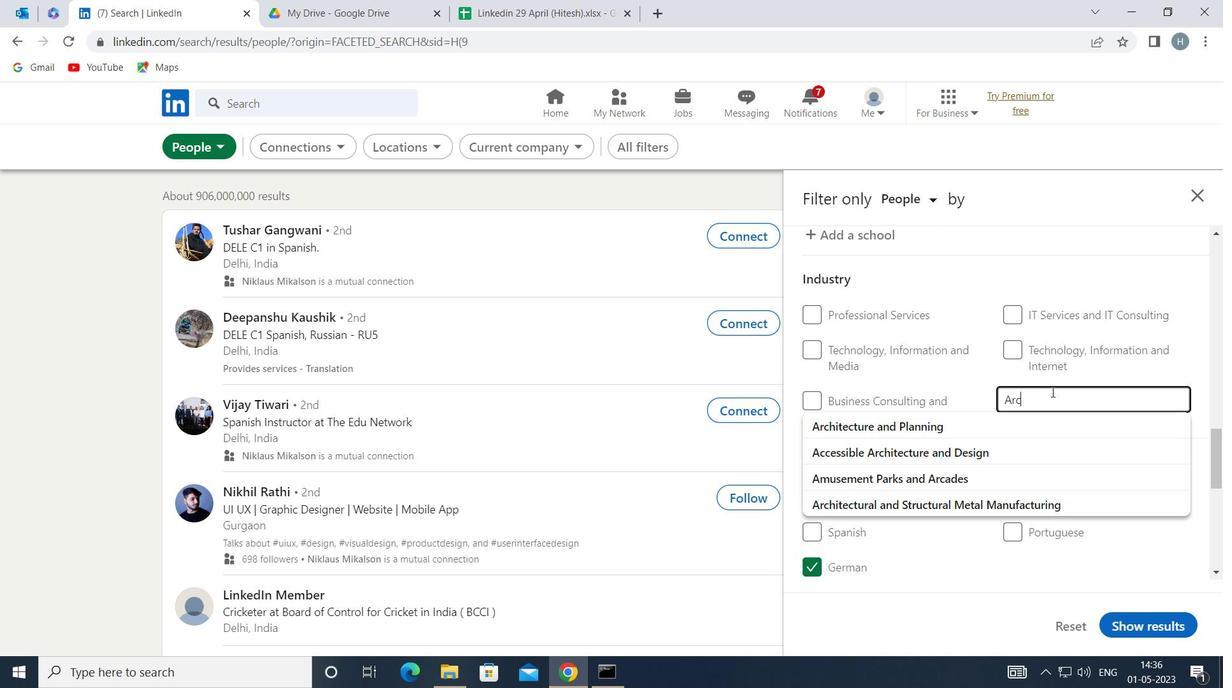 
Action: Key pressed HI
Screenshot: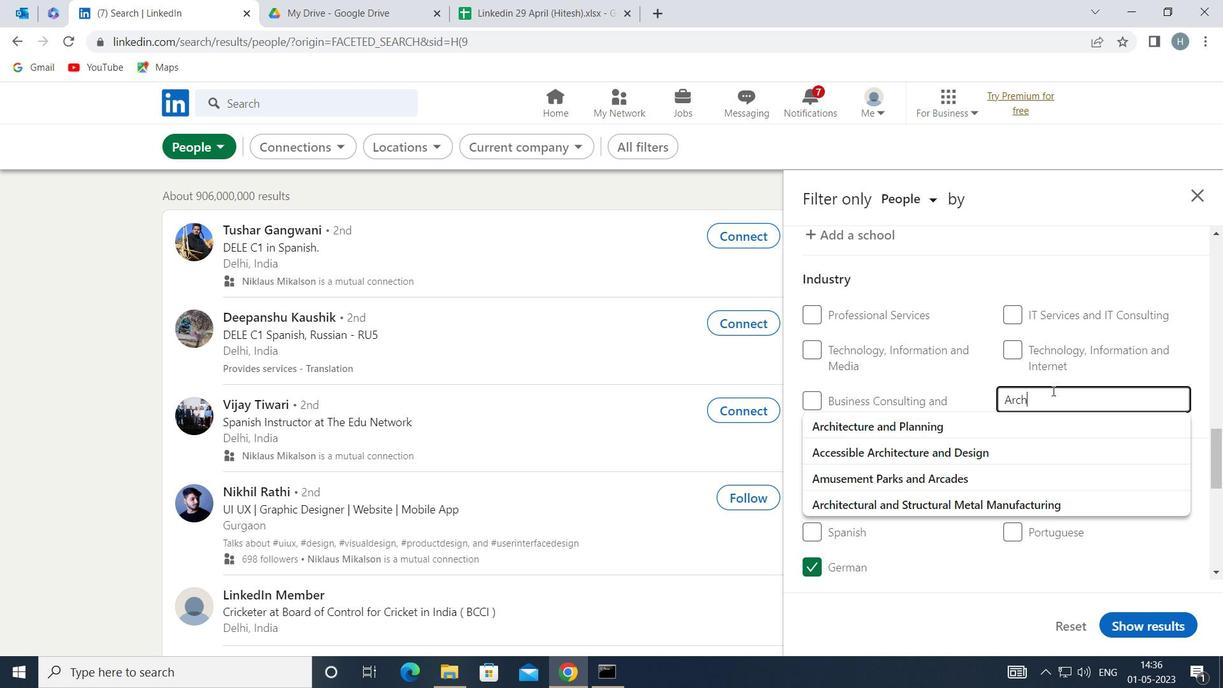 
Action: Mouse moved to (1054, 389)
Screenshot: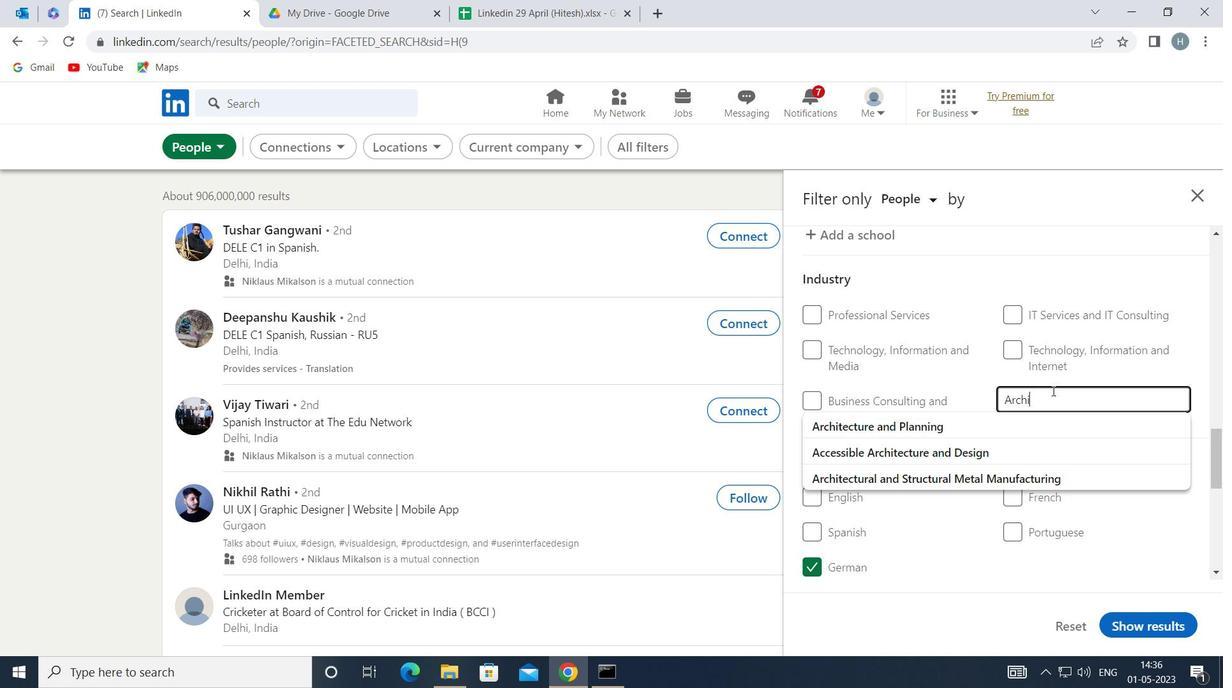 
Action: Key pressed T
Screenshot: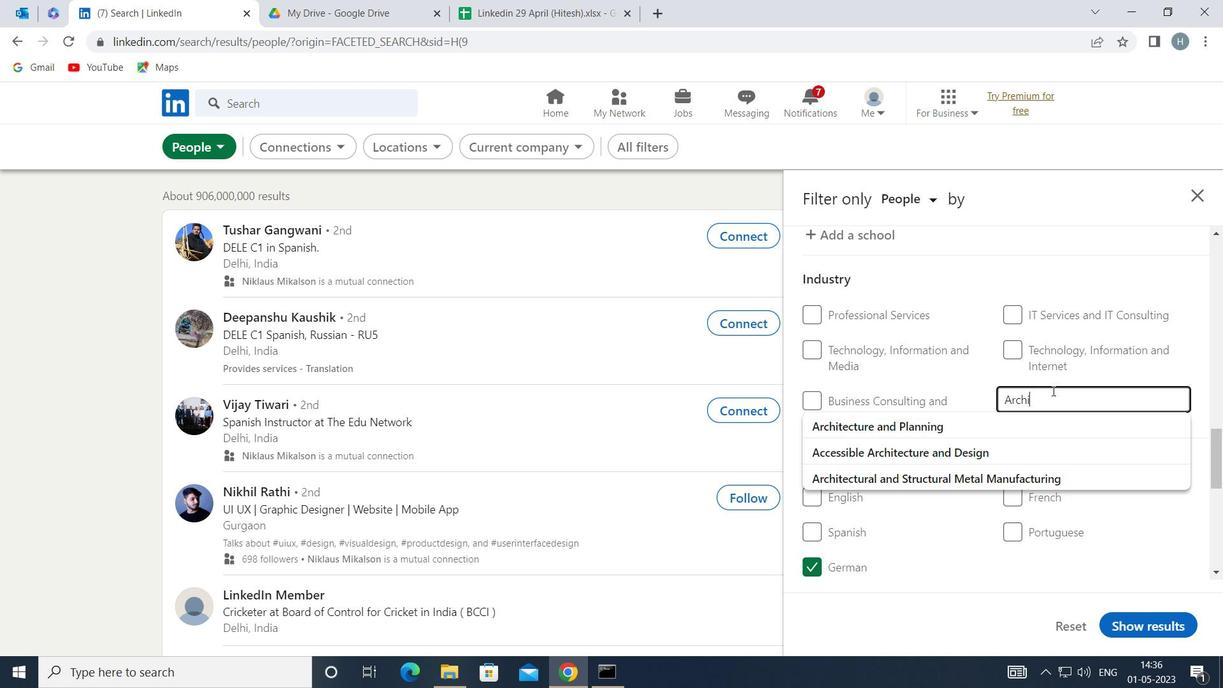 
Action: Mouse moved to (1048, 477)
Screenshot: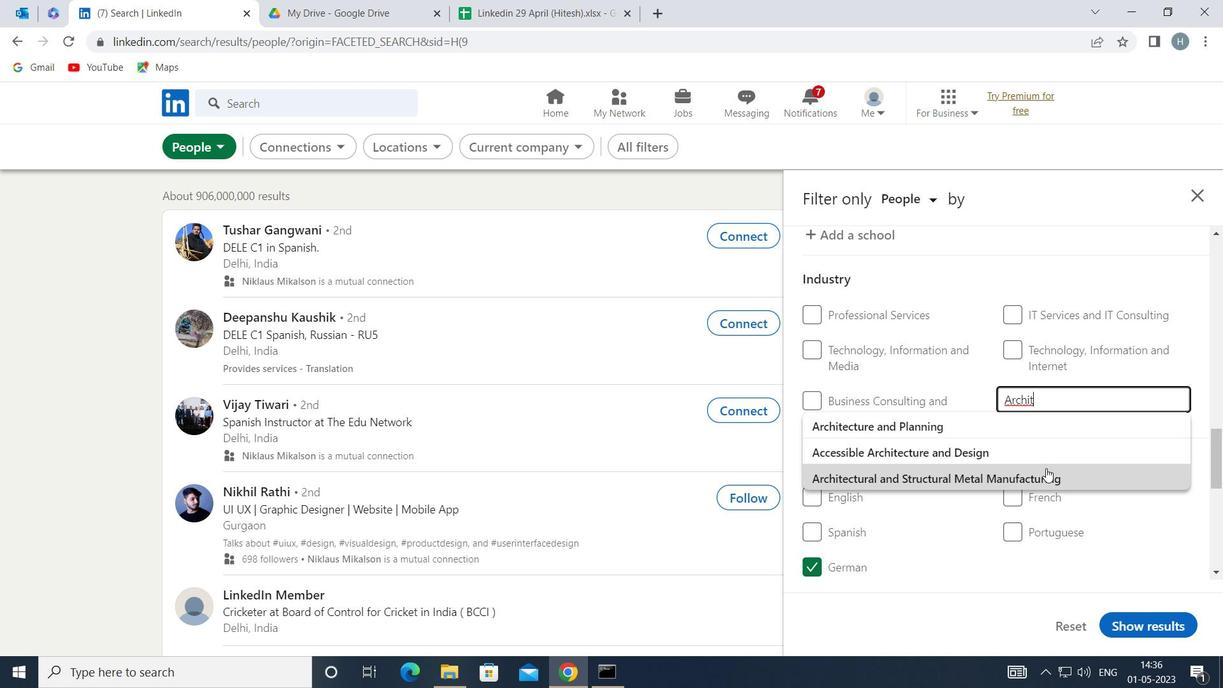 
Action: Mouse pressed left at (1048, 477)
Screenshot: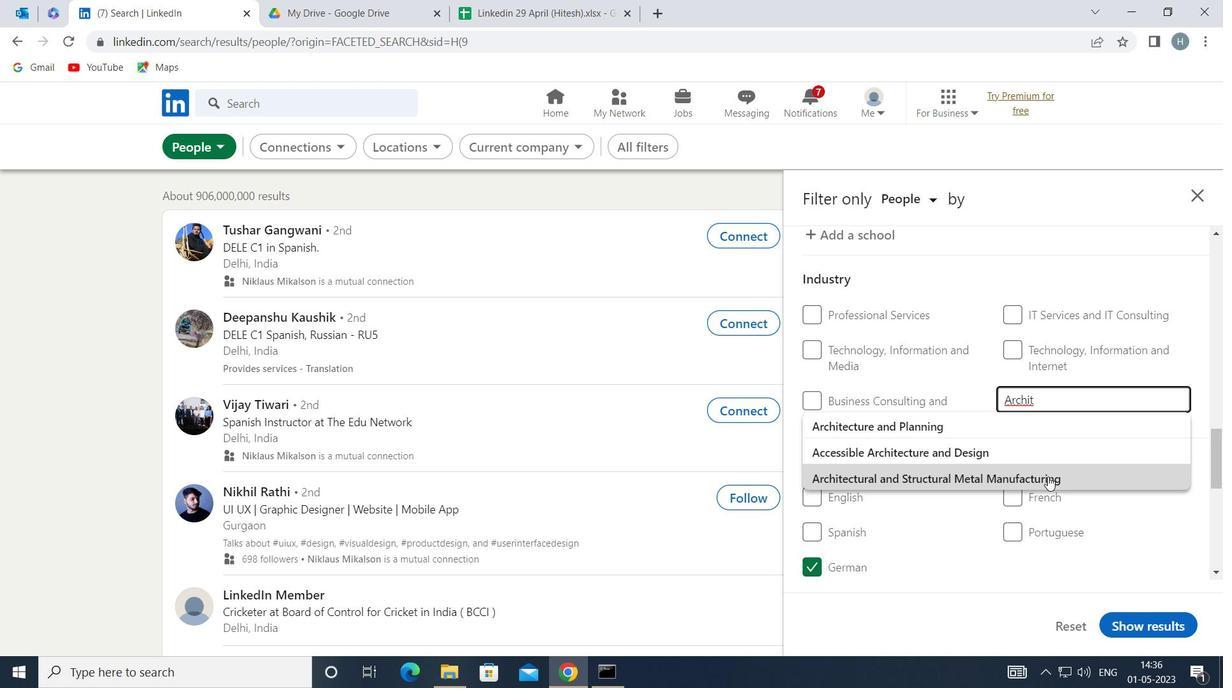 
Action: Mouse moved to (946, 458)
Screenshot: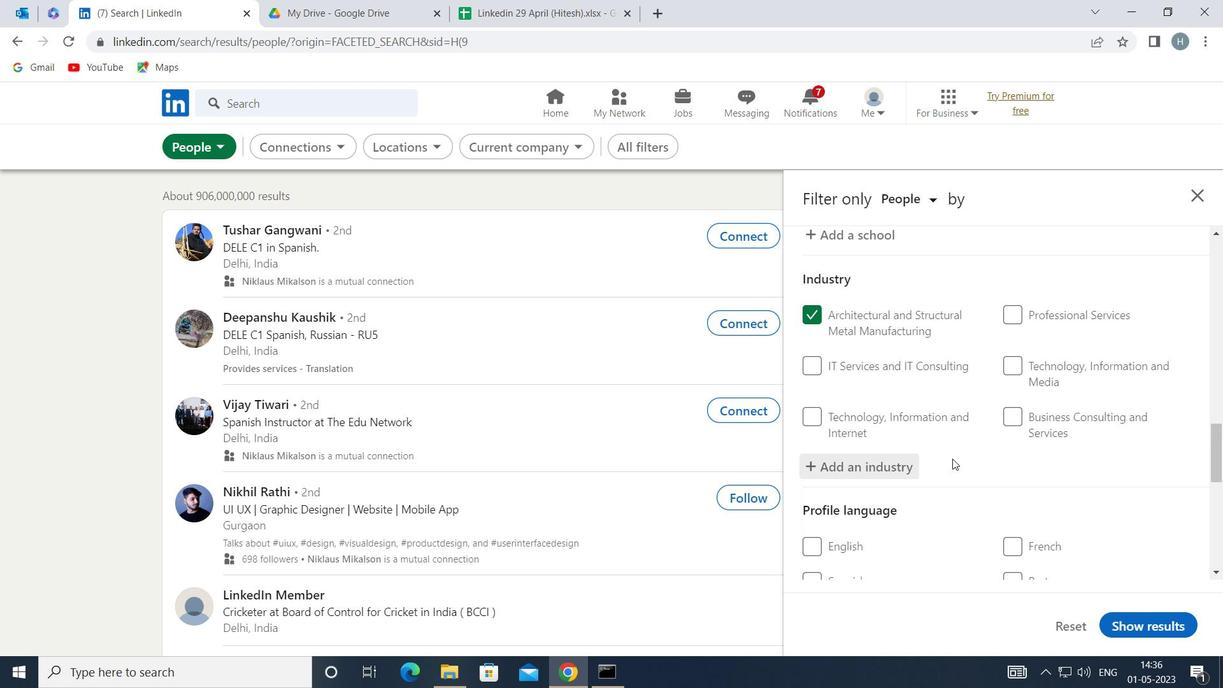 
Action: Mouse scrolled (946, 458) with delta (0, 0)
Screenshot: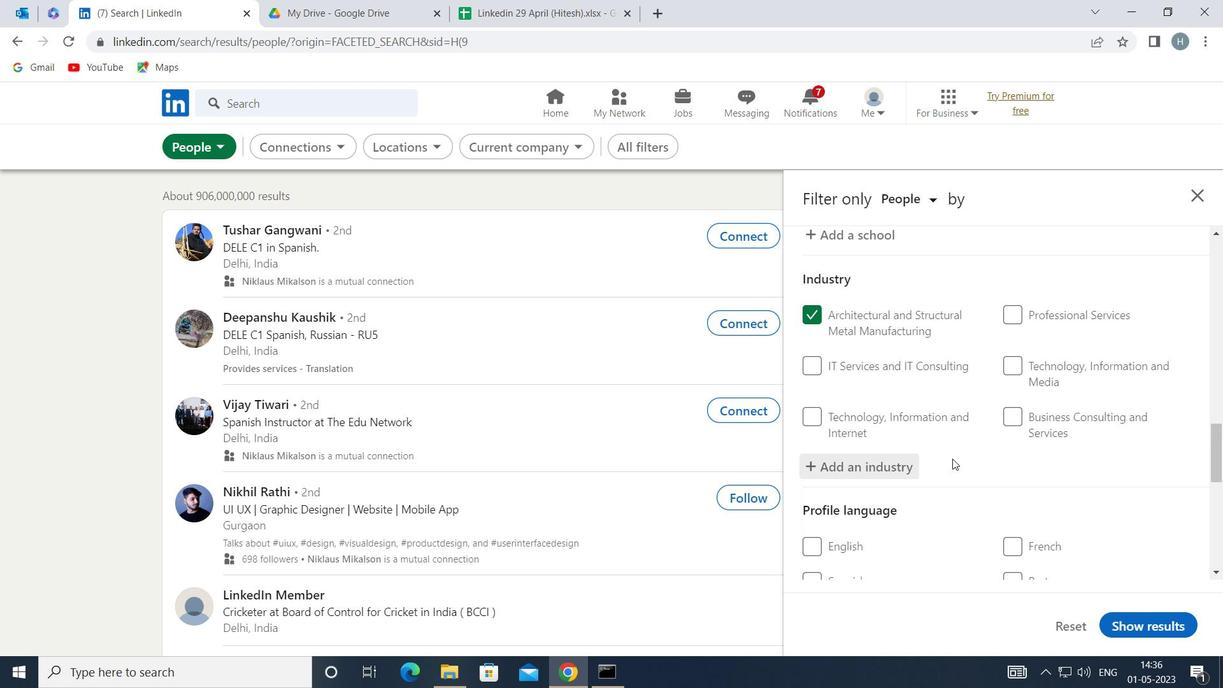 
Action: Mouse scrolled (946, 458) with delta (0, 0)
Screenshot: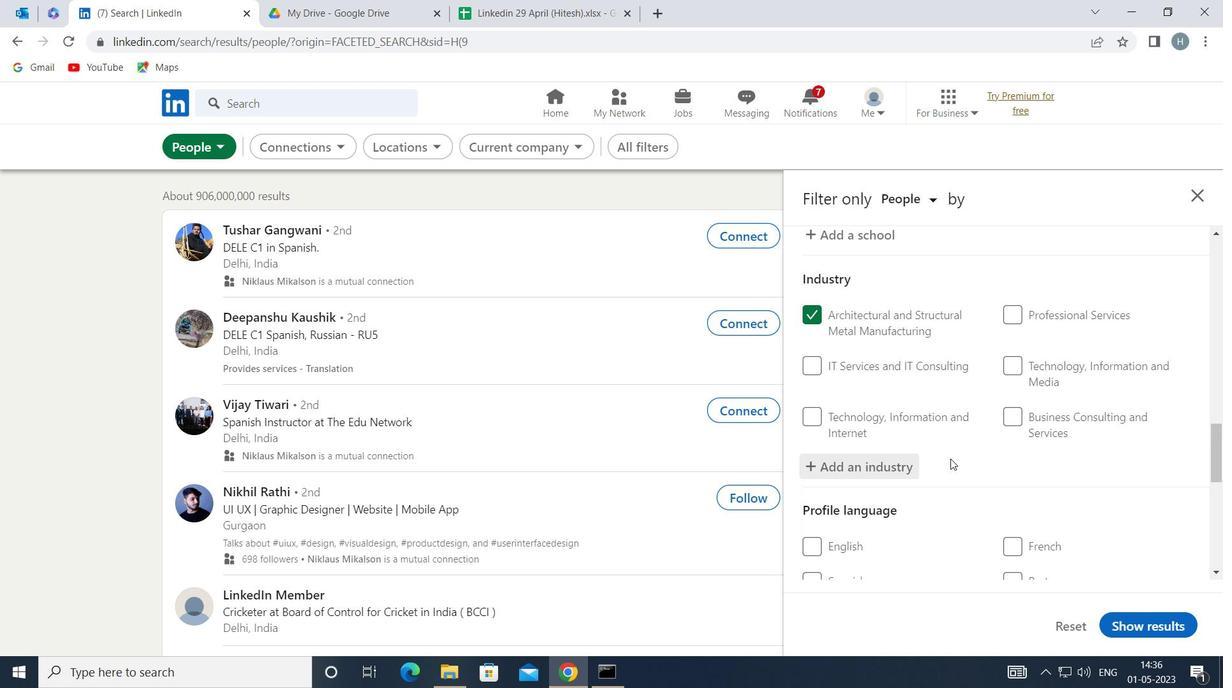 
Action: Mouse moved to (946, 456)
Screenshot: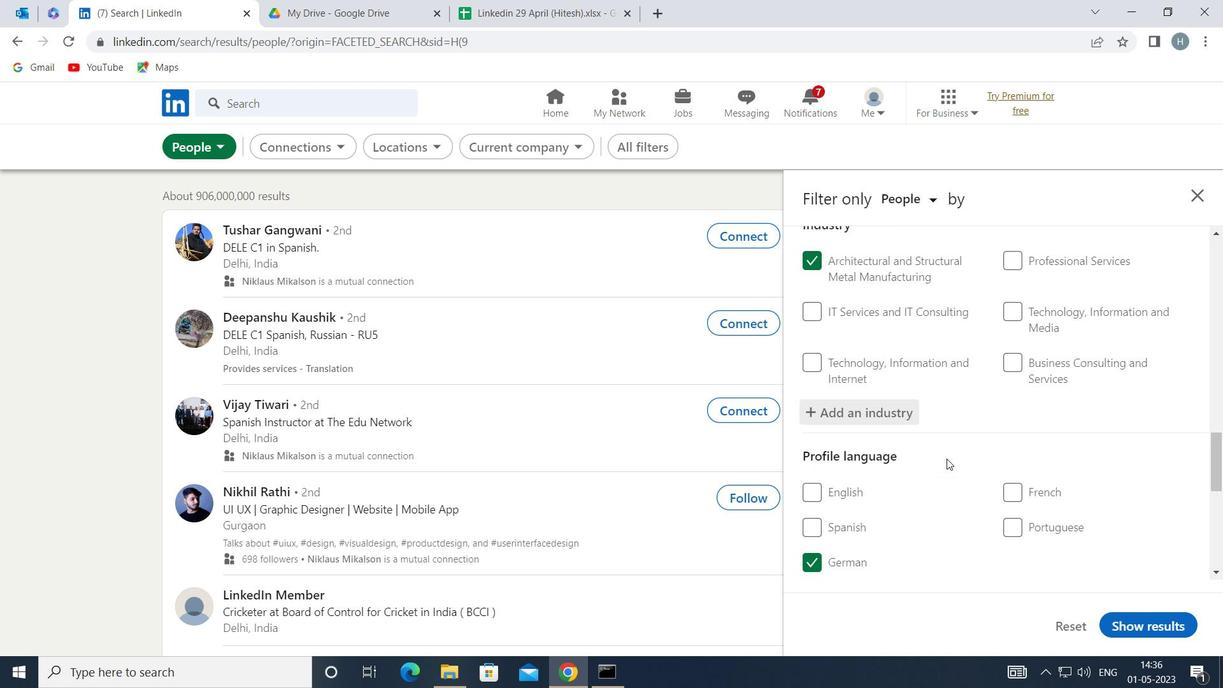
Action: Mouse scrolled (946, 456) with delta (0, 0)
Screenshot: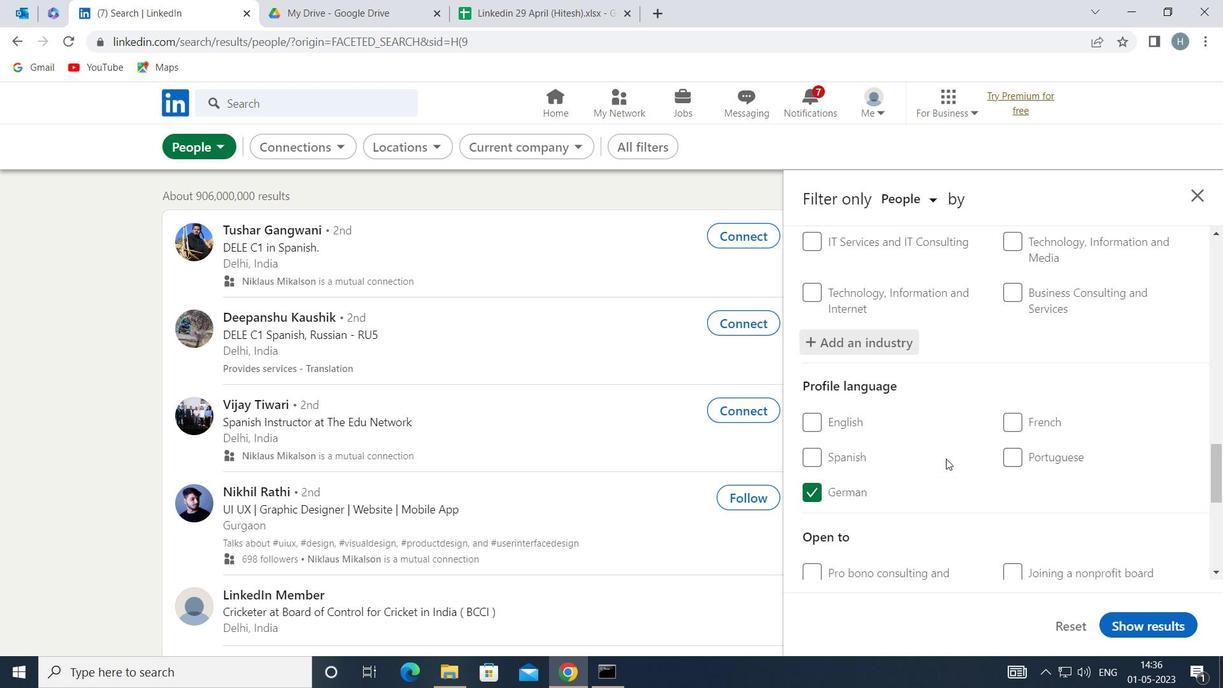 
Action: Mouse scrolled (946, 456) with delta (0, 0)
Screenshot: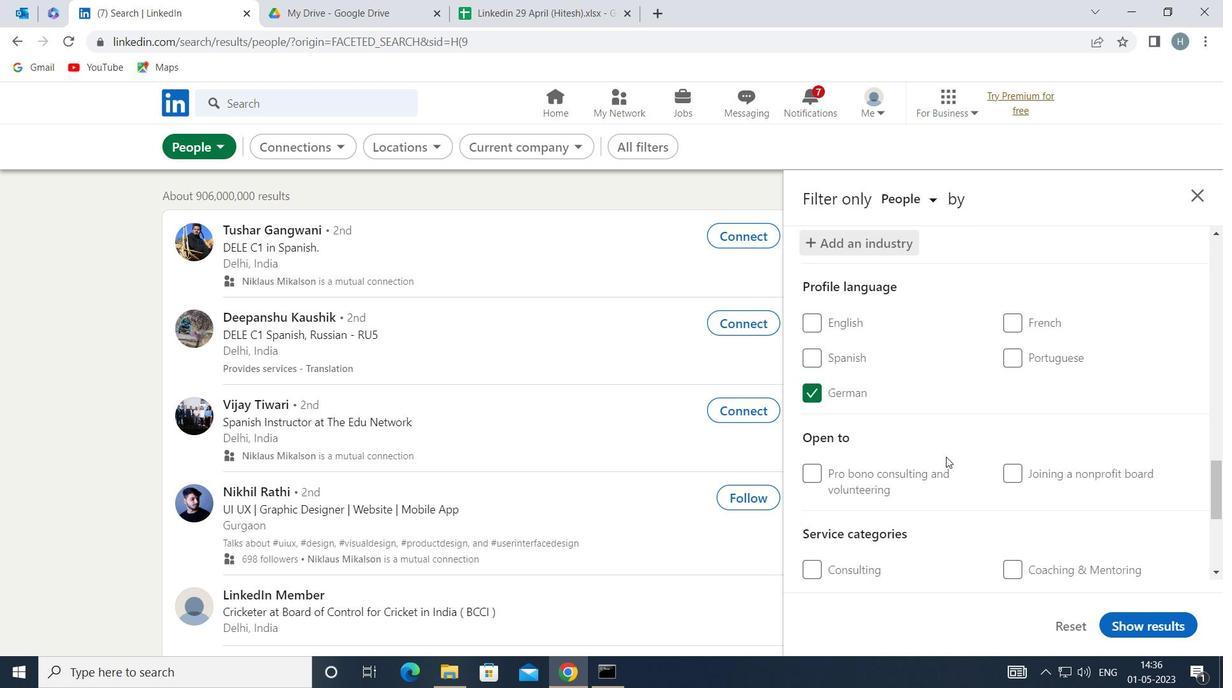 
Action: Mouse moved to (946, 456)
Screenshot: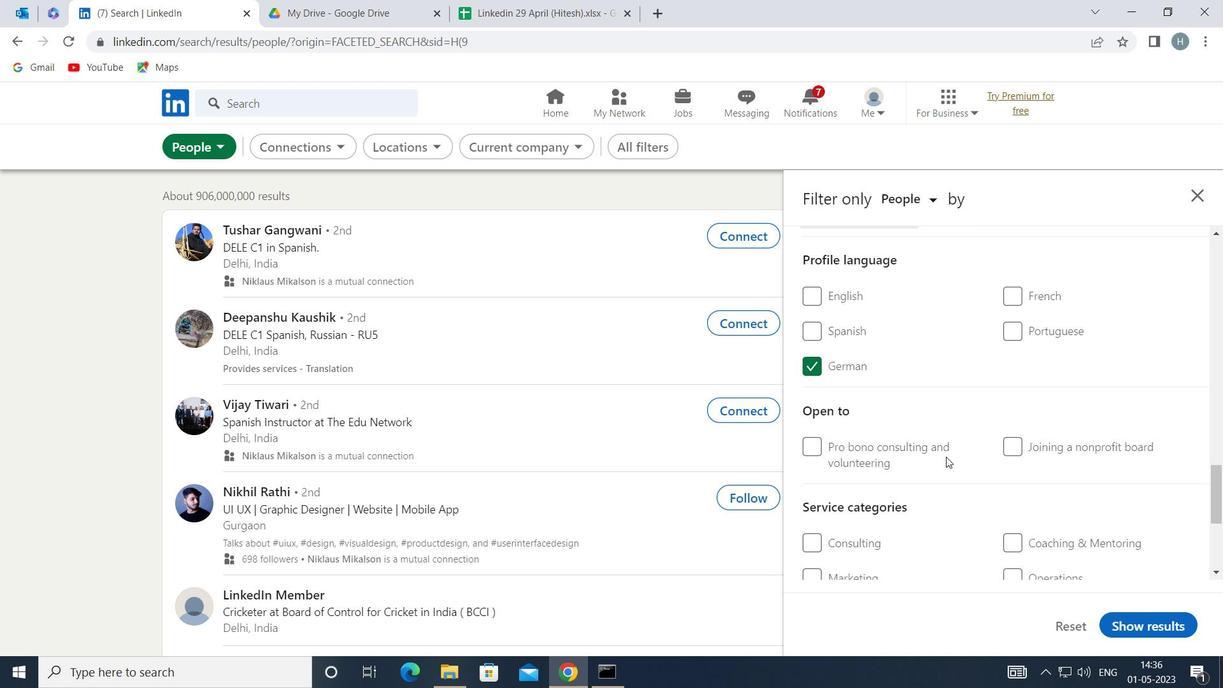 
Action: Mouse scrolled (946, 456) with delta (0, 0)
Screenshot: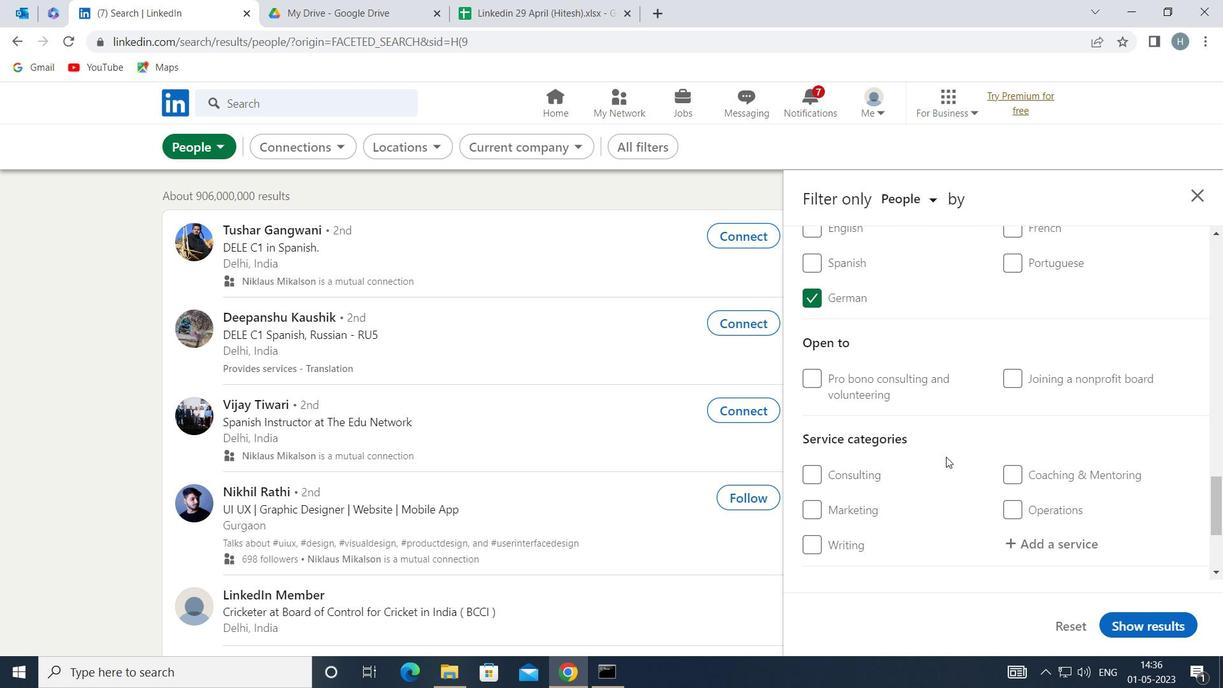 
Action: Mouse moved to (1035, 459)
Screenshot: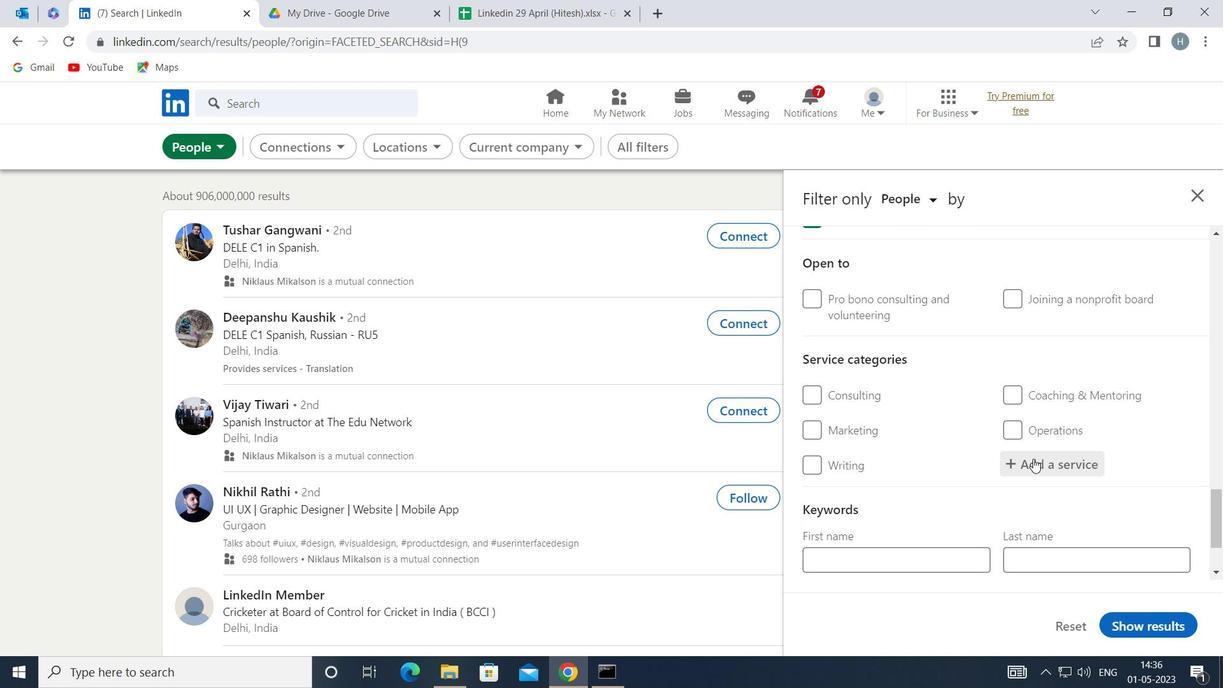 
Action: Mouse pressed left at (1035, 459)
Screenshot: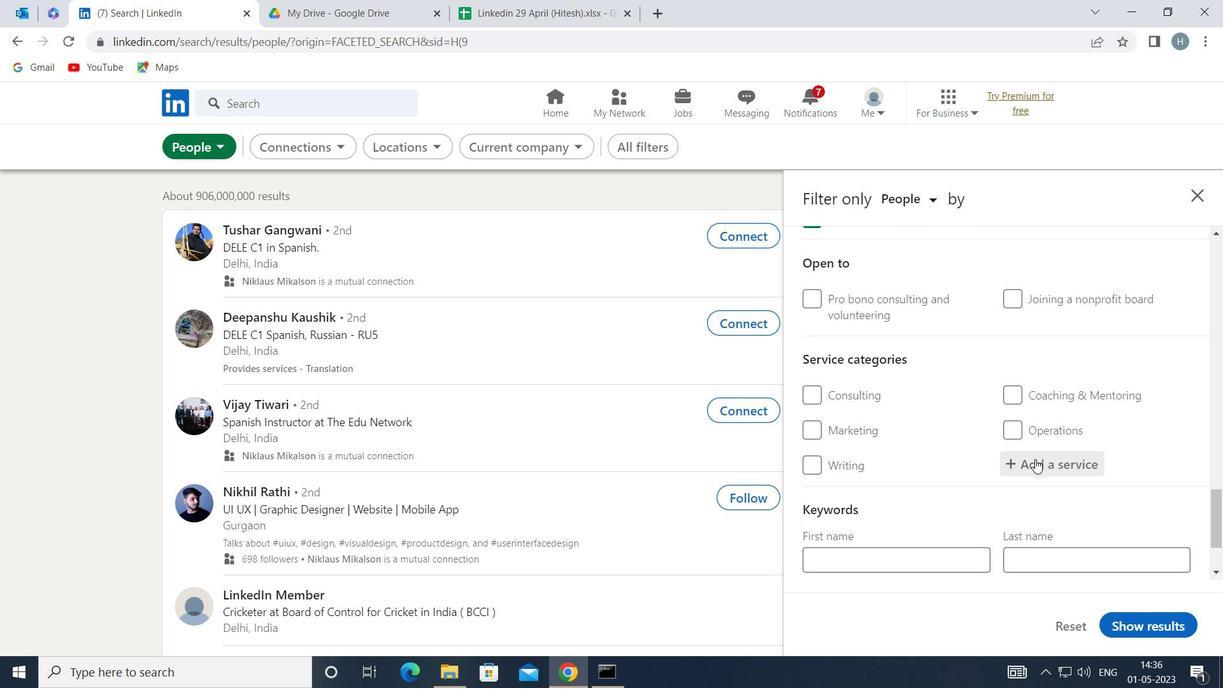 
Action: Key pressed <Key.shift>MARKET<Key.space><Key.shift>RE
Screenshot: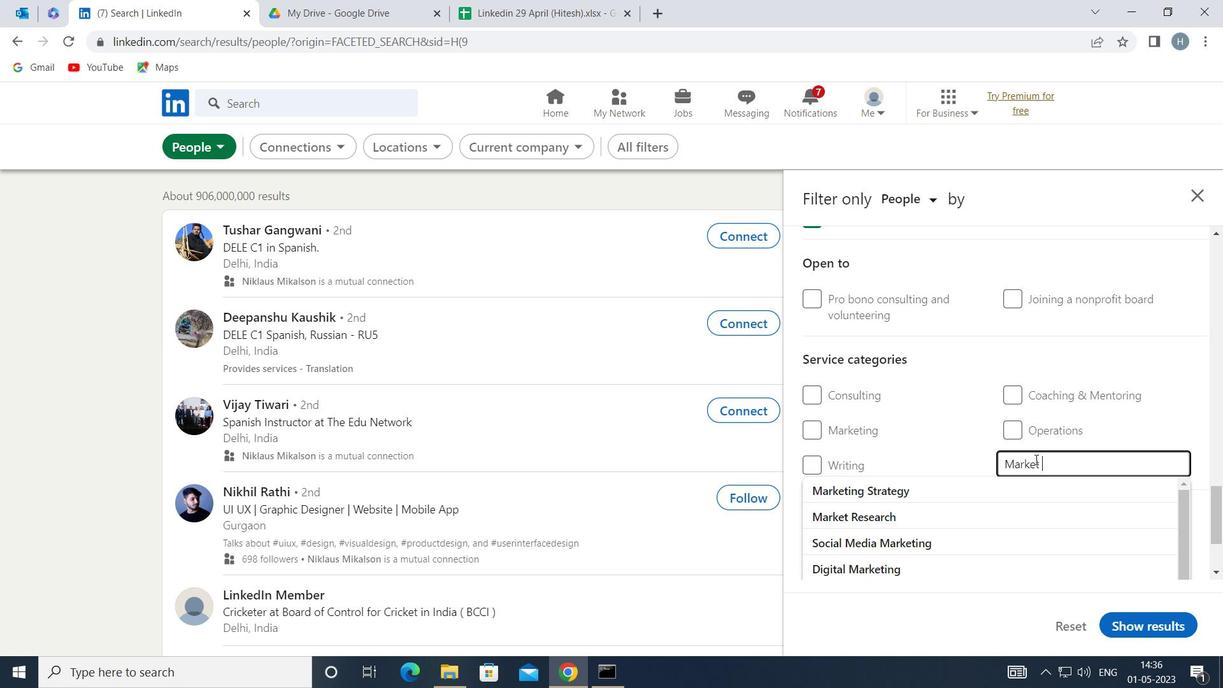 
Action: Mouse moved to (969, 498)
Screenshot: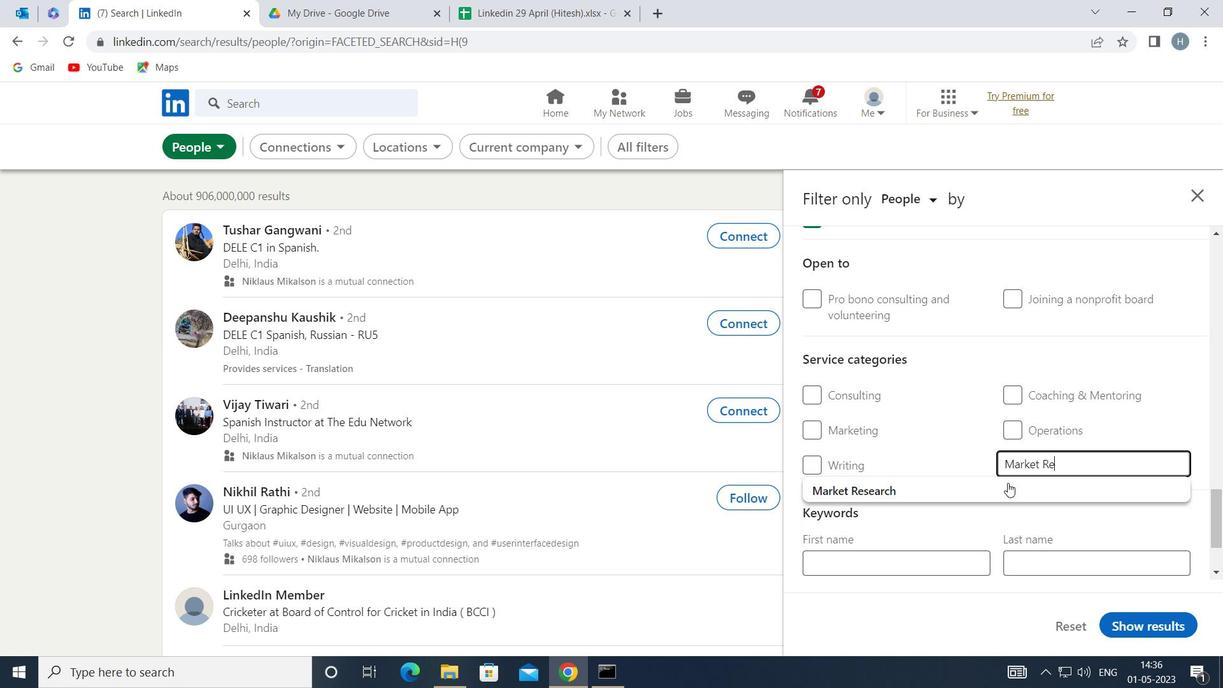 
Action: Mouse pressed left at (969, 498)
Screenshot: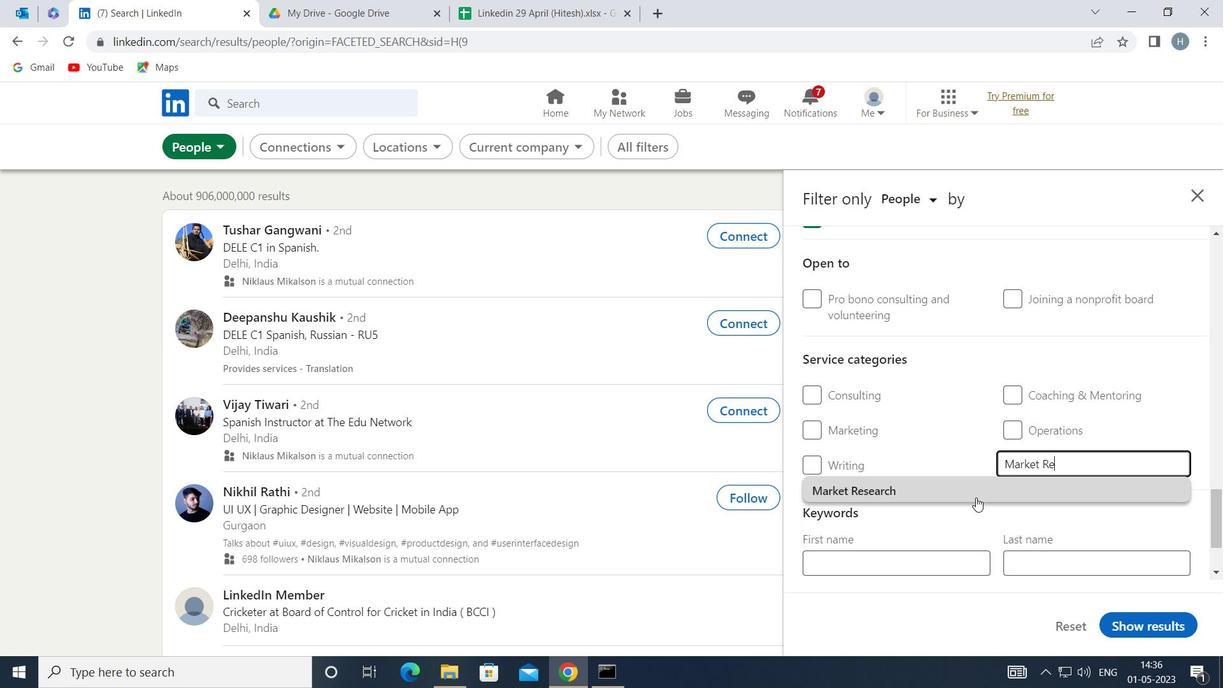 
Action: Mouse moved to (949, 484)
Screenshot: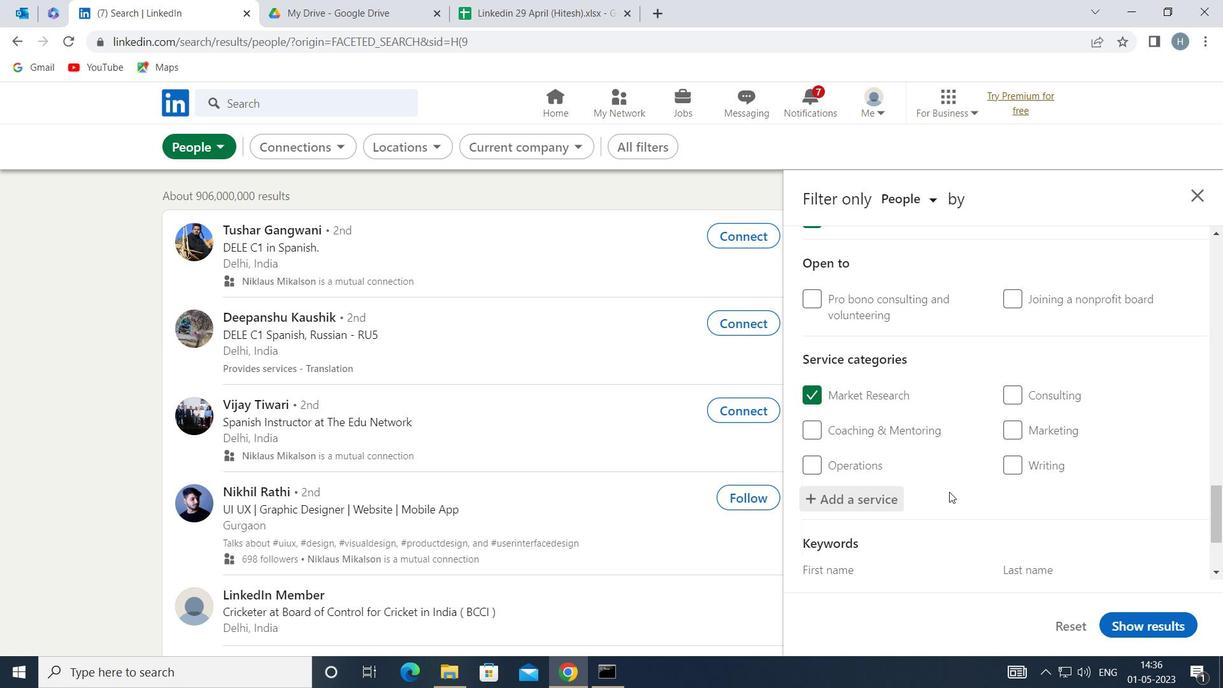 
Action: Mouse scrolled (949, 483) with delta (0, 0)
Screenshot: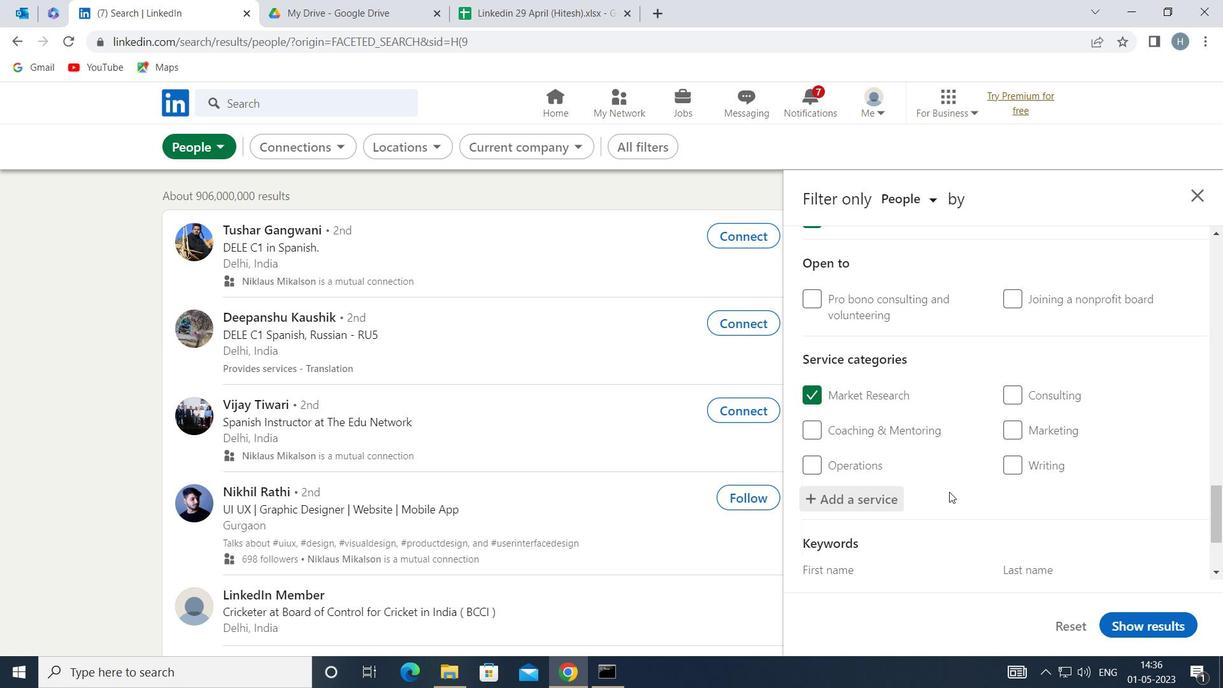 
Action: Mouse scrolled (949, 483) with delta (0, 0)
Screenshot: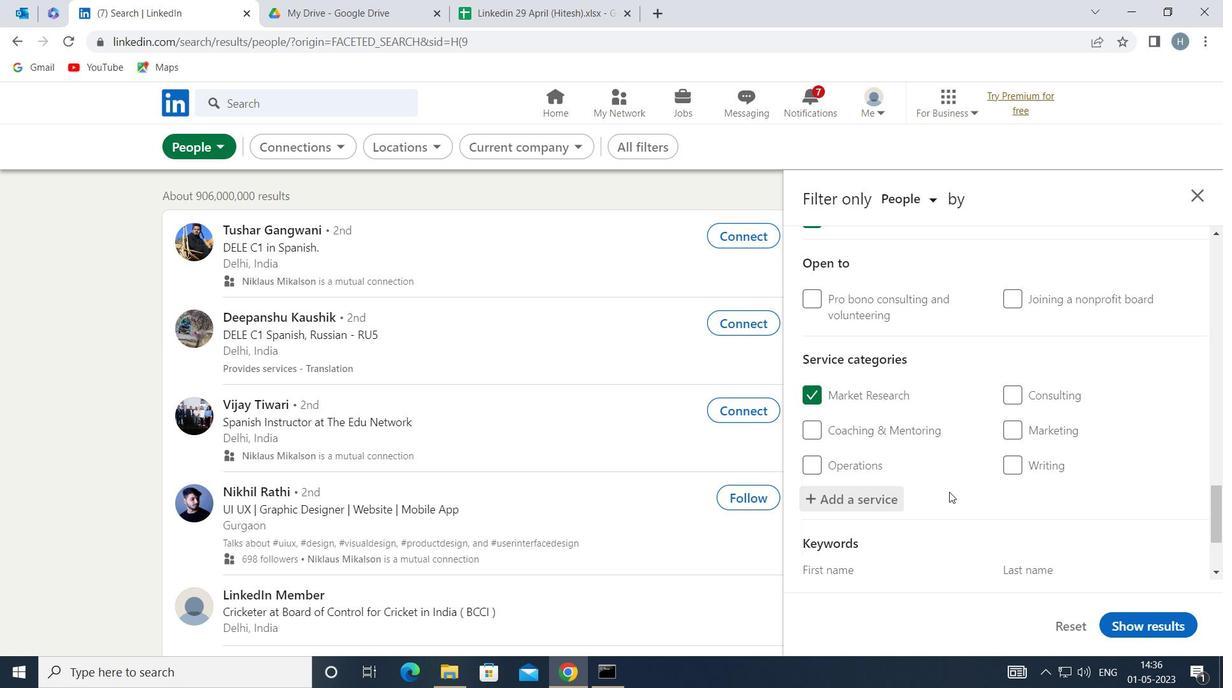 
Action: Mouse scrolled (949, 483) with delta (0, 0)
Screenshot: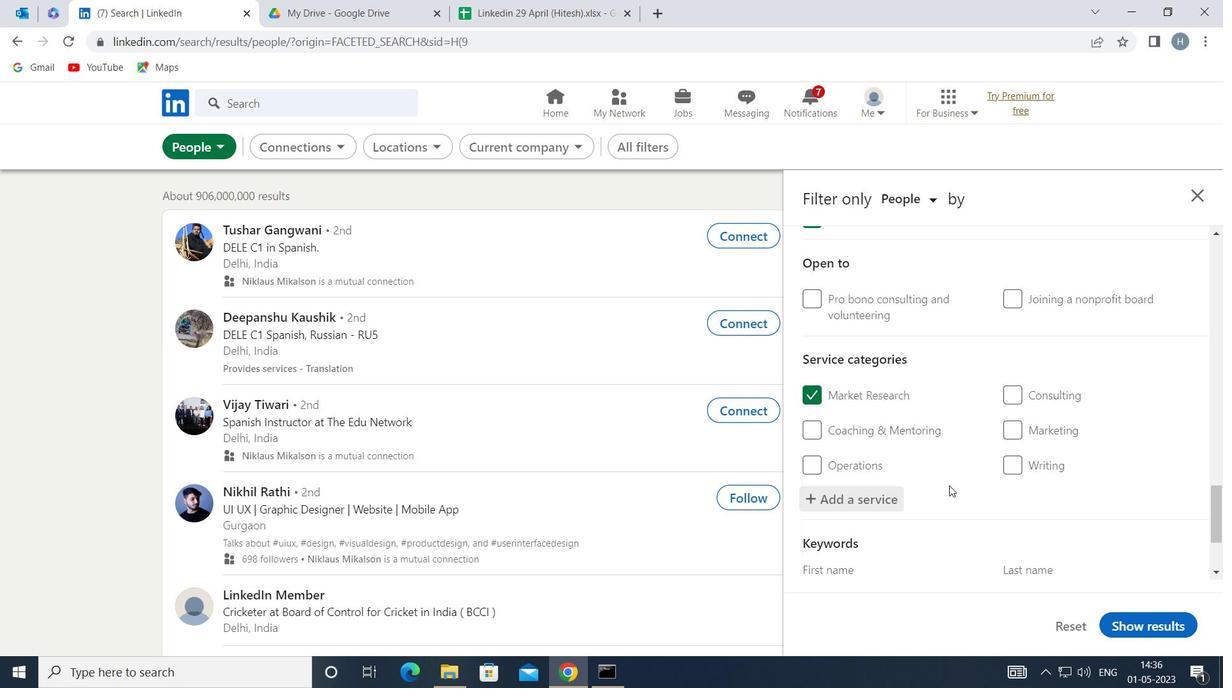 
Action: Mouse moved to (946, 460)
Screenshot: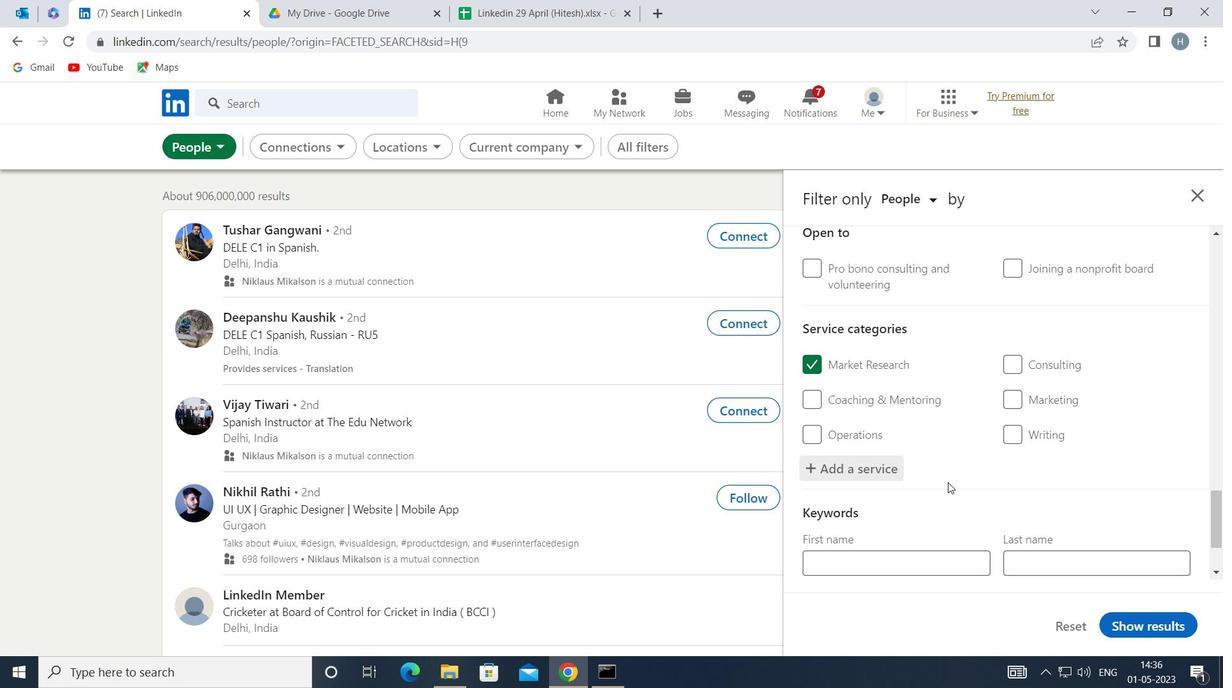 
Action: Mouse scrolled (946, 460) with delta (0, 0)
Screenshot: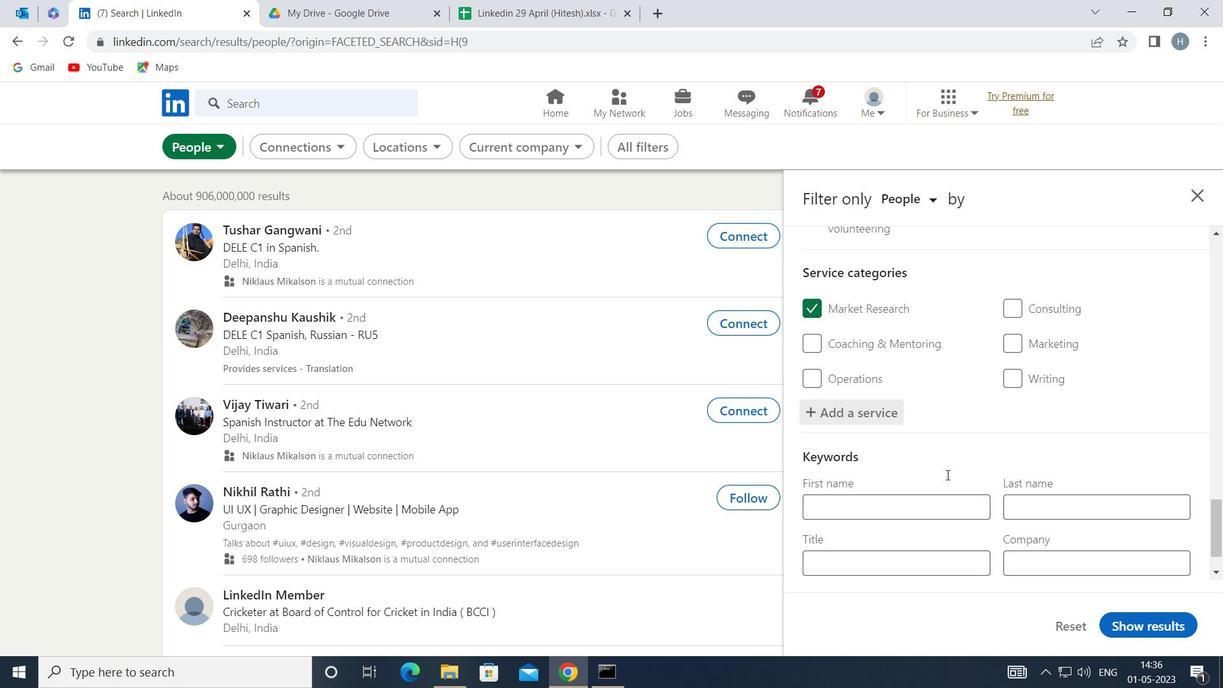 
Action: Mouse scrolled (946, 460) with delta (0, 0)
Screenshot: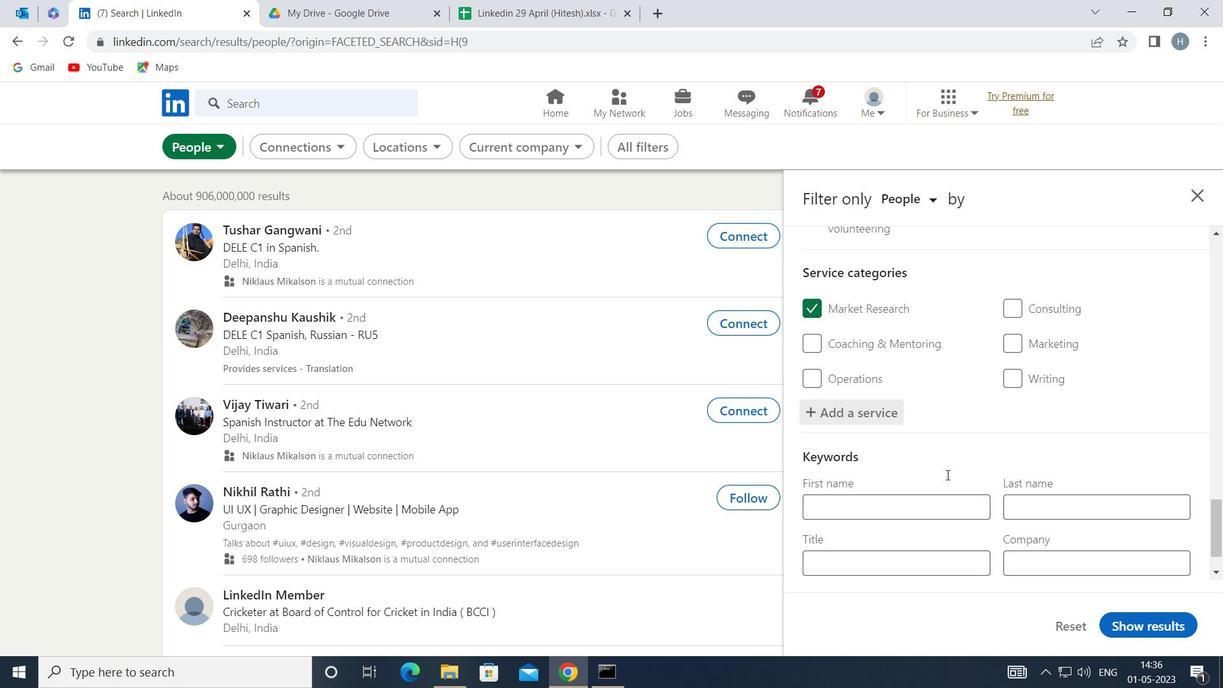 
Action: Mouse moved to (946, 460)
Screenshot: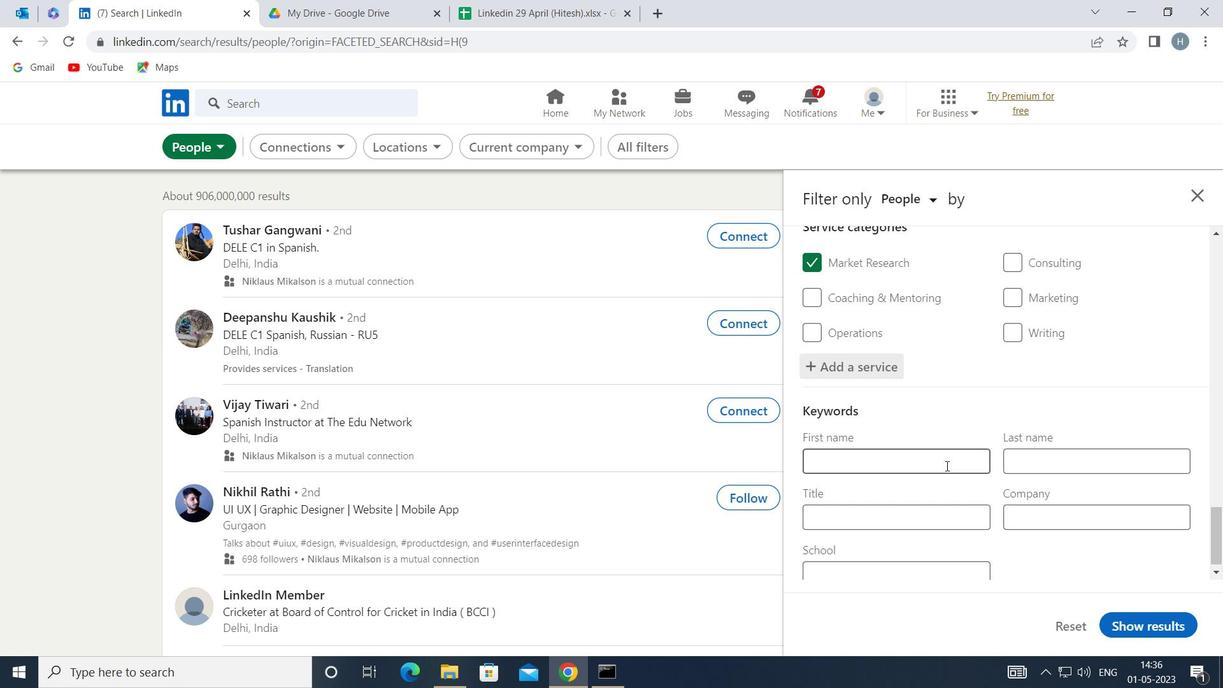 
Action: Mouse scrolled (946, 459) with delta (0, 0)
Screenshot: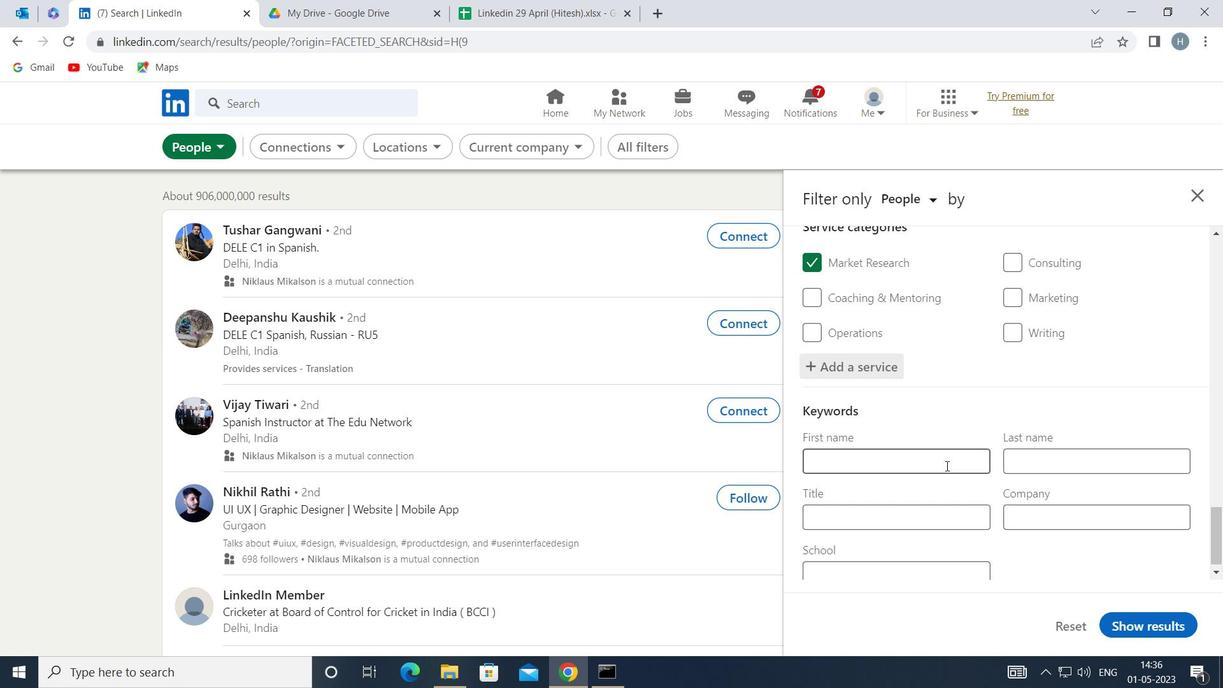 
Action: Mouse moved to (941, 505)
Screenshot: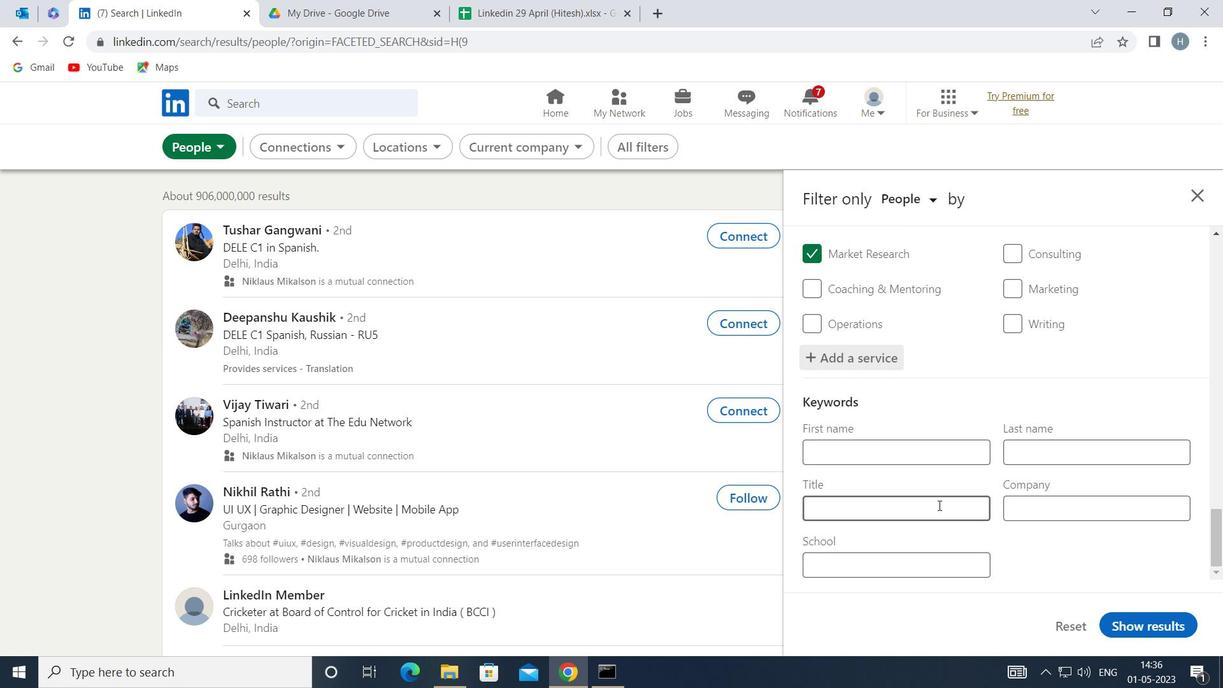 
Action: Mouse pressed left at (941, 505)
Screenshot: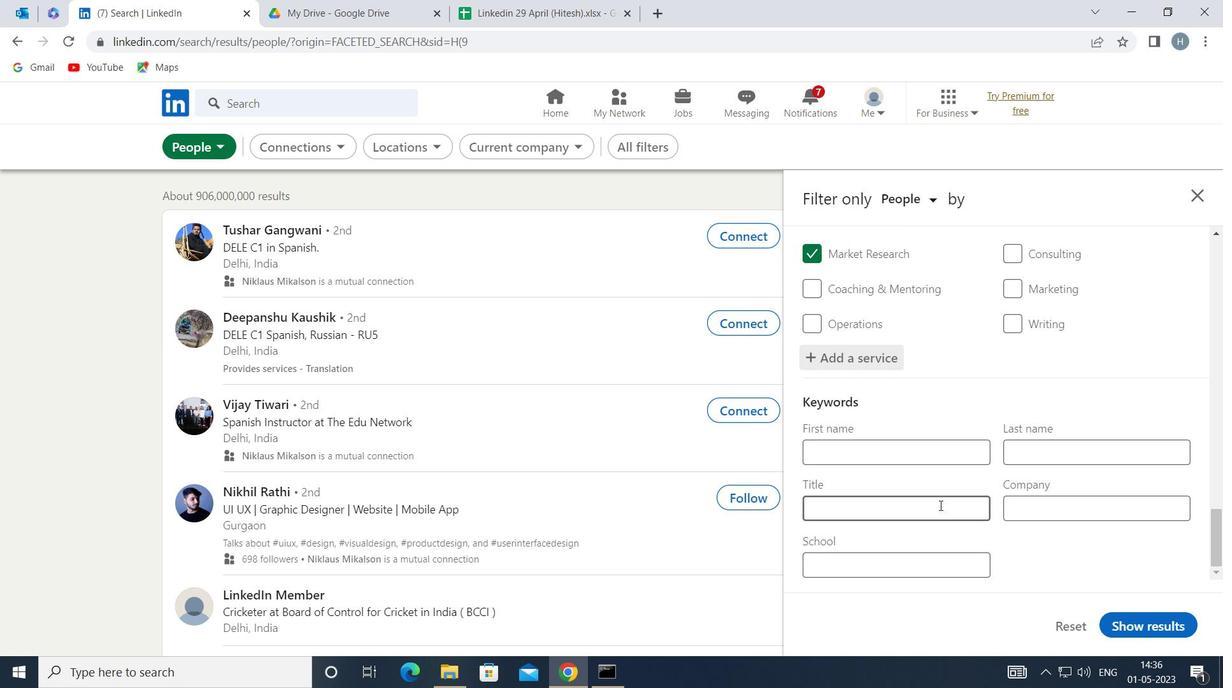 
Action: Mouse moved to (931, 500)
Screenshot: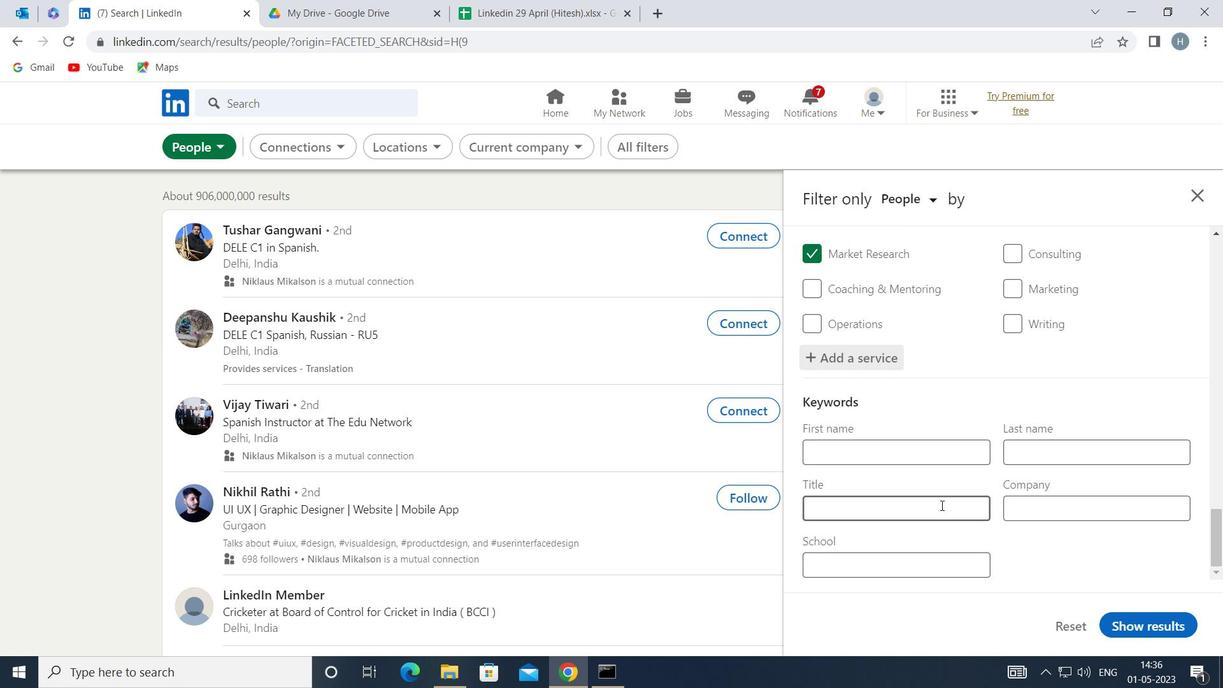 
Action: Key pressed <Key.shift>MARKETING<Key.space><Key.shift>COMMUNICATIONS<Key.space><Key.shift>MANAGER
Screenshot: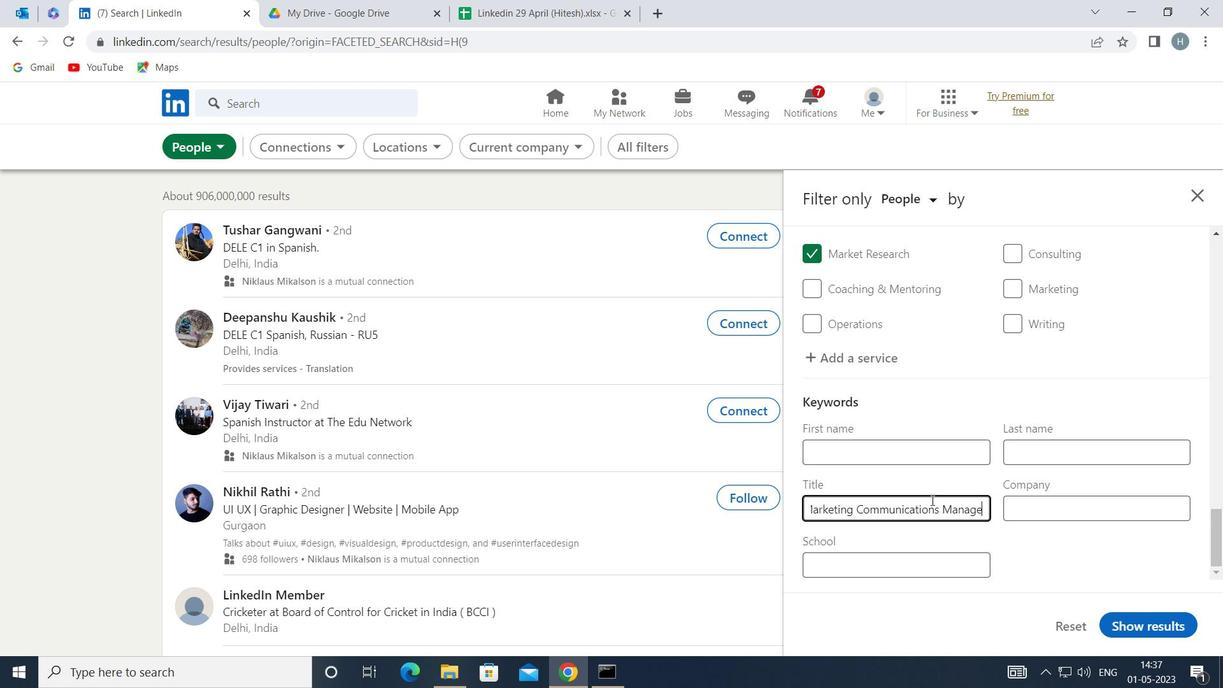 
Action: Mouse moved to (1179, 621)
Screenshot: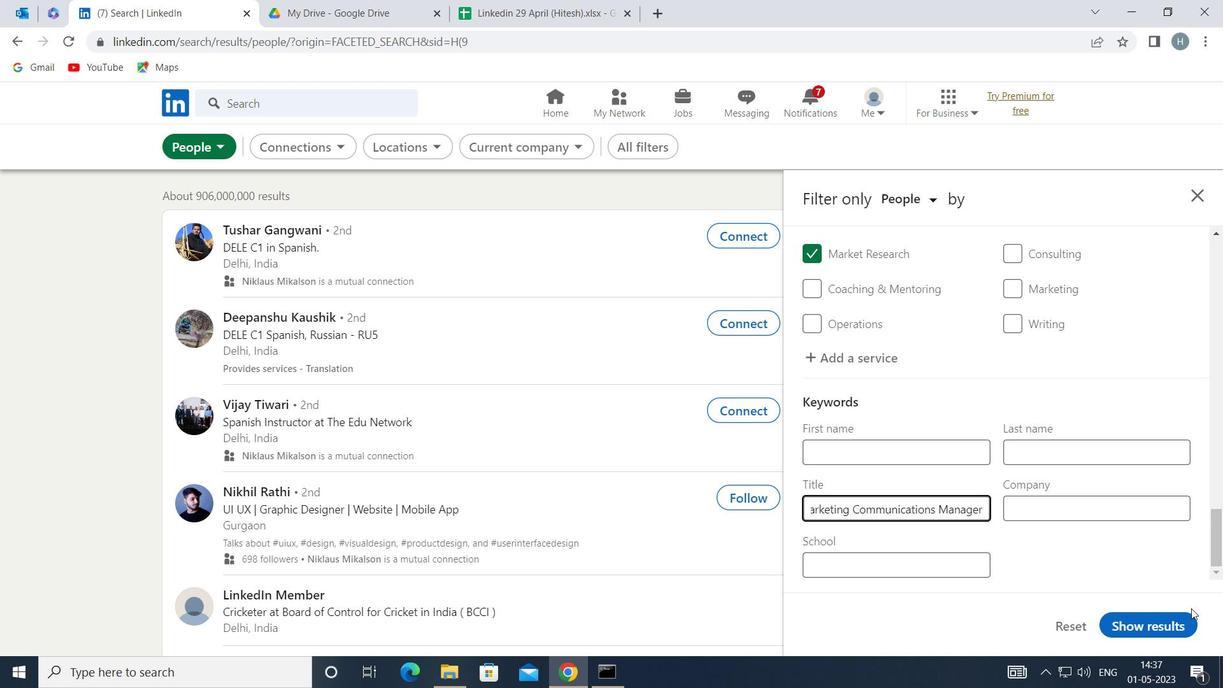 
Action: Mouse pressed left at (1179, 621)
Screenshot: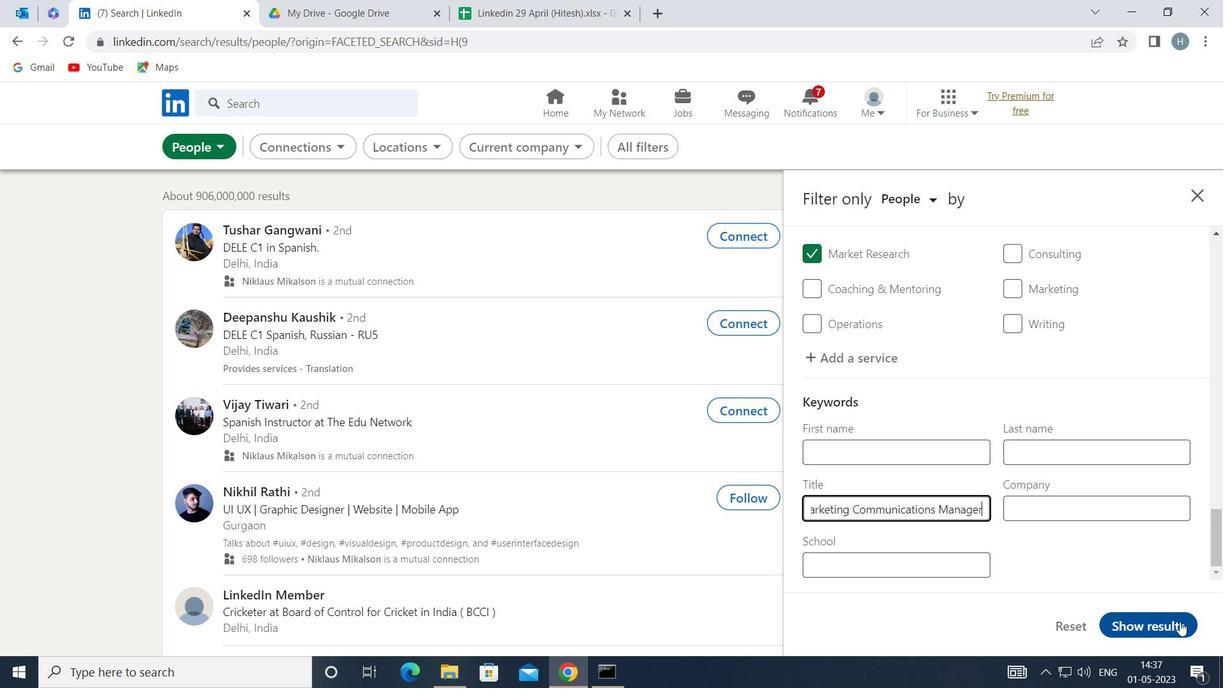 
Action: Mouse moved to (765, 335)
Screenshot: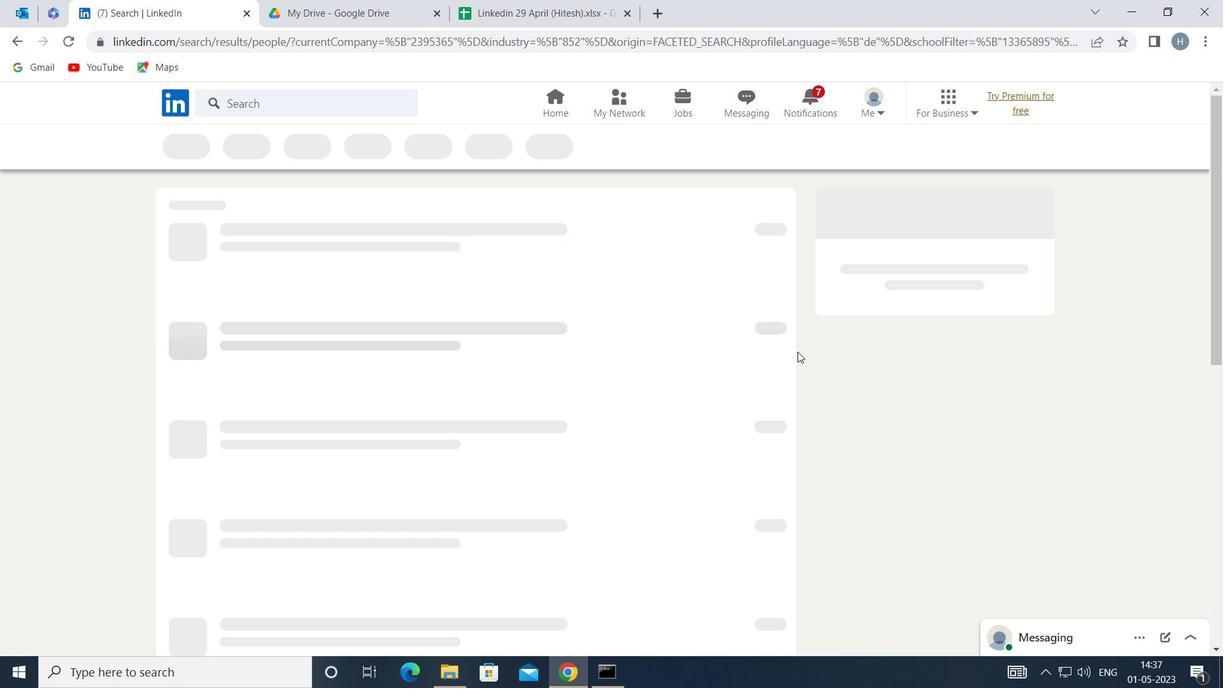 
